 Task: Look for space in Bradford, United Kingdom from 7th July, 2023 to 15th July, 2023 for 6 adults in price range Rs.15000 to Rs.20000. Place can be entire place with 3 bedrooms having 3 beds and 3 bathrooms. Property type can be house, flat, guest house. Booking option can be shelf check-in. Required host language is English.
Action: Mouse moved to (498, 66)
Screenshot: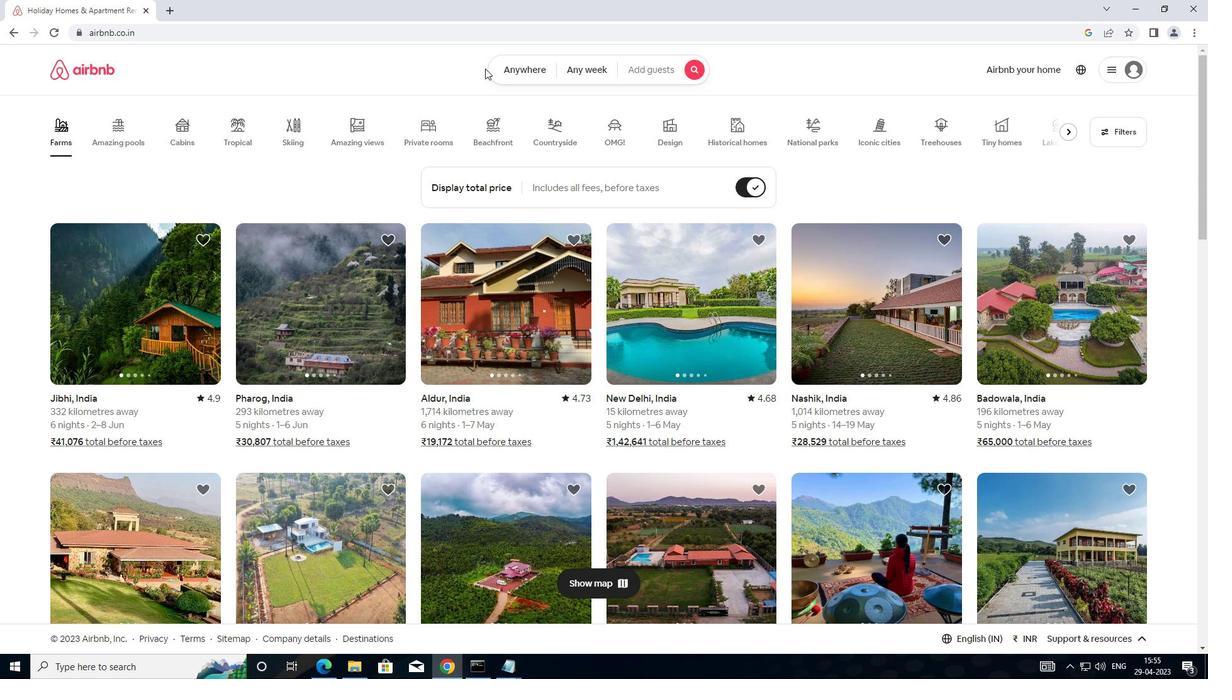 
Action: Mouse pressed left at (498, 66)
Screenshot: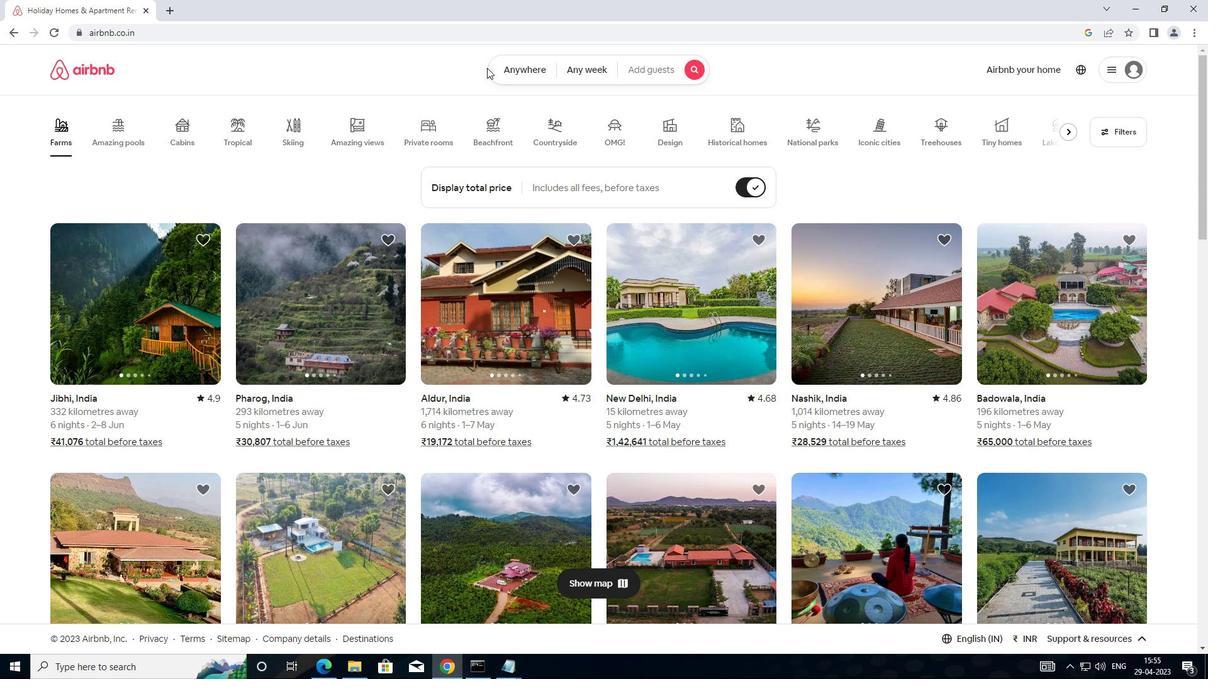 
Action: Mouse moved to (357, 118)
Screenshot: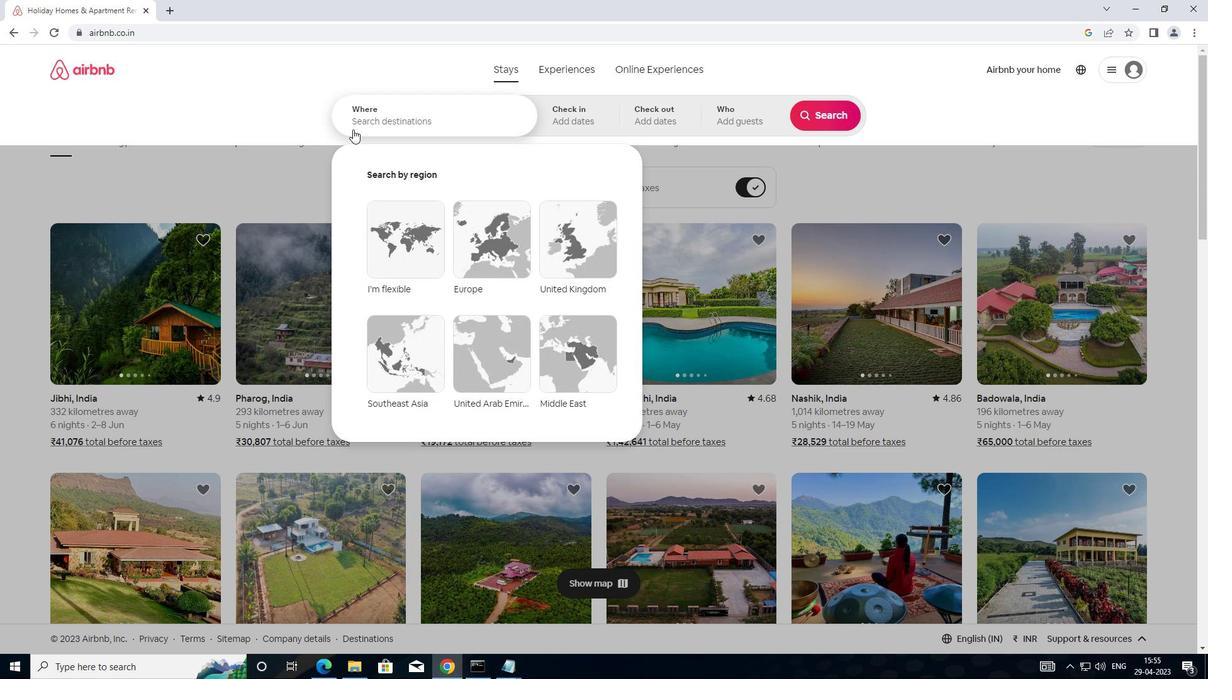 
Action: Mouse pressed left at (357, 118)
Screenshot: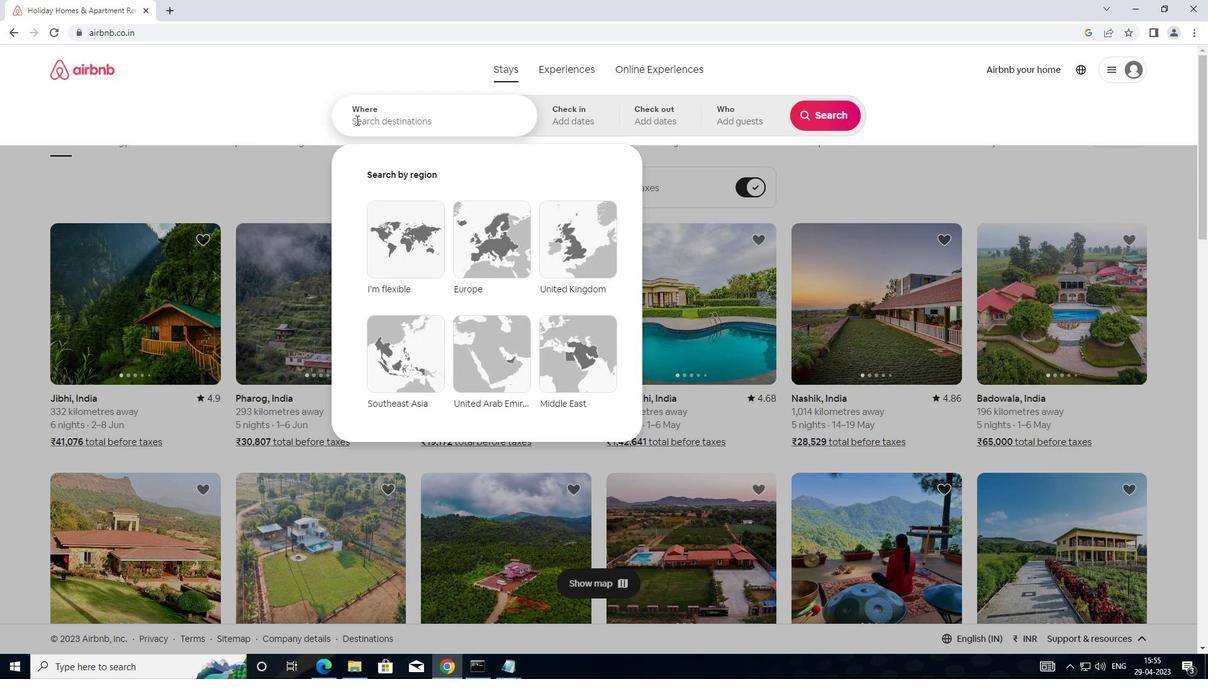 
Action: Mouse moved to (398, 125)
Screenshot: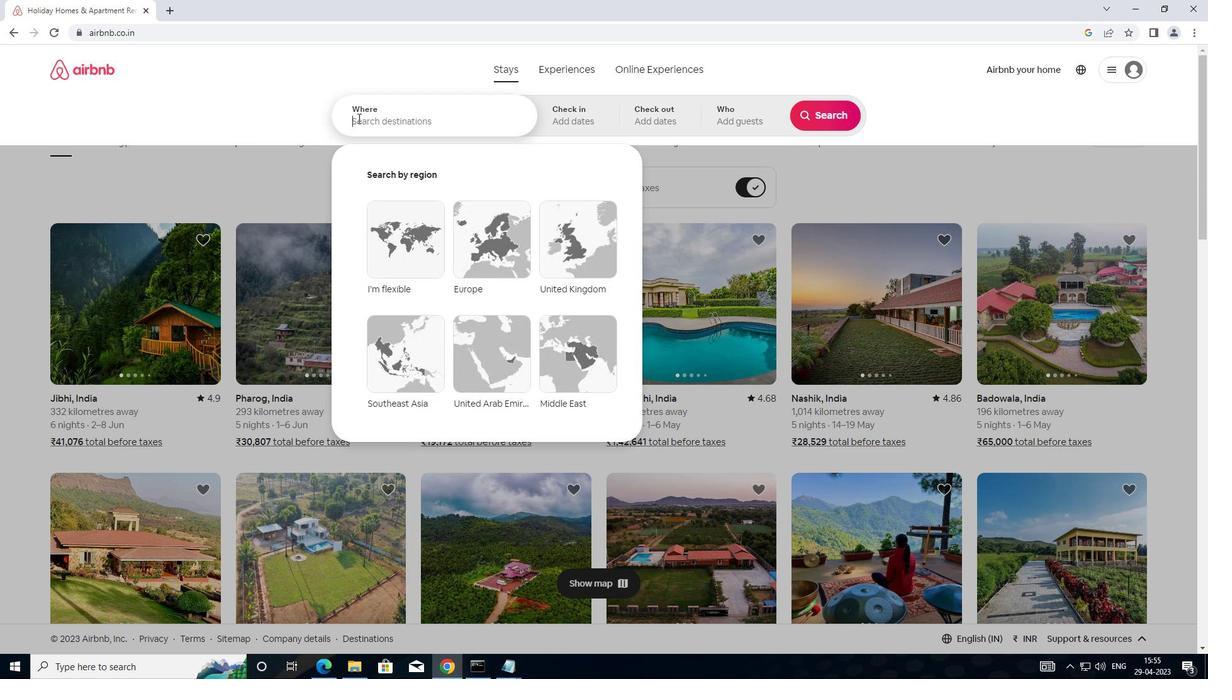 
Action: Key pressed b<Key.backspace><Key.shift>BRADFORD,<Key.shift>UNITE
Screenshot: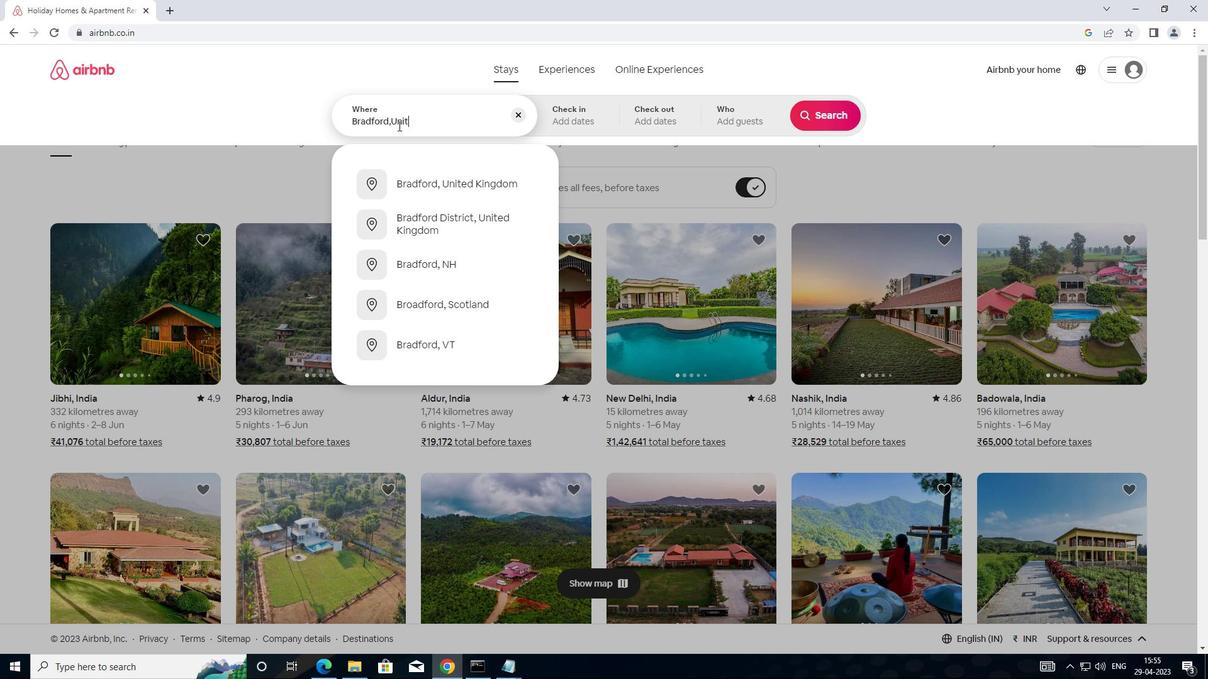 
Action: Mouse moved to (403, 186)
Screenshot: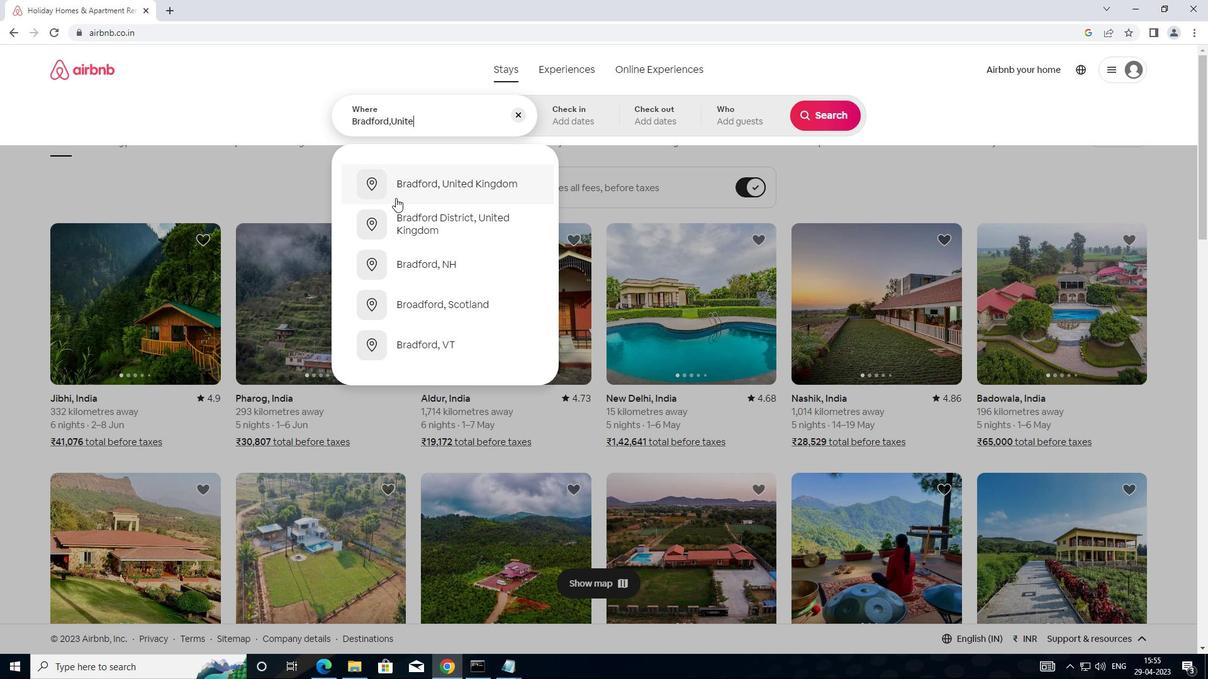 
Action: Mouse pressed left at (403, 186)
Screenshot: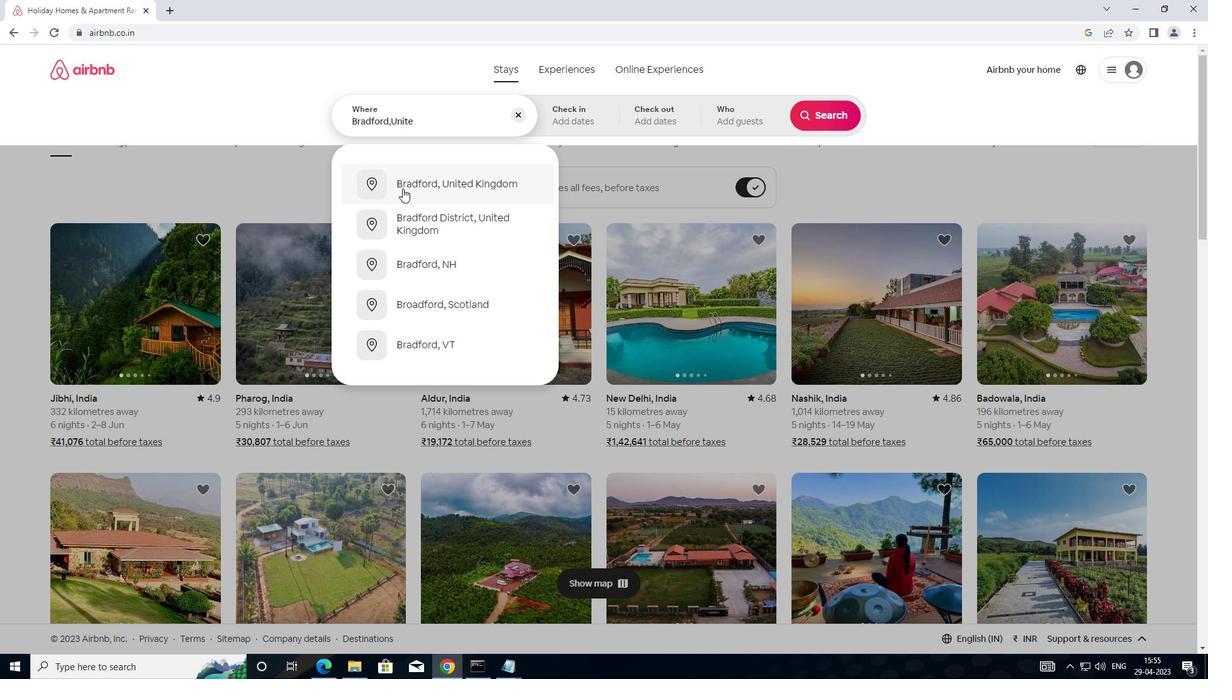 
Action: Mouse moved to (820, 224)
Screenshot: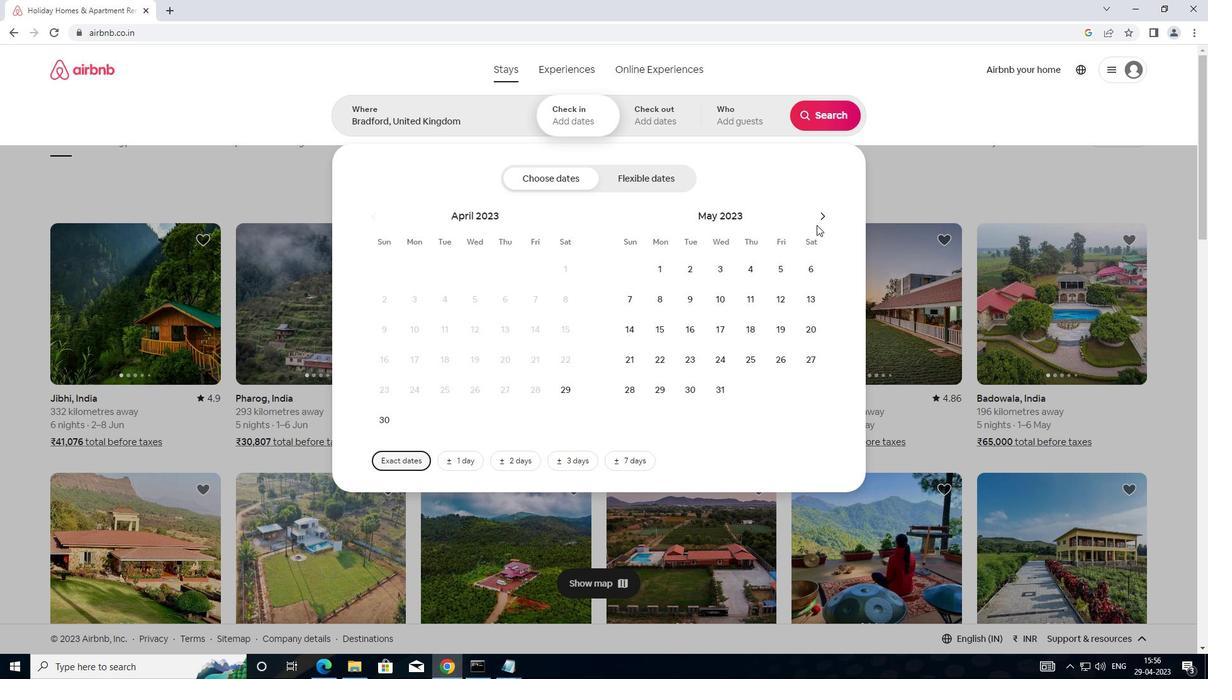 
Action: Mouse pressed left at (820, 224)
Screenshot: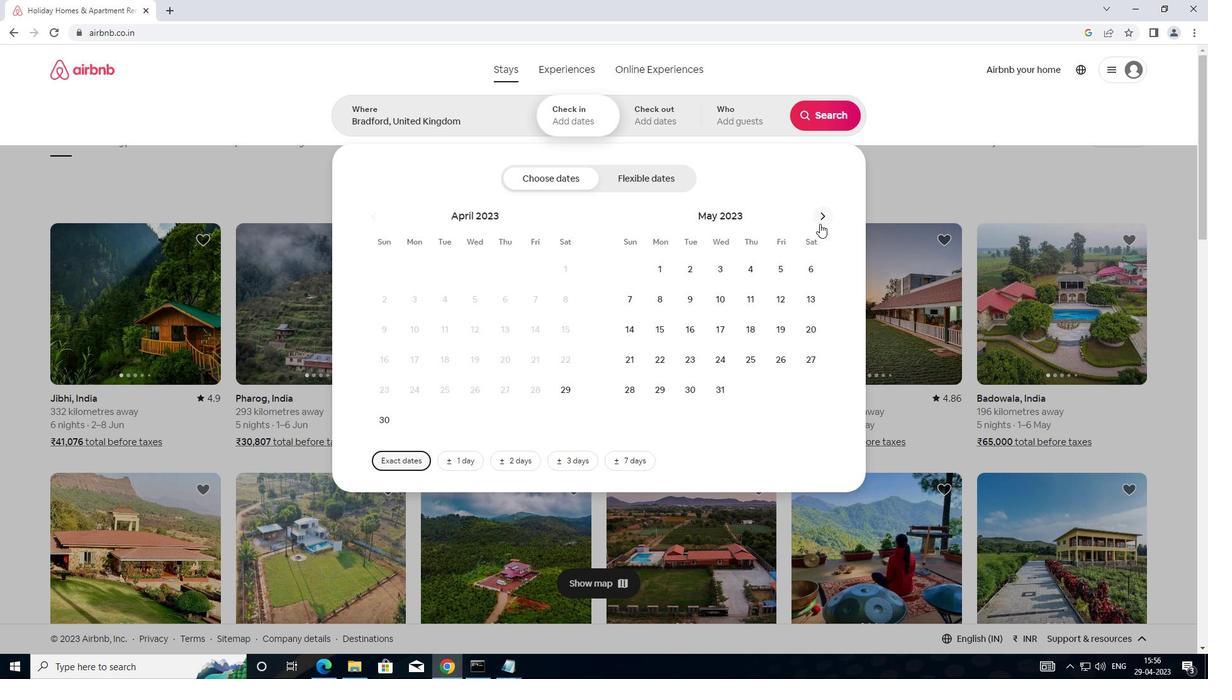 
Action: Mouse moved to (820, 223)
Screenshot: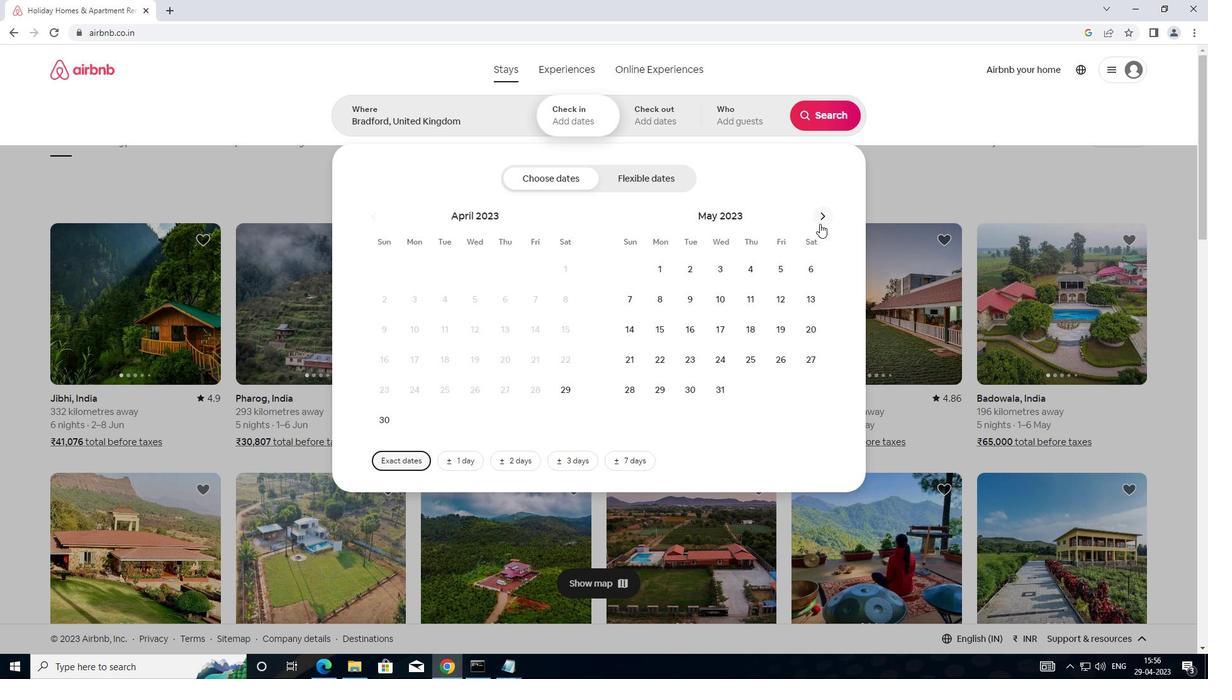 
Action: Mouse pressed left at (820, 223)
Screenshot: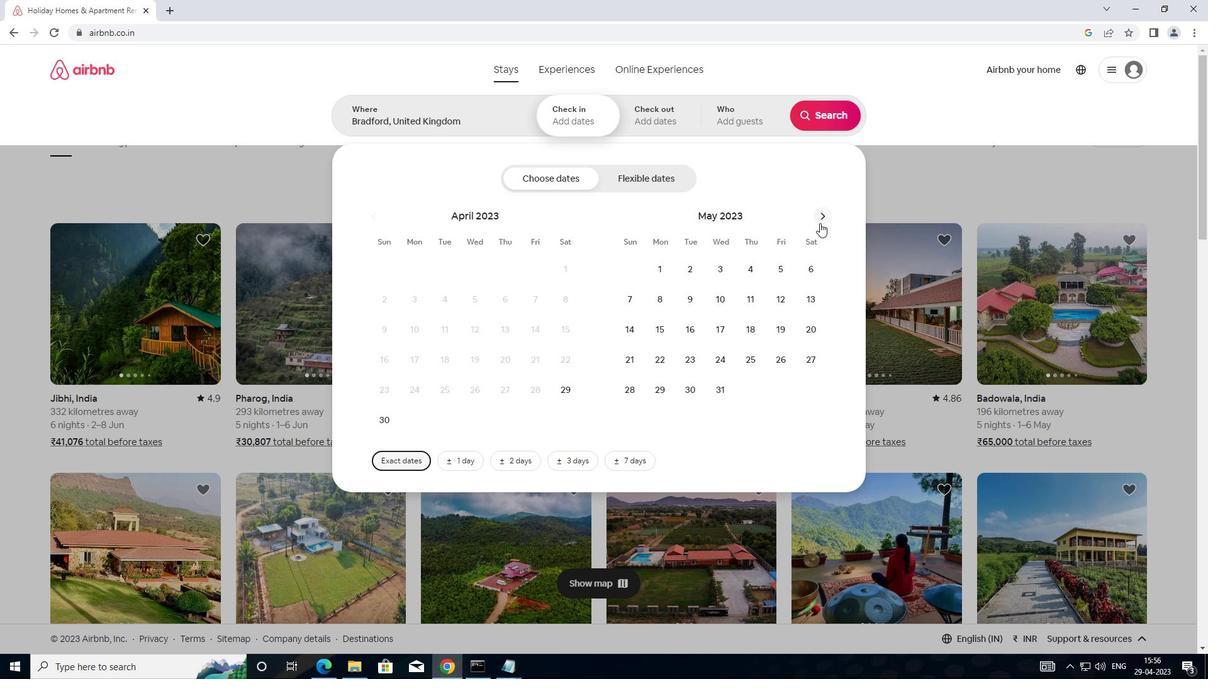 
Action: Mouse pressed left at (820, 223)
Screenshot: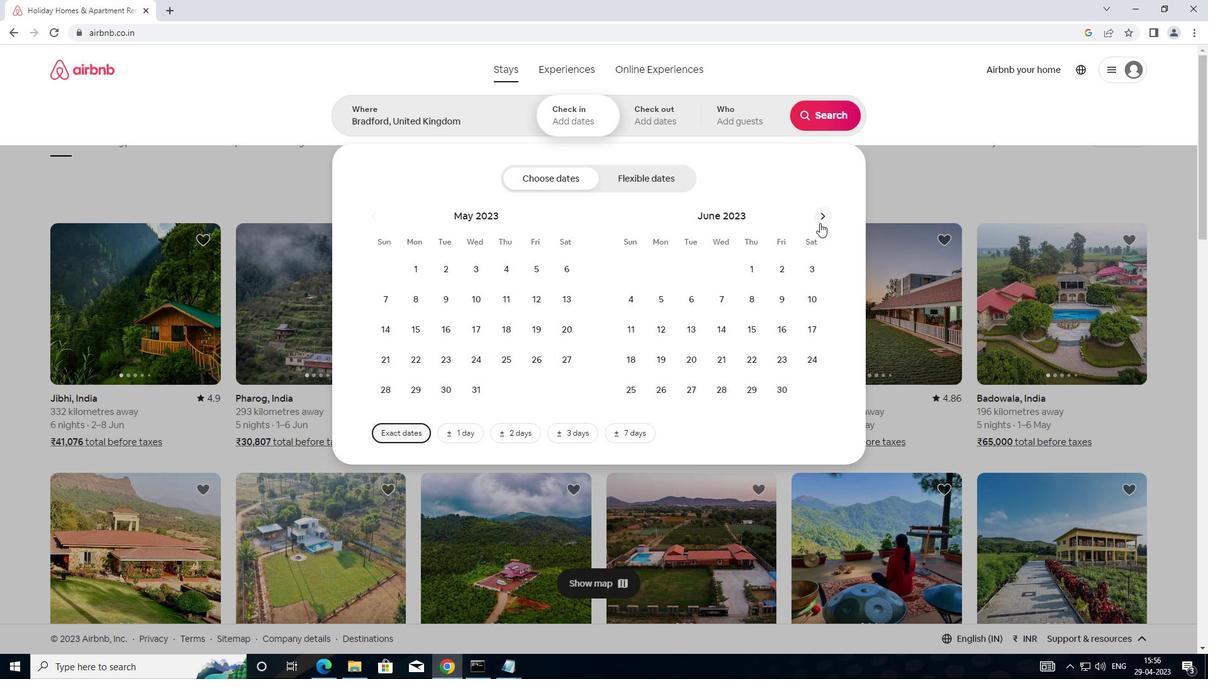 
Action: Mouse moved to (533, 298)
Screenshot: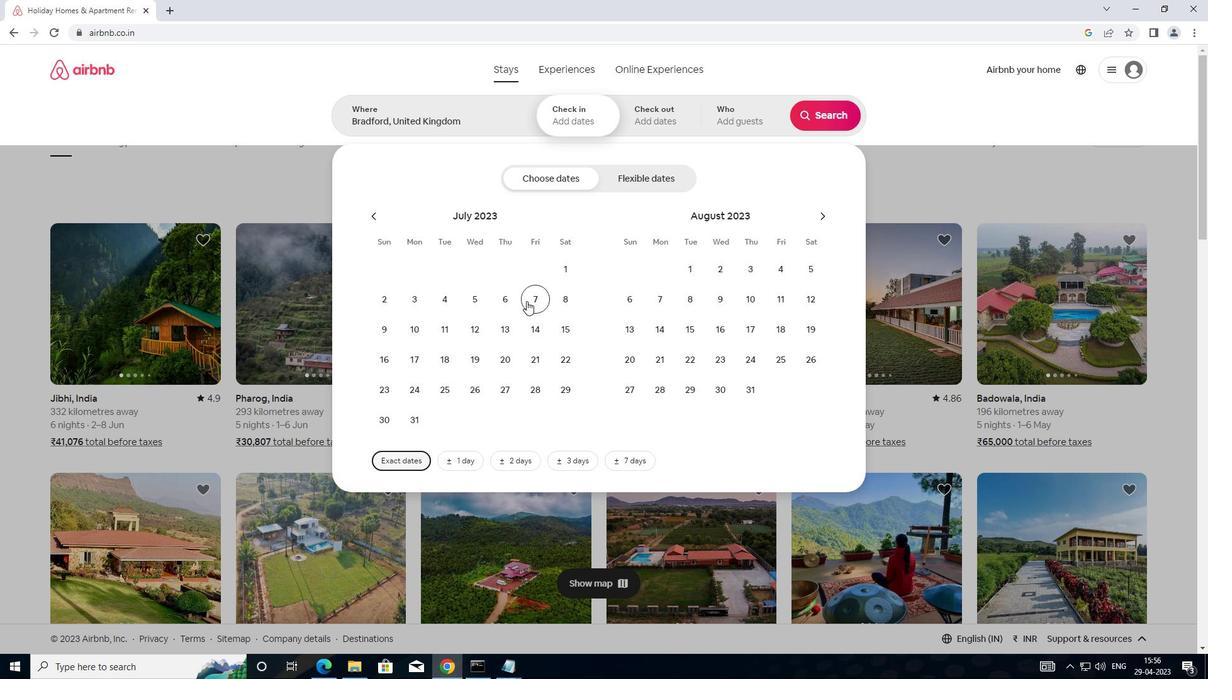 
Action: Mouse pressed left at (533, 298)
Screenshot: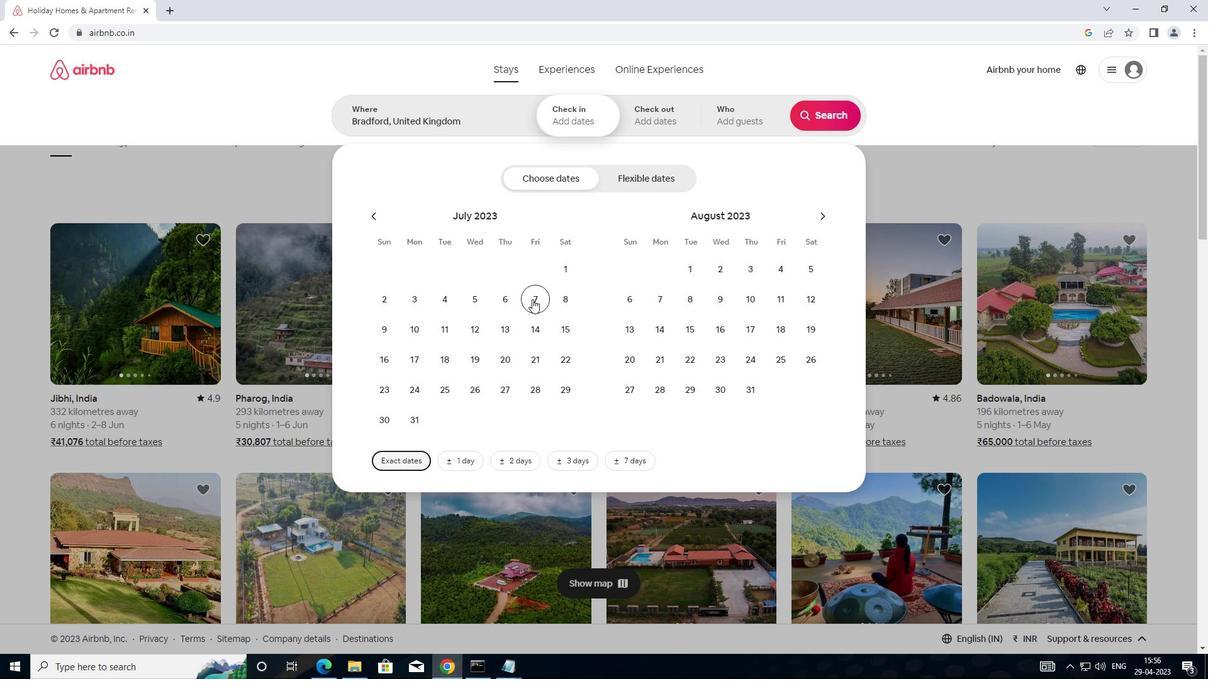 
Action: Mouse moved to (578, 334)
Screenshot: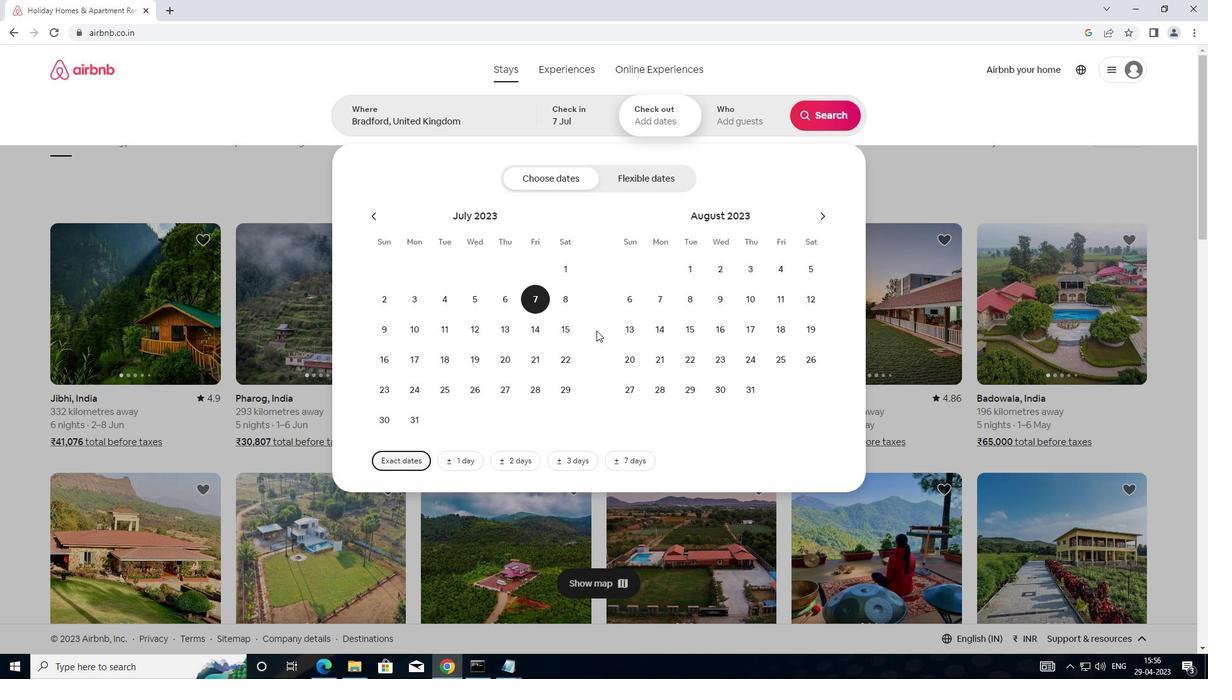 
Action: Mouse pressed left at (578, 334)
Screenshot: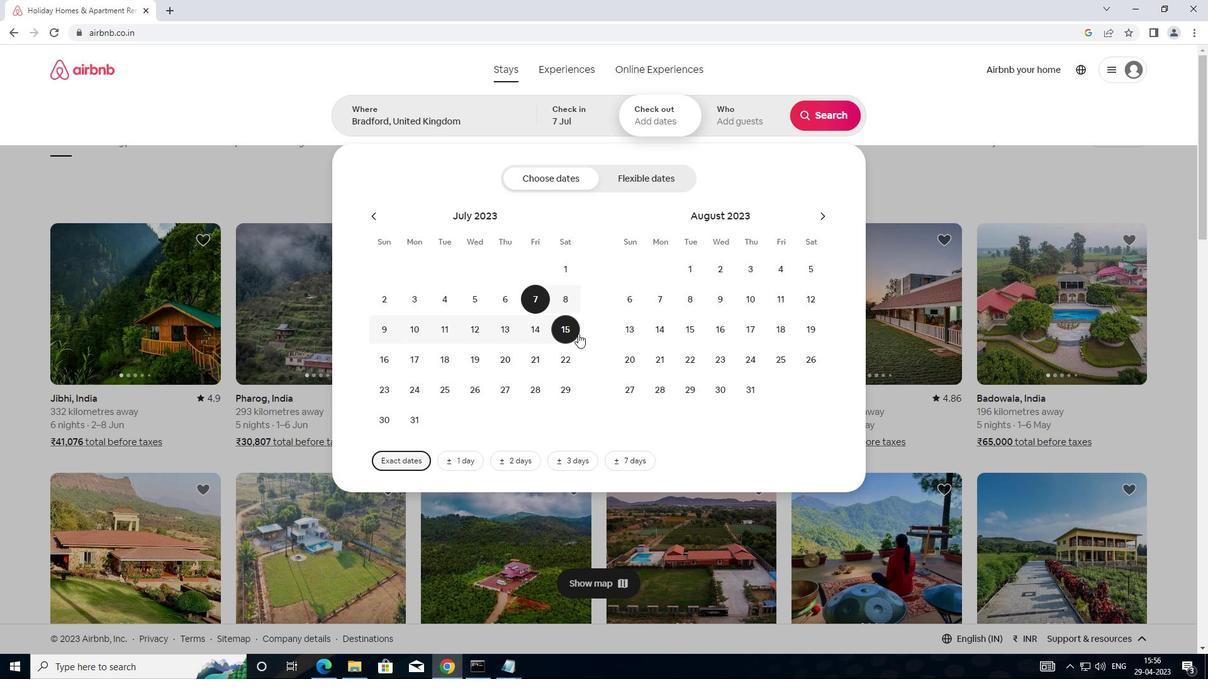 
Action: Mouse moved to (744, 130)
Screenshot: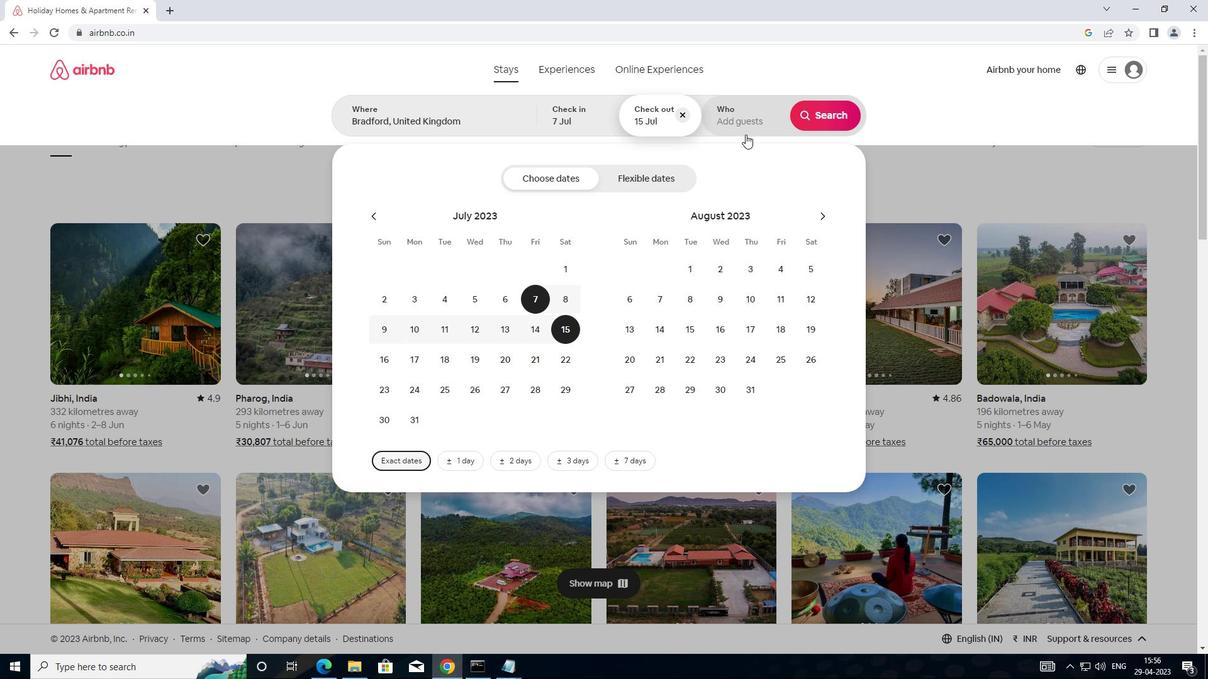 
Action: Mouse pressed left at (744, 130)
Screenshot: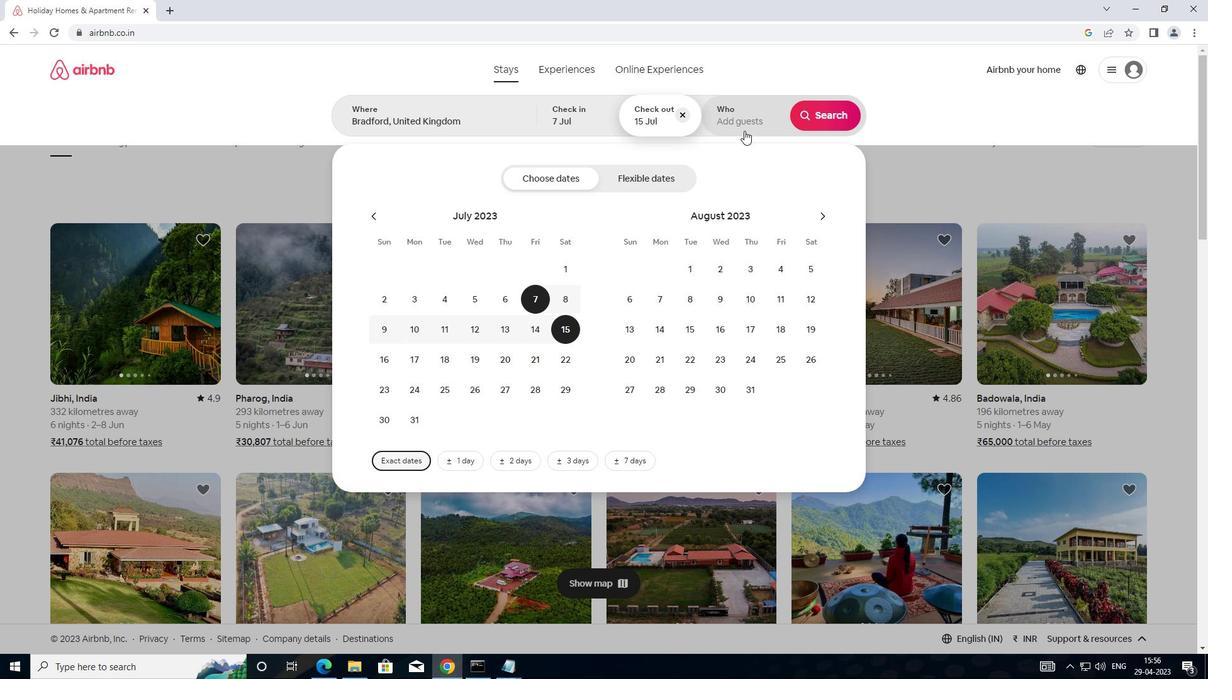 
Action: Mouse moved to (824, 181)
Screenshot: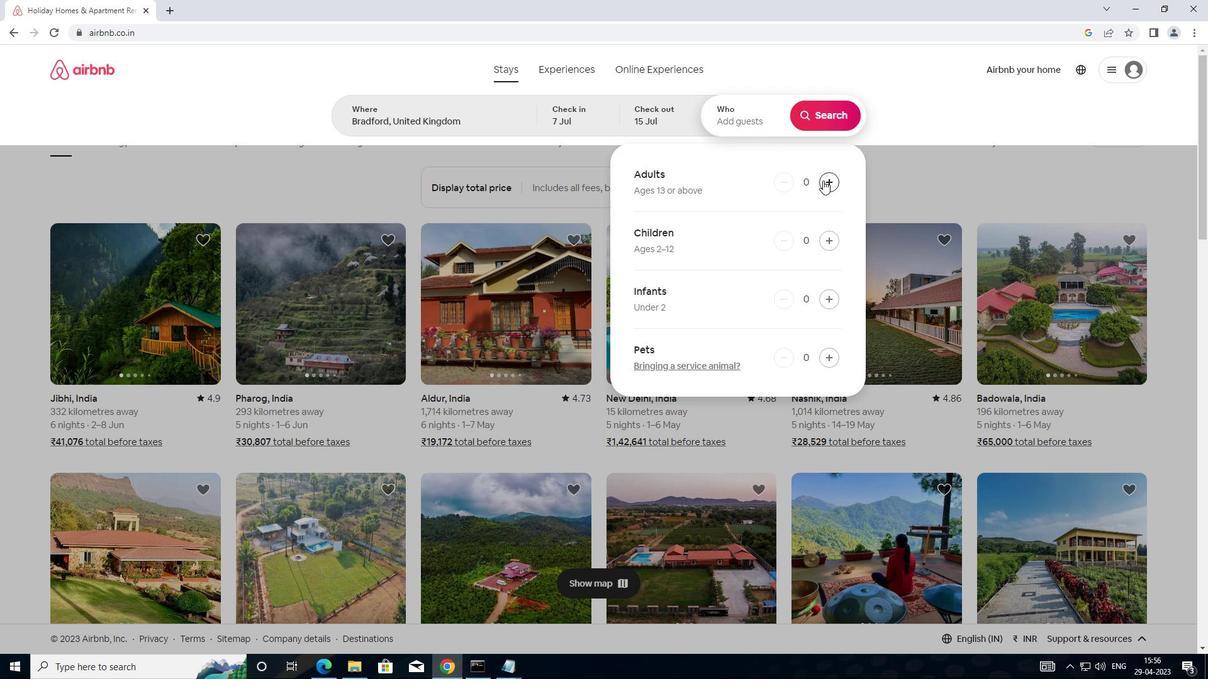
Action: Mouse pressed left at (824, 181)
Screenshot: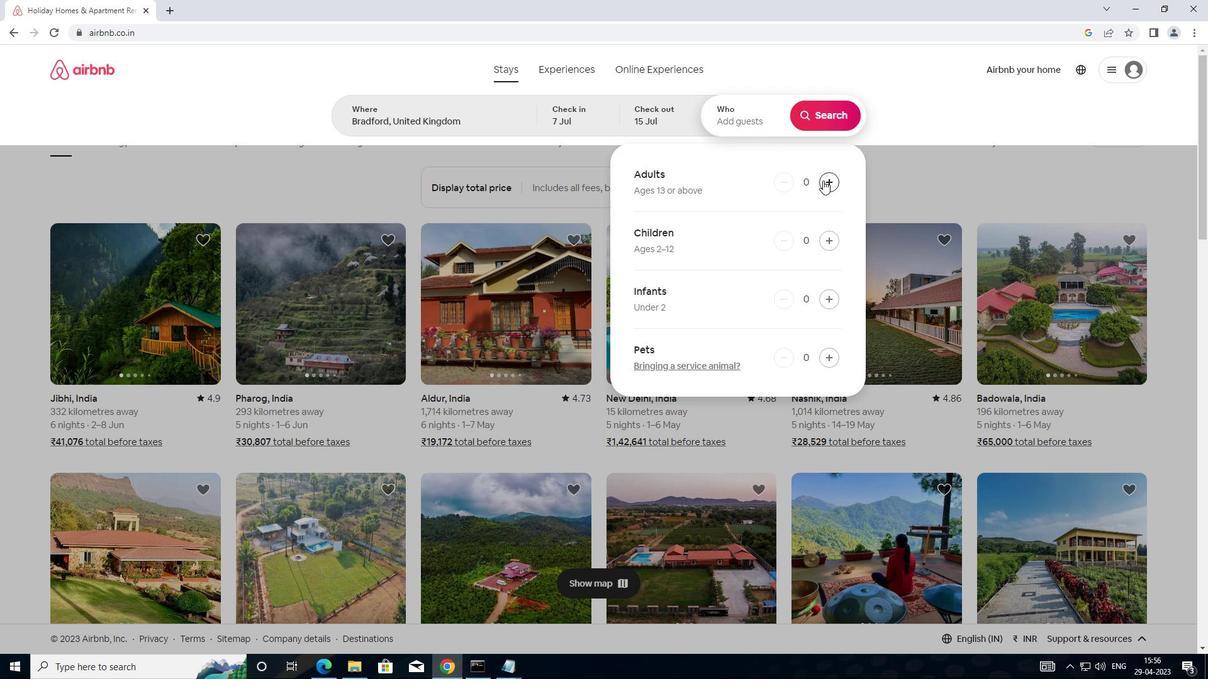 
Action: Mouse moved to (825, 183)
Screenshot: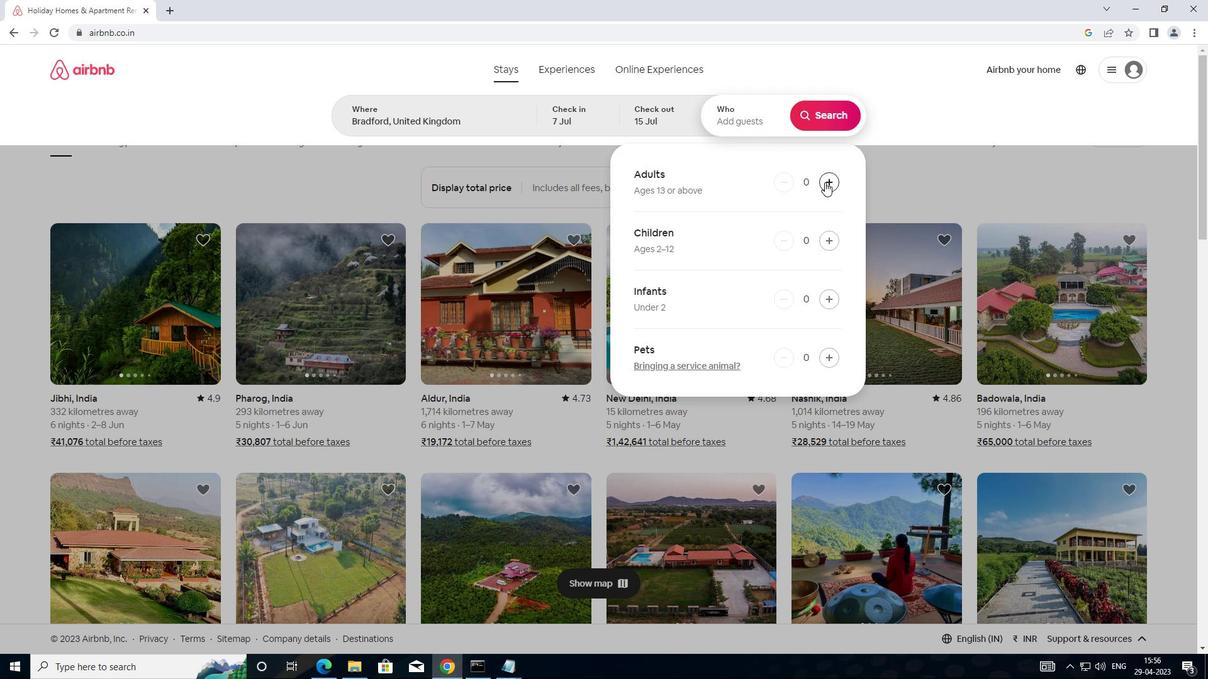 
Action: Mouse pressed left at (825, 183)
Screenshot: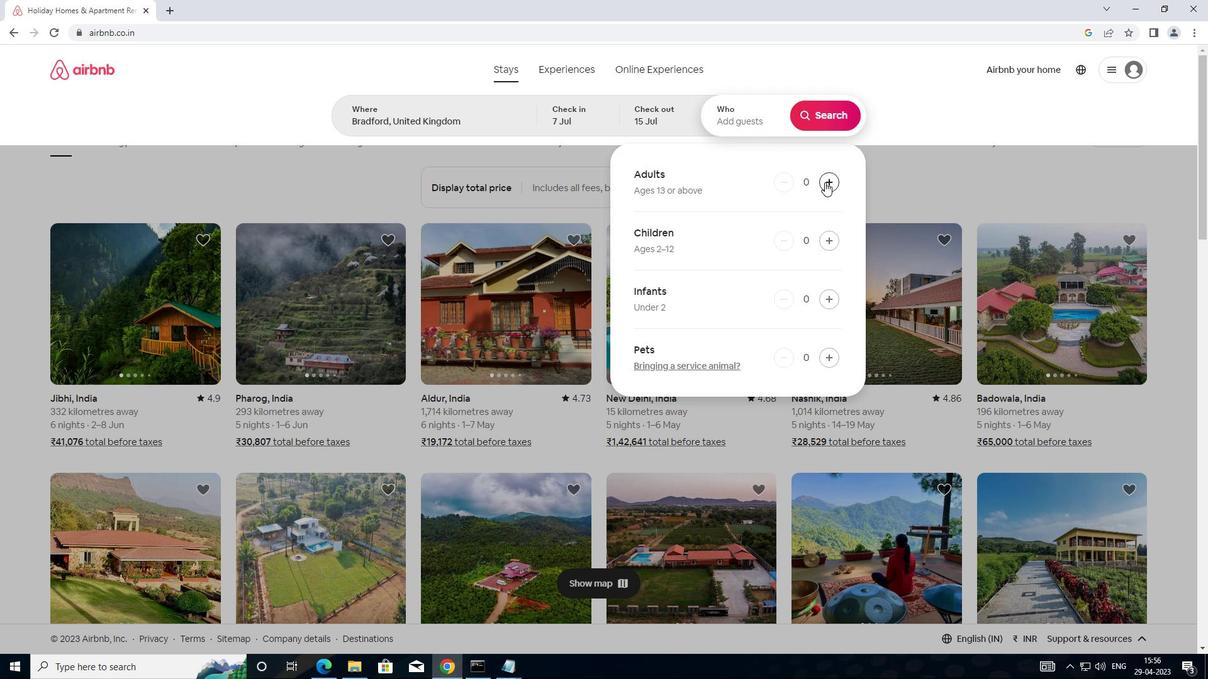 
Action: Mouse pressed left at (825, 183)
Screenshot: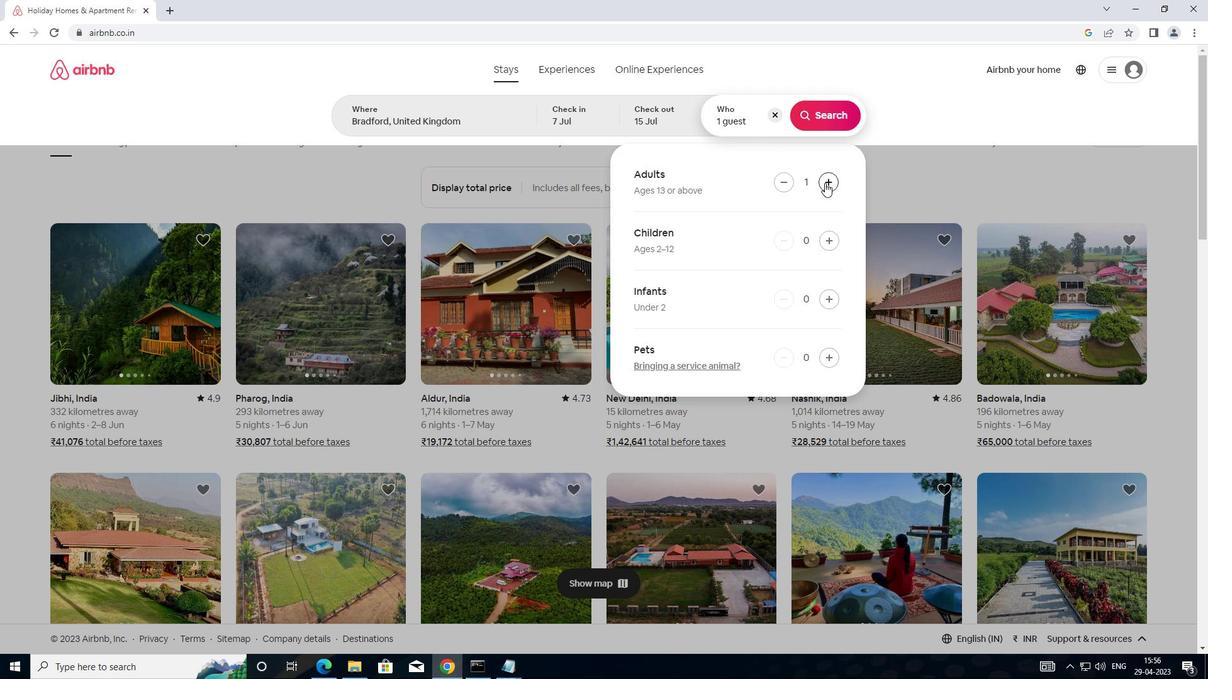 
Action: Mouse pressed left at (825, 183)
Screenshot: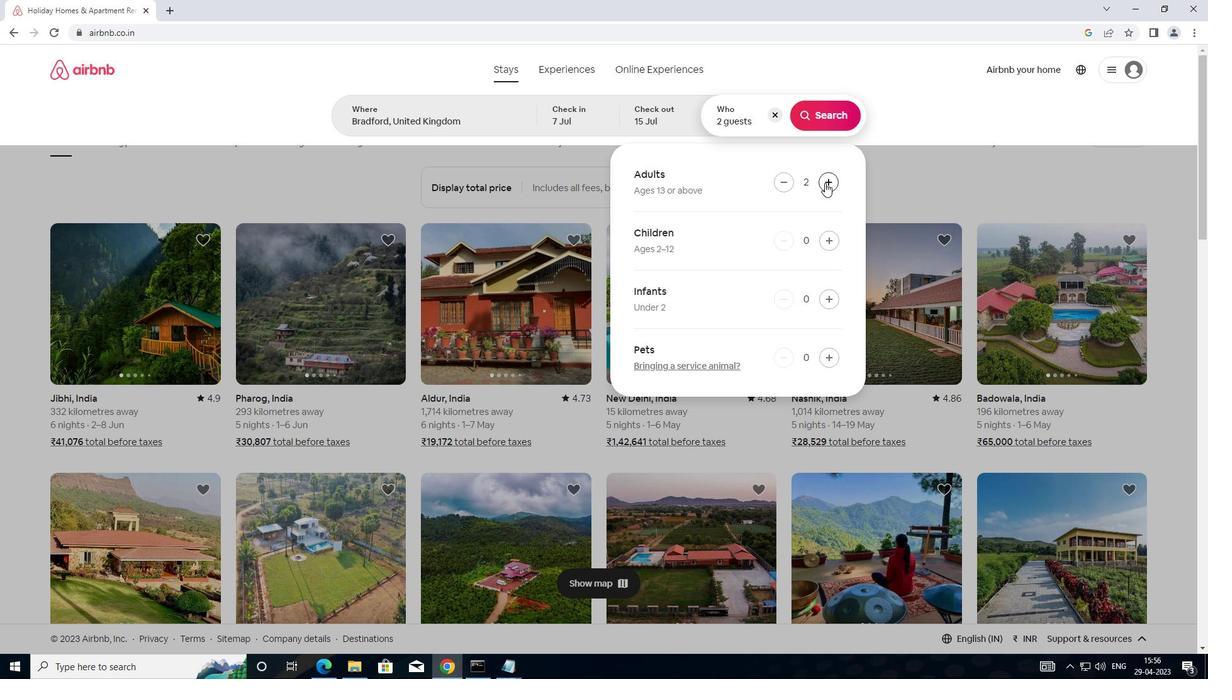
Action: Mouse pressed left at (825, 183)
Screenshot: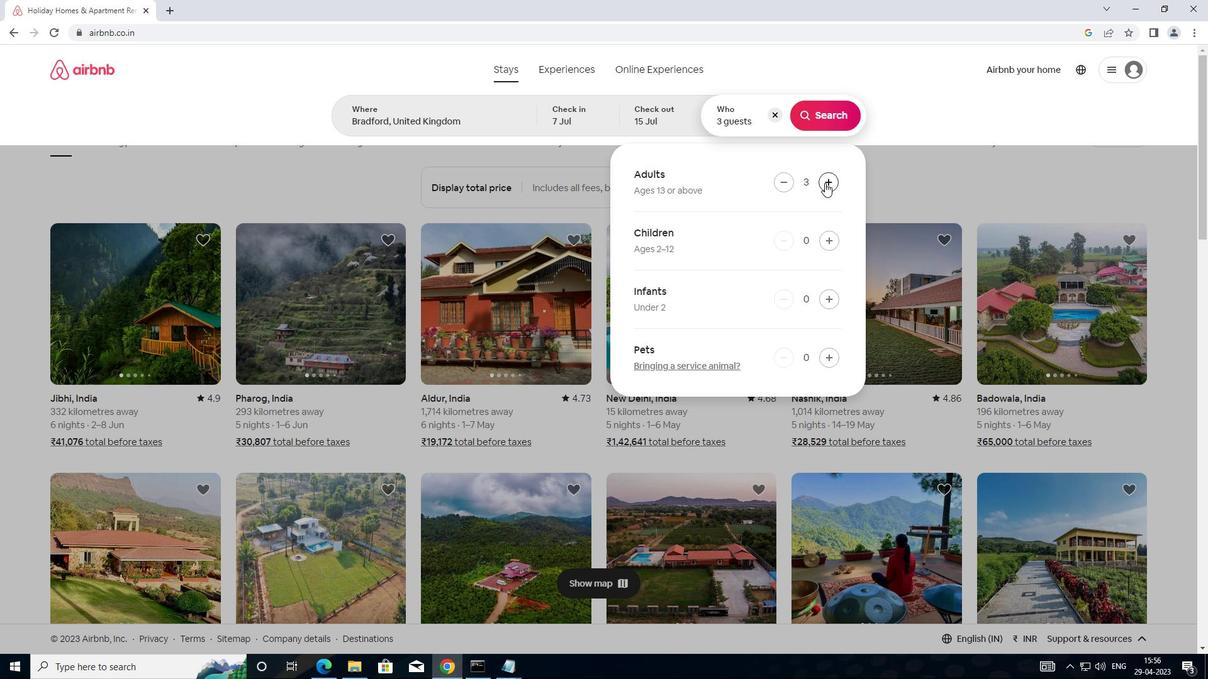 
Action: Mouse moved to (825, 183)
Screenshot: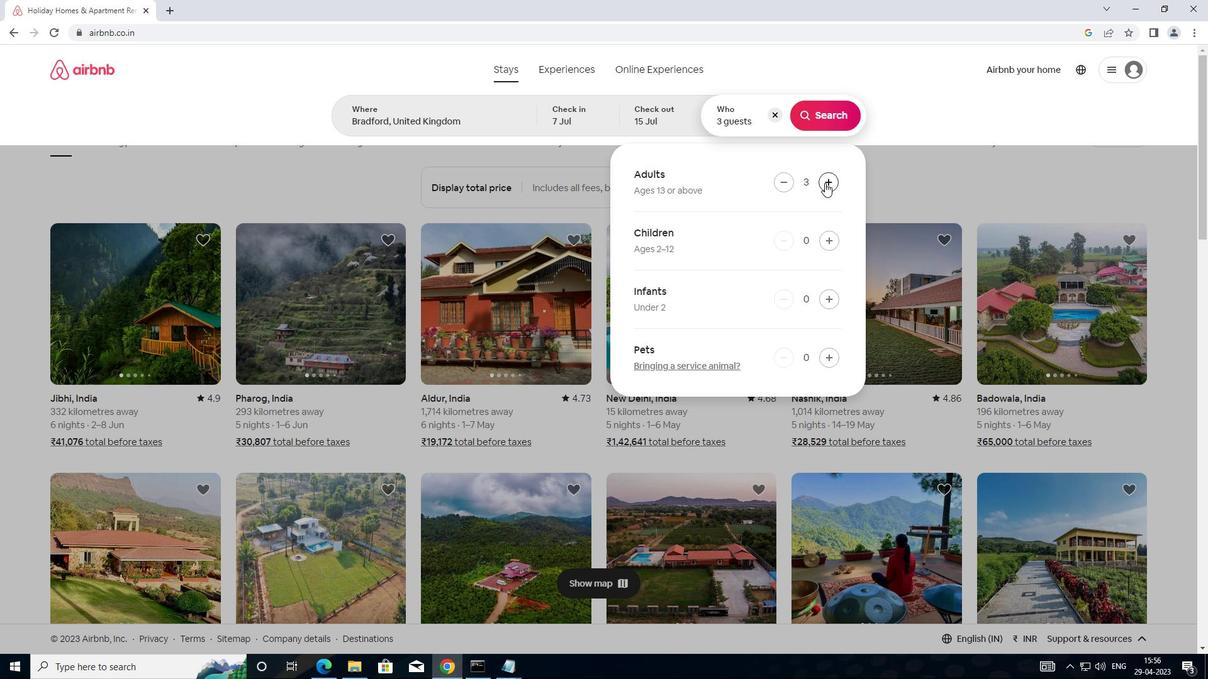 
Action: Mouse pressed left at (825, 183)
Screenshot: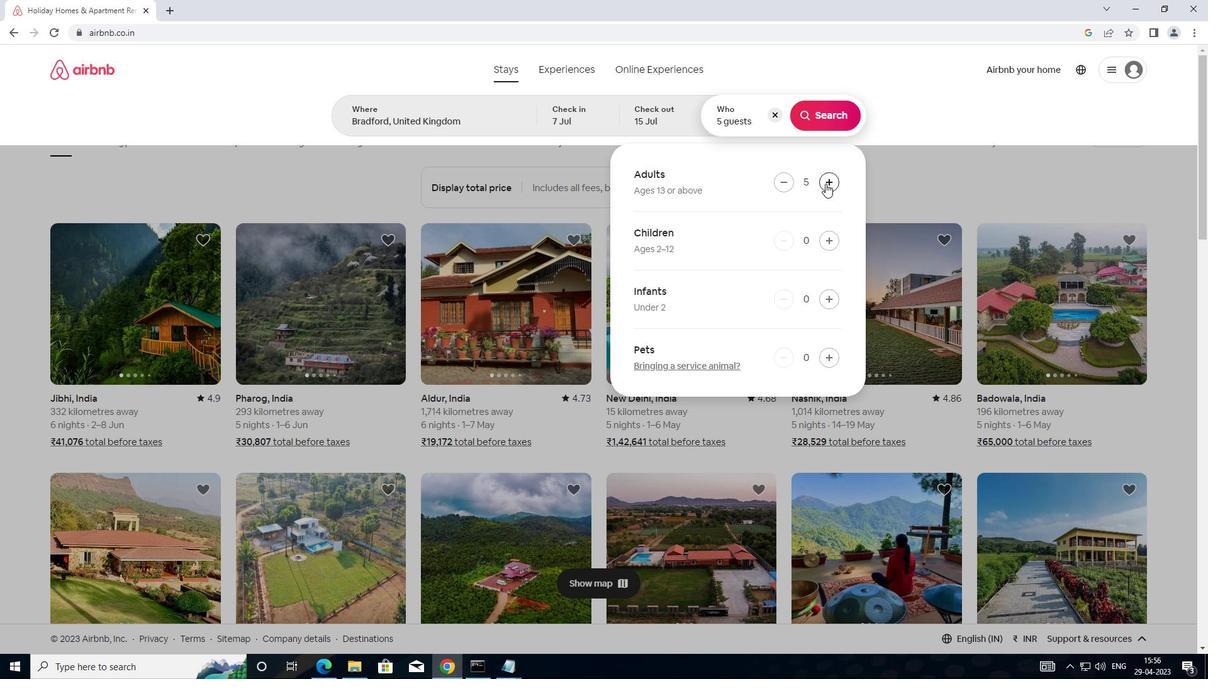 
Action: Mouse moved to (821, 113)
Screenshot: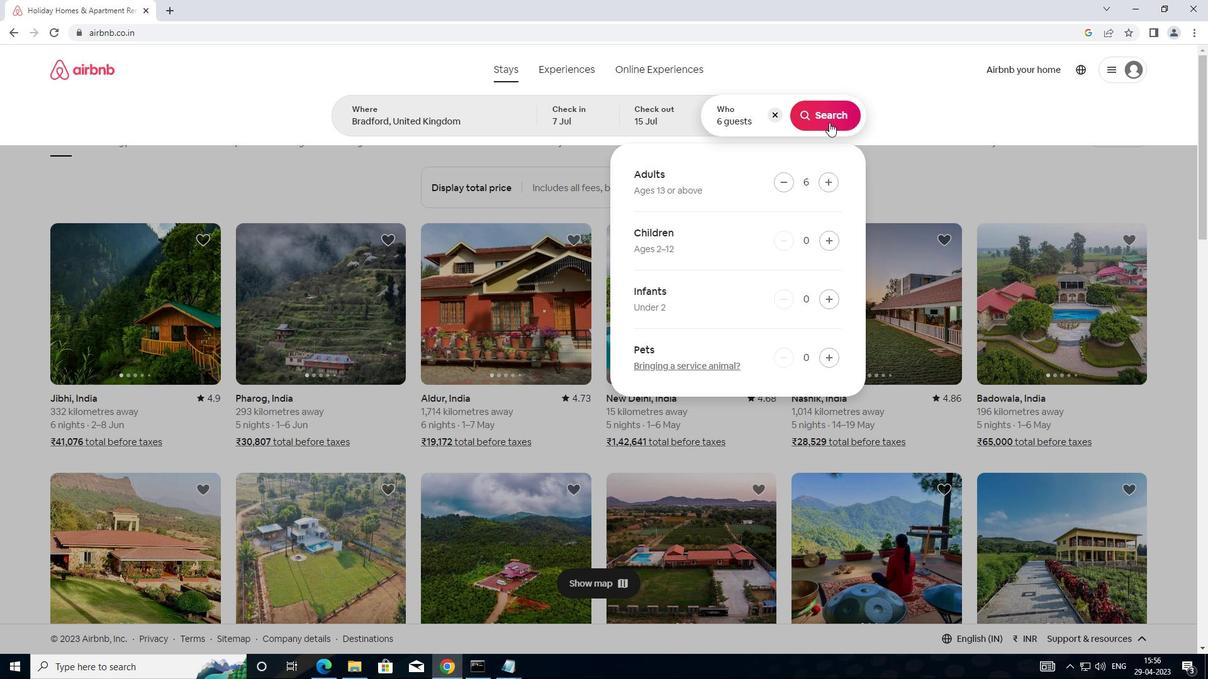 
Action: Mouse pressed left at (821, 113)
Screenshot: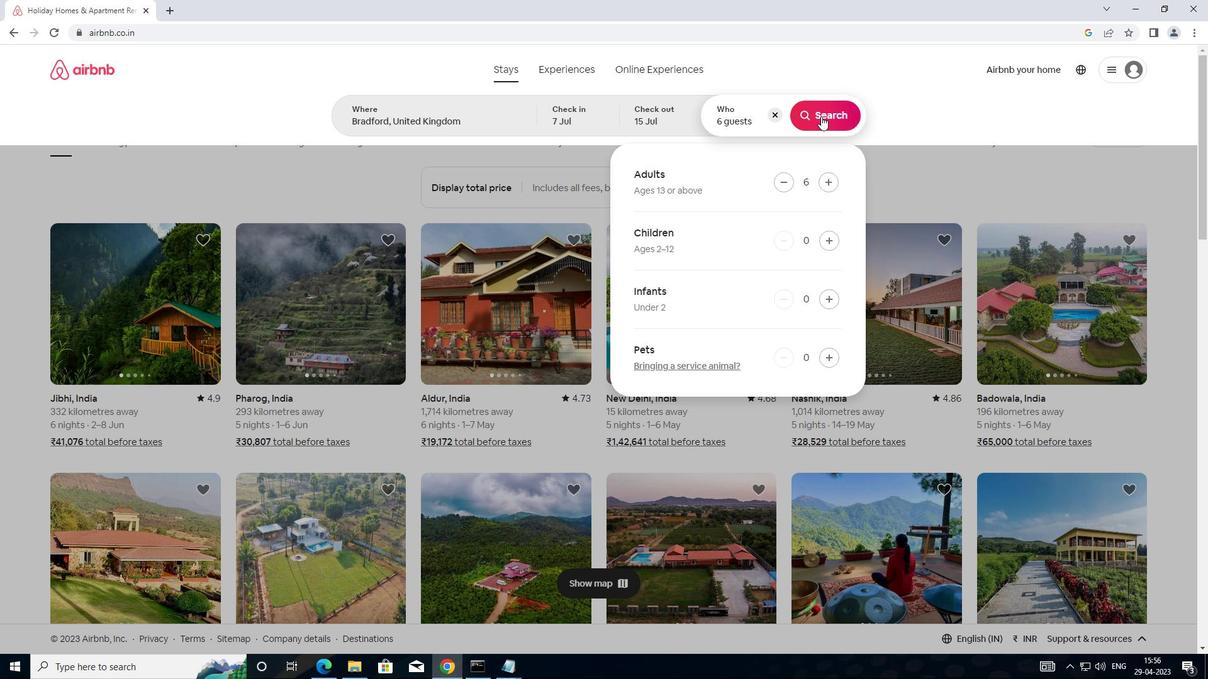 
Action: Mouse moved to (1168, 119)
Screenshot: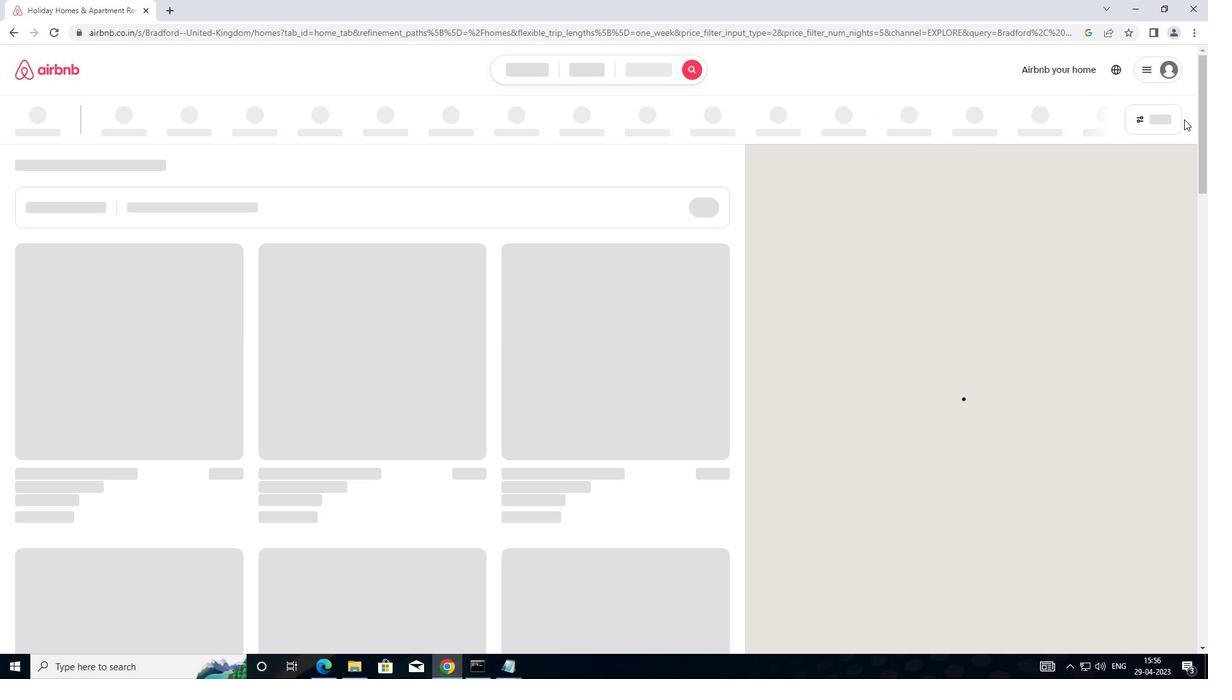 
Action: Mouse pressed left at (1168, 119)
Screenshot: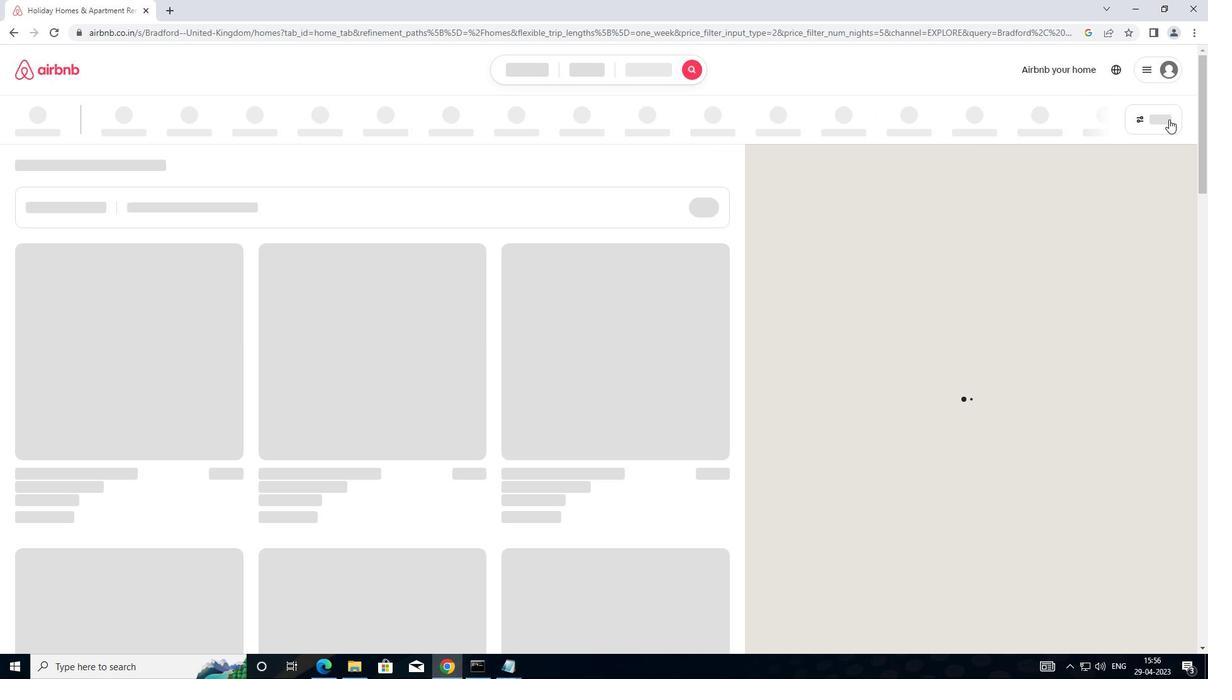 
Action: Mouse moved to (463, 265)
Screenshot: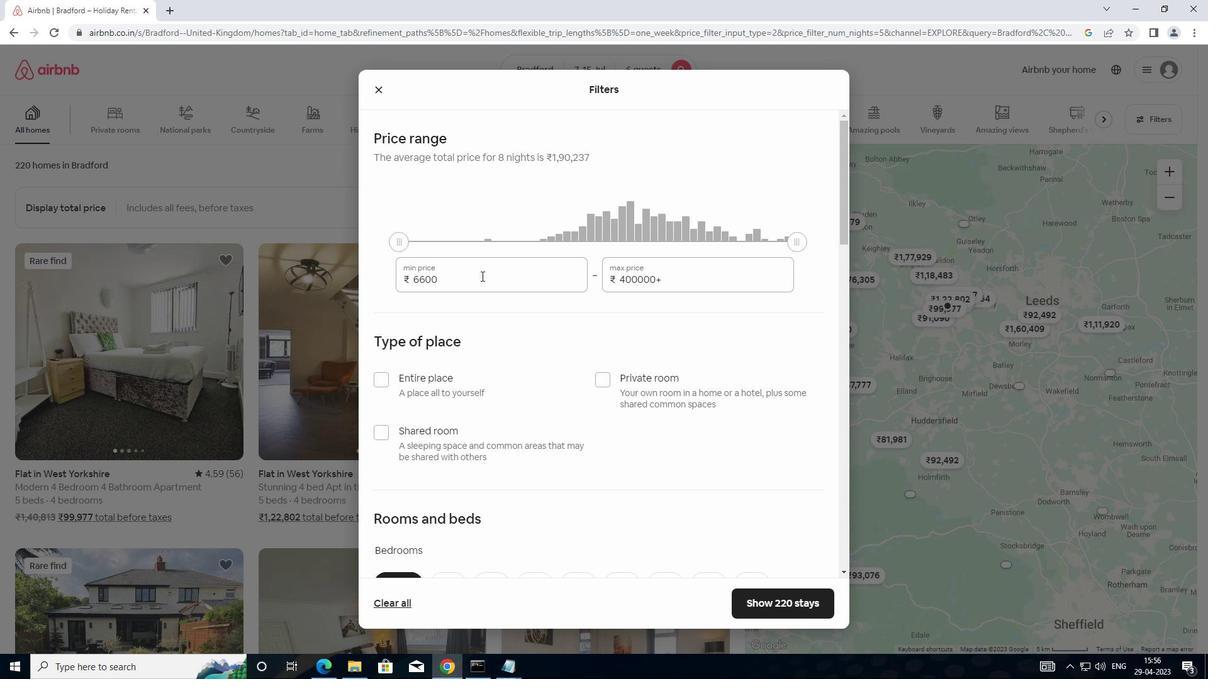 
Action: Mouse pressed left at (463, 265)
Screenshot: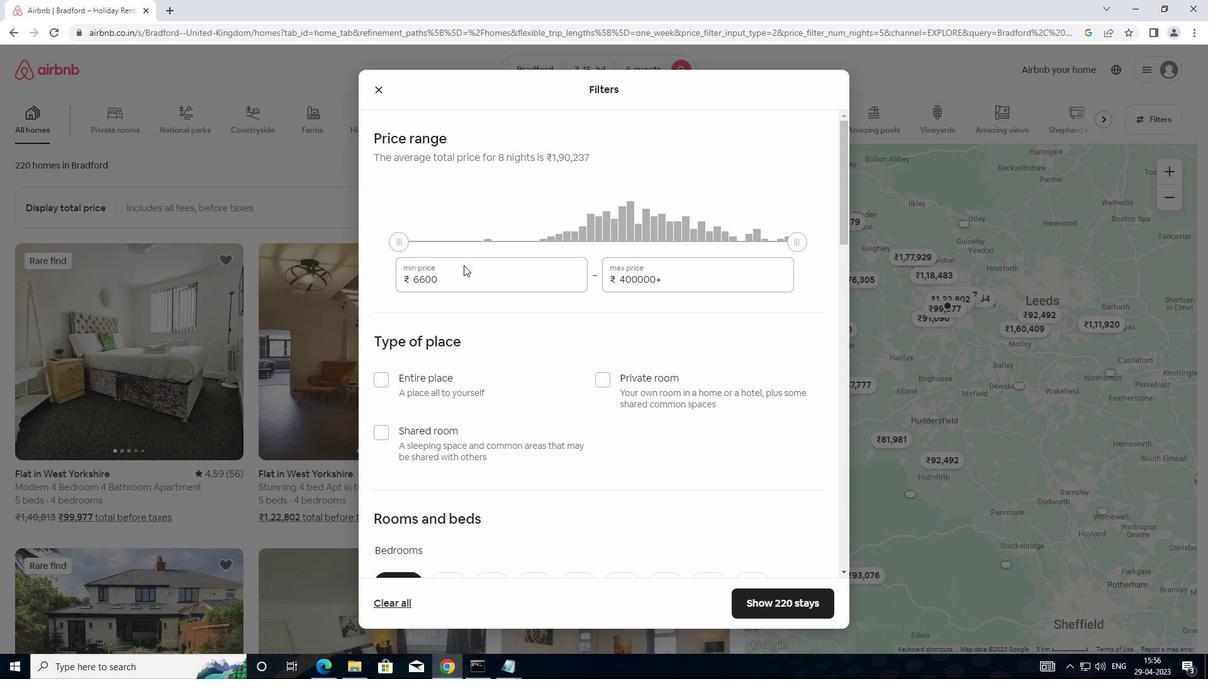 
Action: Mouse moved to (454, 276)
Screenshot: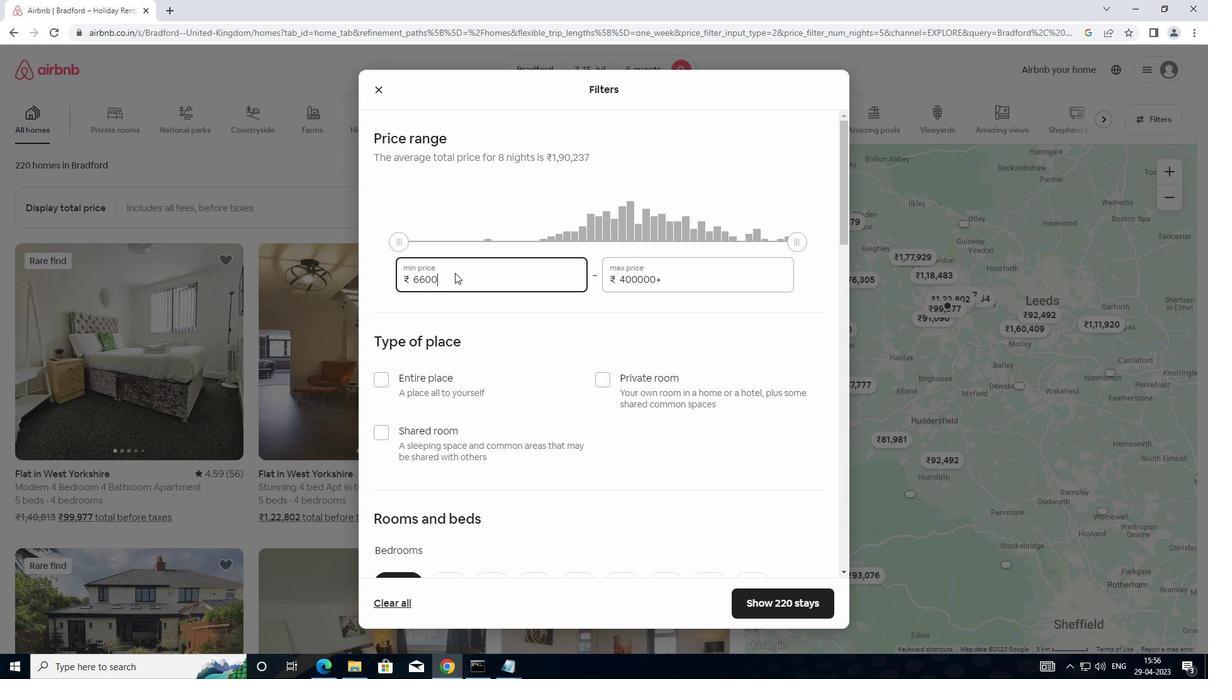 
Action: Mouse pressed left at (454, 276)
Screenshot: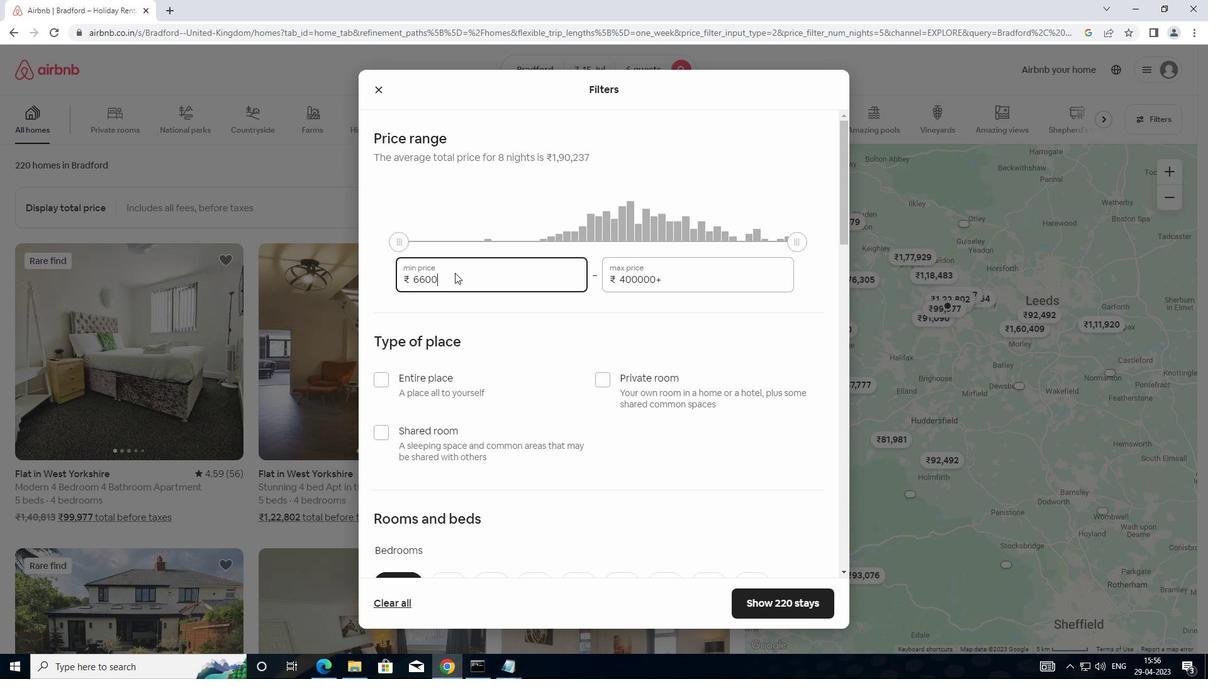 
Action: Mouse moved to (399, 271)
Screenshot: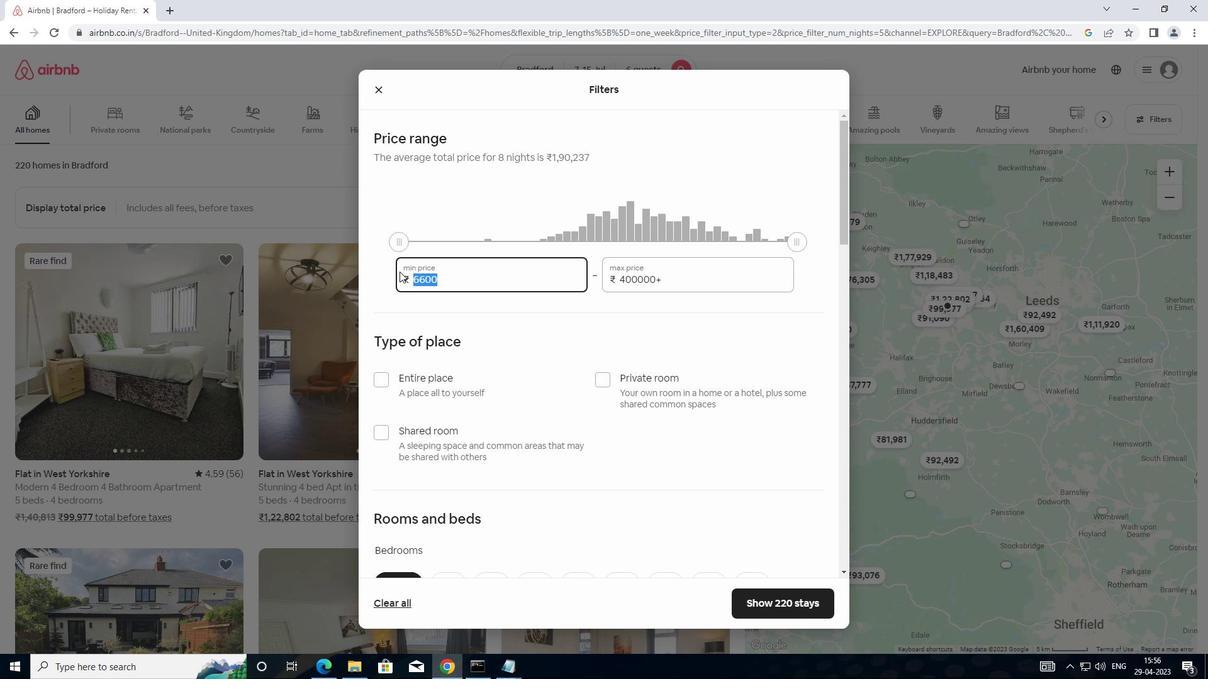 
Action: Key pressed 15
Screenshot: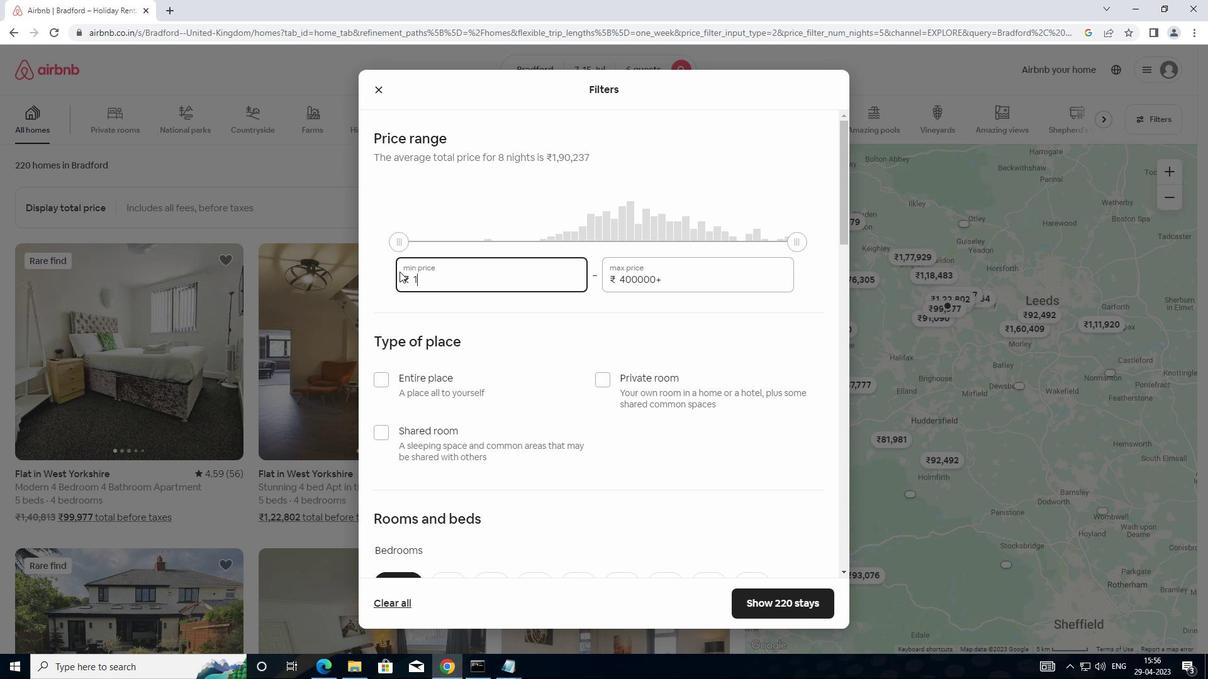 
Action: Mouse moved to (400, 272)
Screenshot: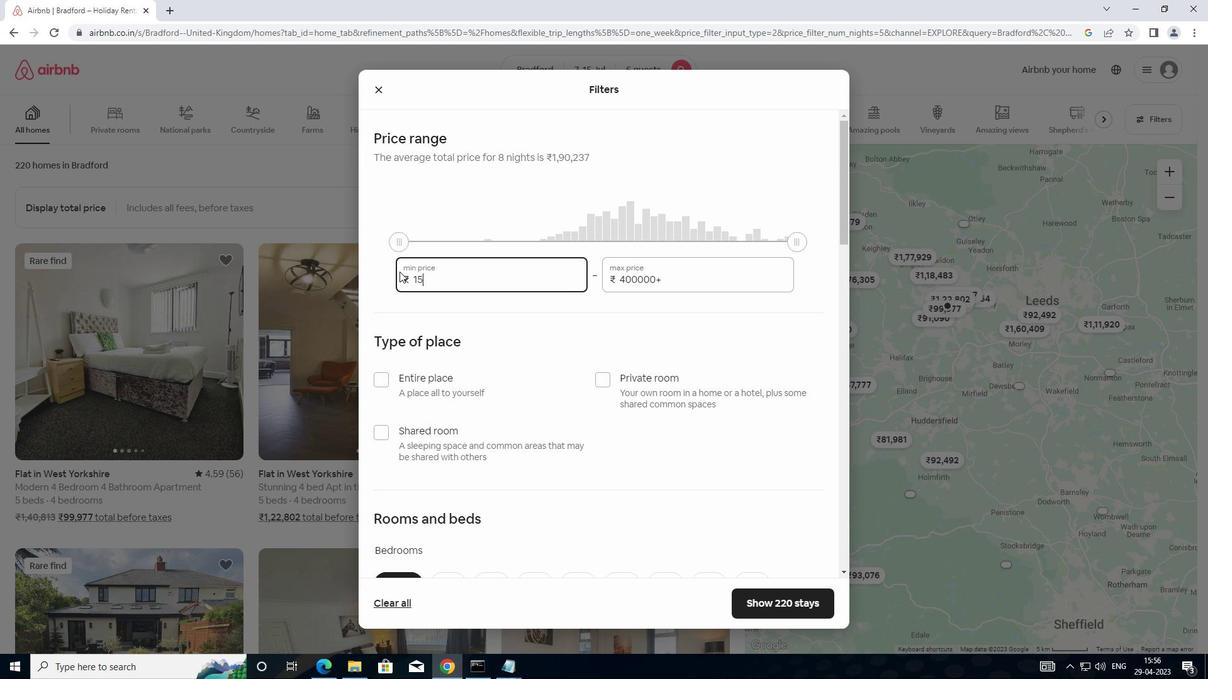 
Action: Key pressed 0
Screenshot: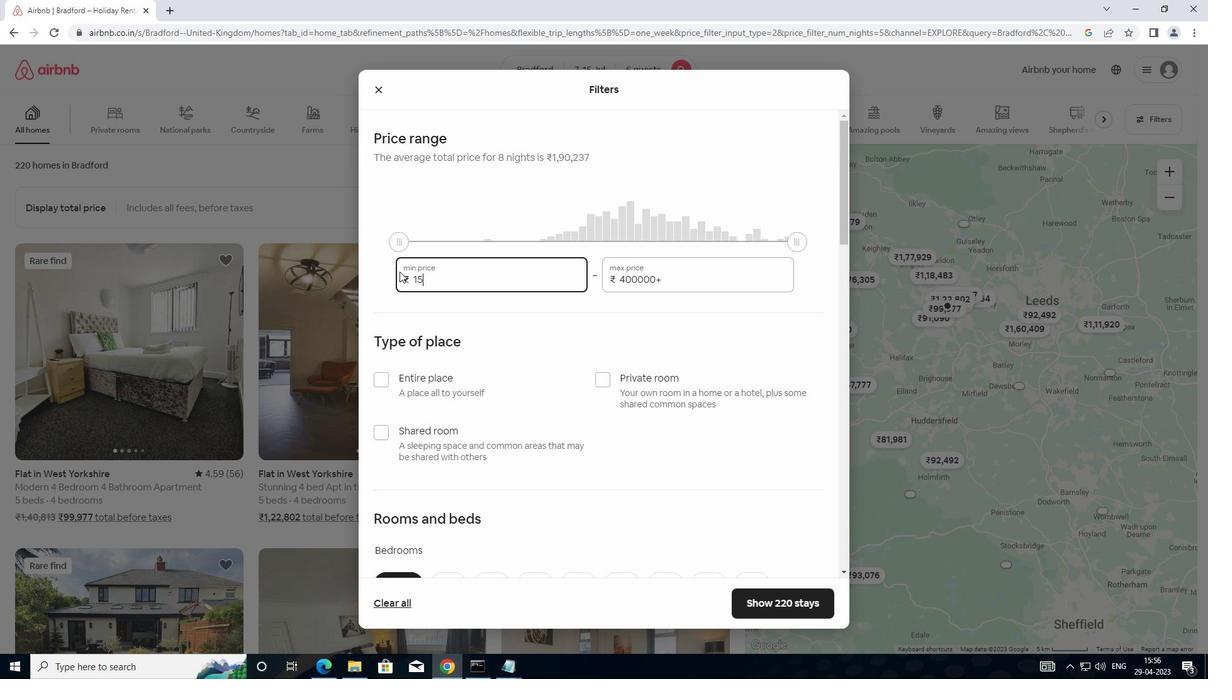 
Action: Mouse moved to (400, 272)
Screenshot: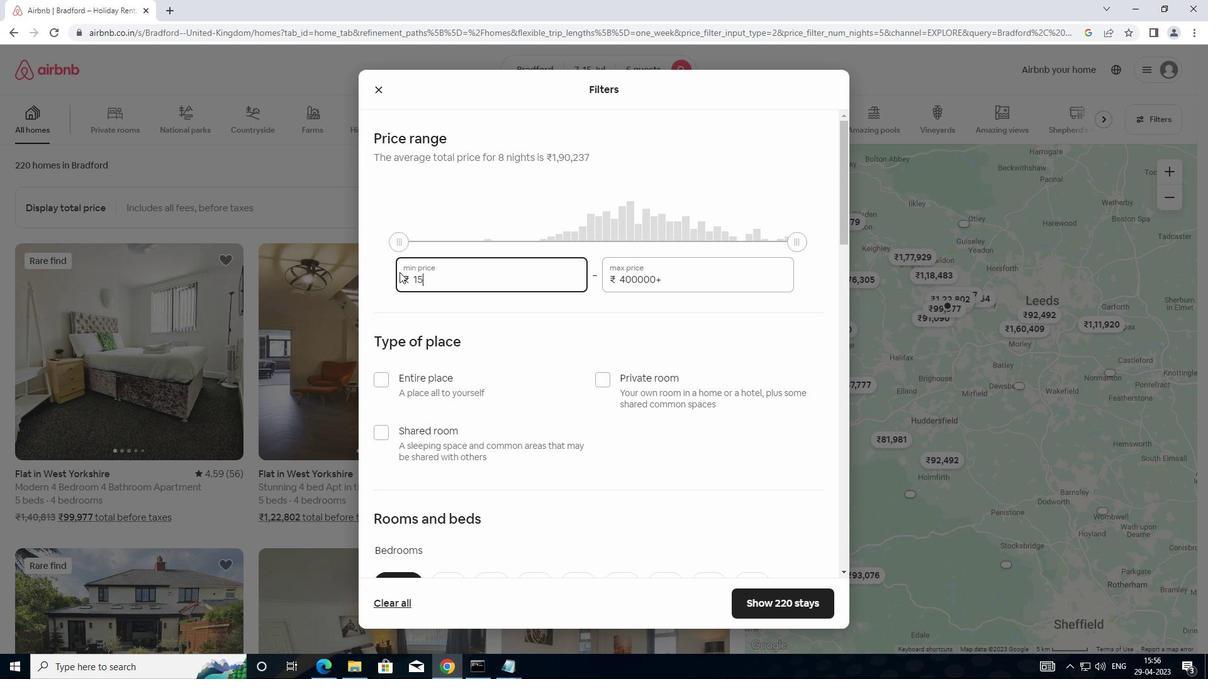 
Action: Key pressed 00
Screenshot: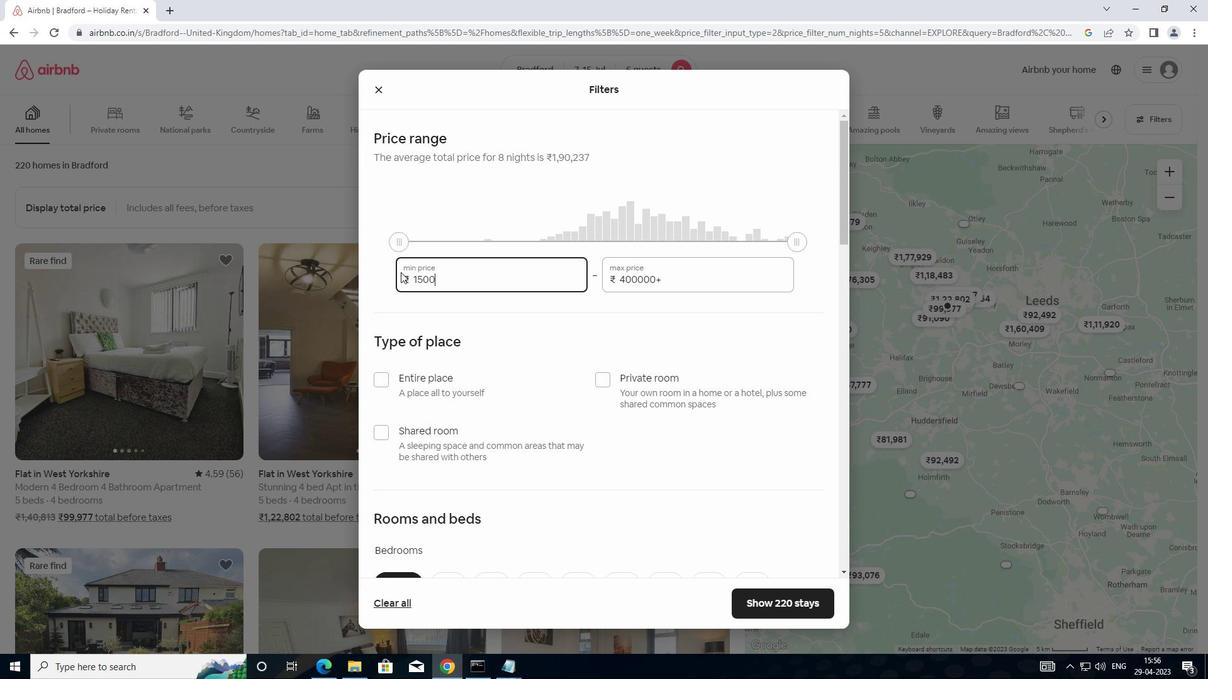 
Action: Mouse moved to (684, 277)
Screenshot: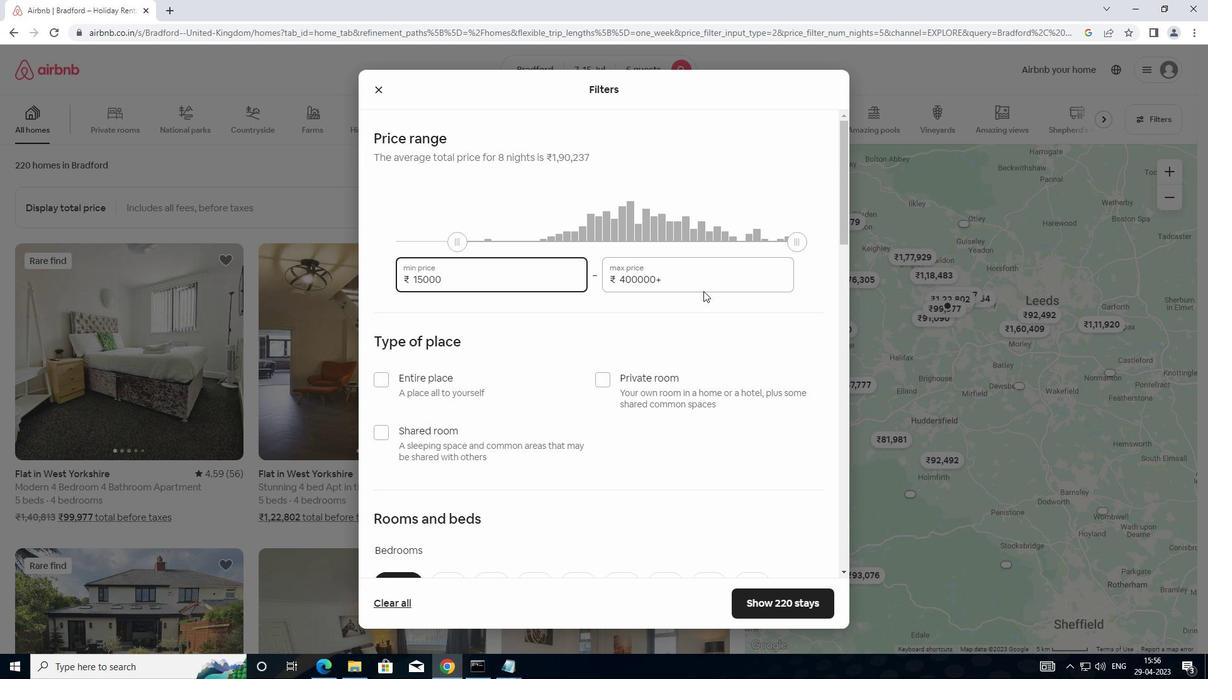 
Action: Mouse pressed left at (684, 277)
Screenshot: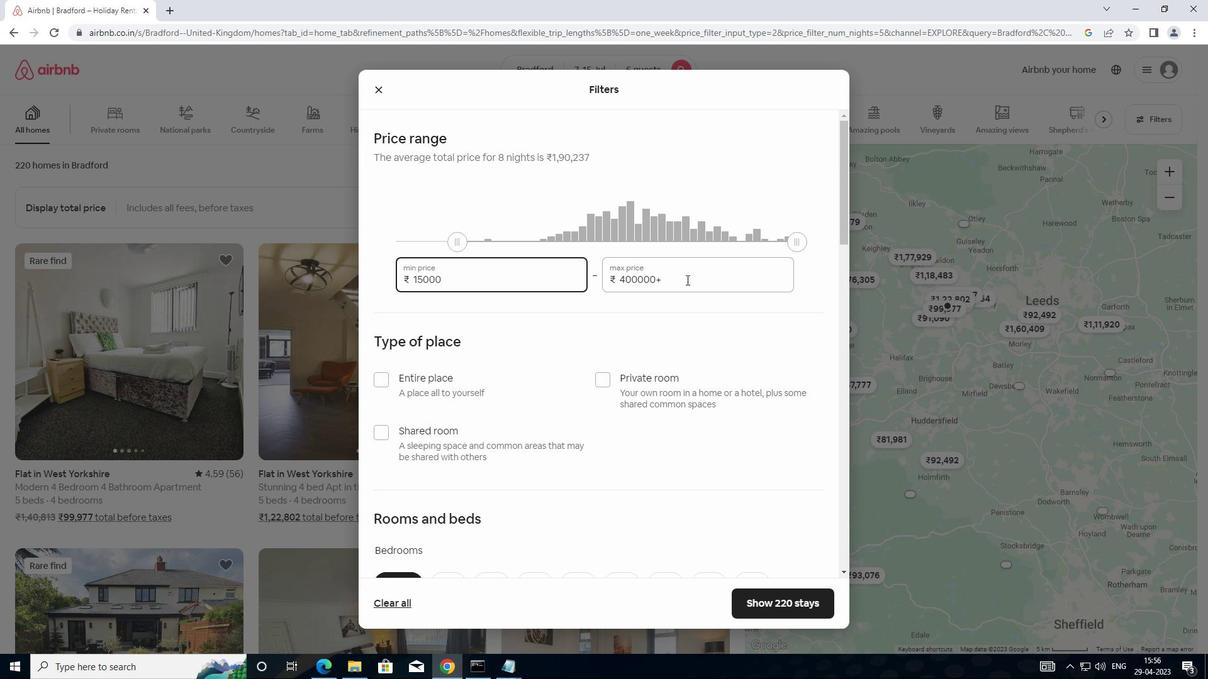 
Action: Mouse moved to (603, 277)
Screenshot: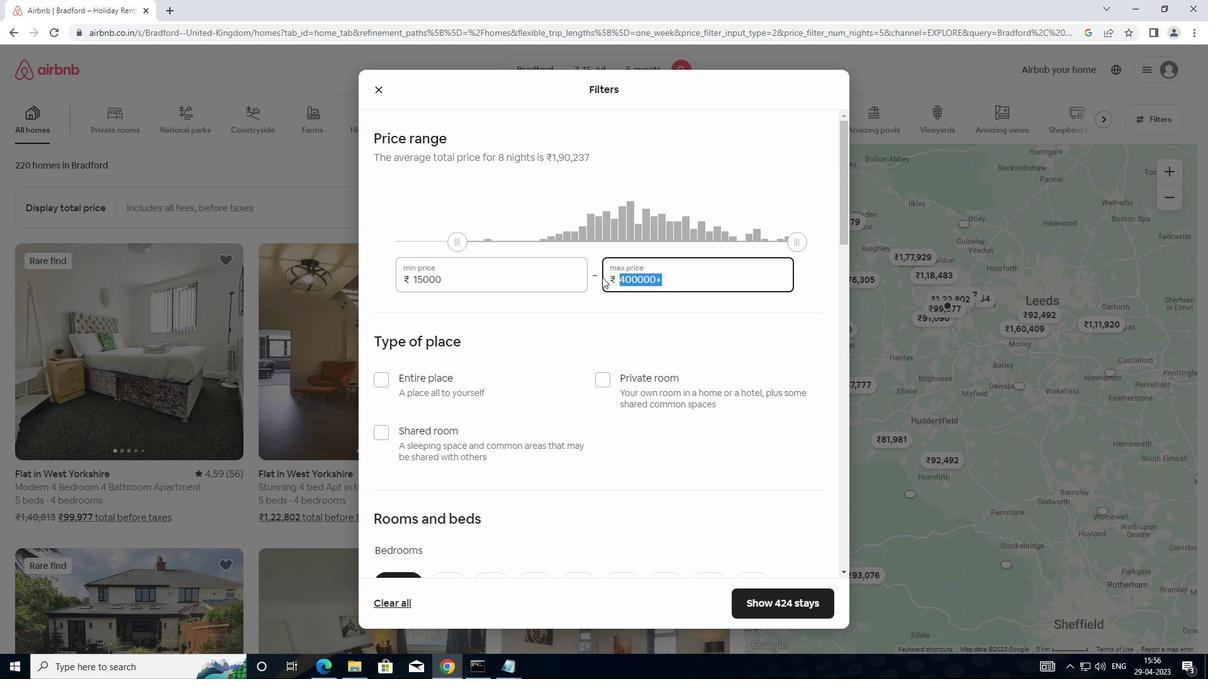 
Action: Key pressed 2000
Screenshot: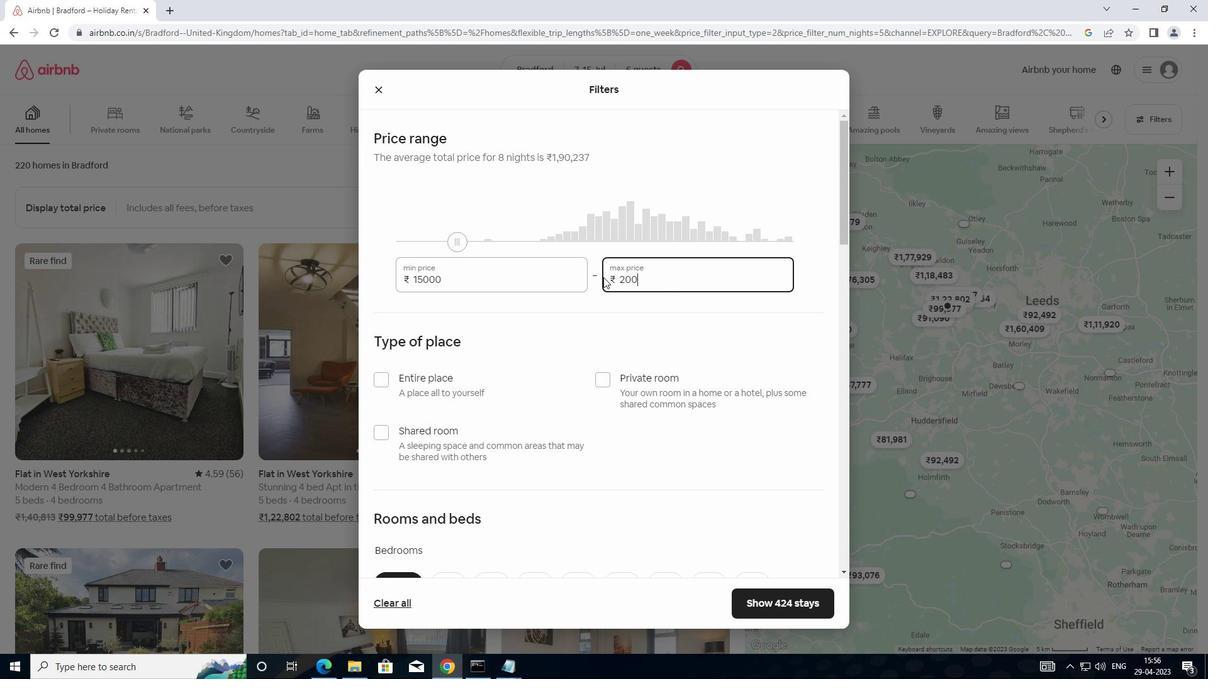 
Action: Mouse moved to (607, 277)
Screenshot: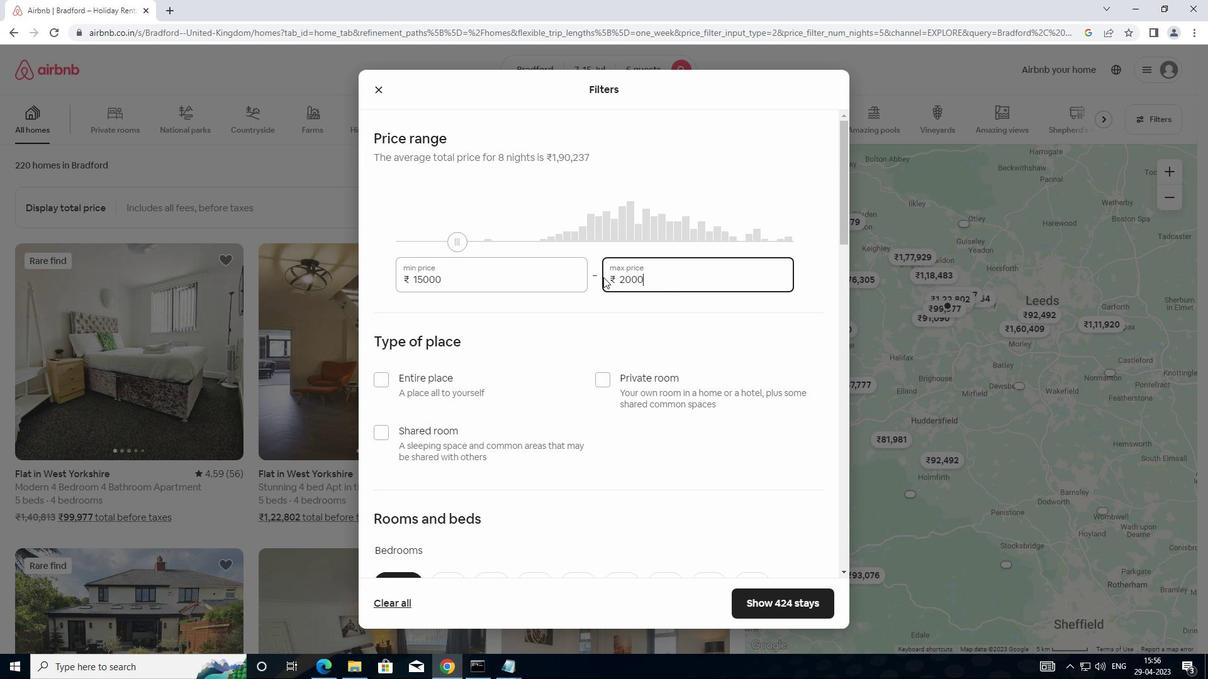 
Action: Key pressed 0
Screenshot: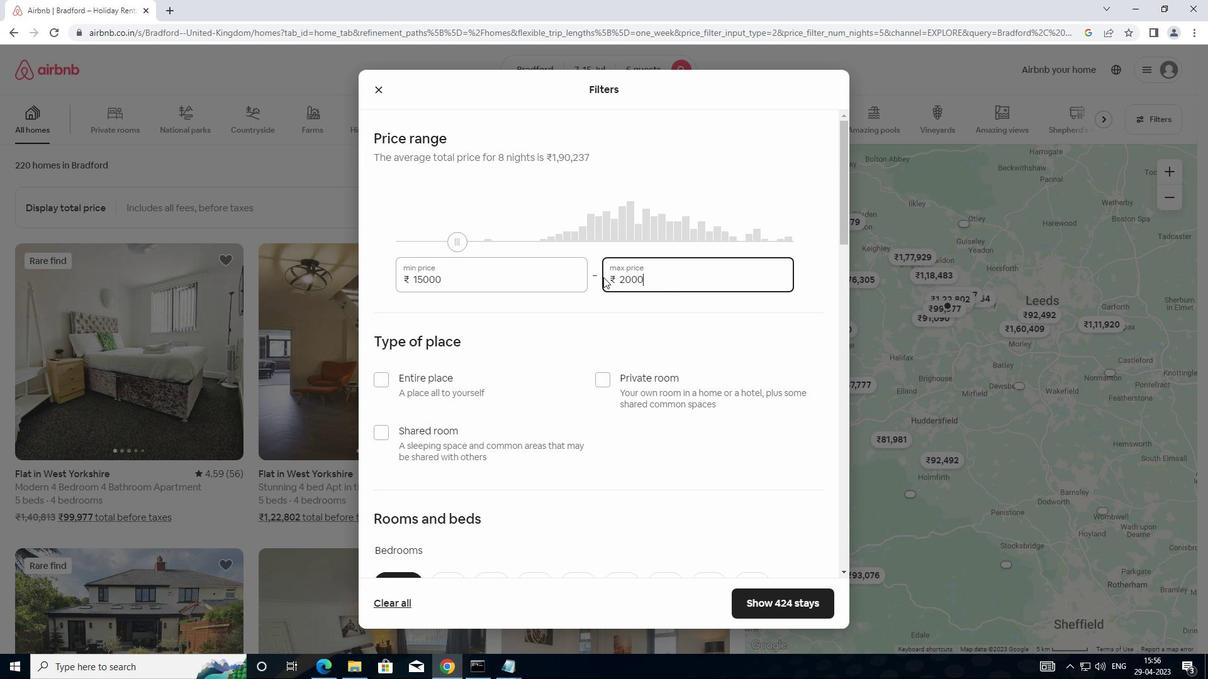 
Action: Mouse moved to (376, 381)
Screenshot: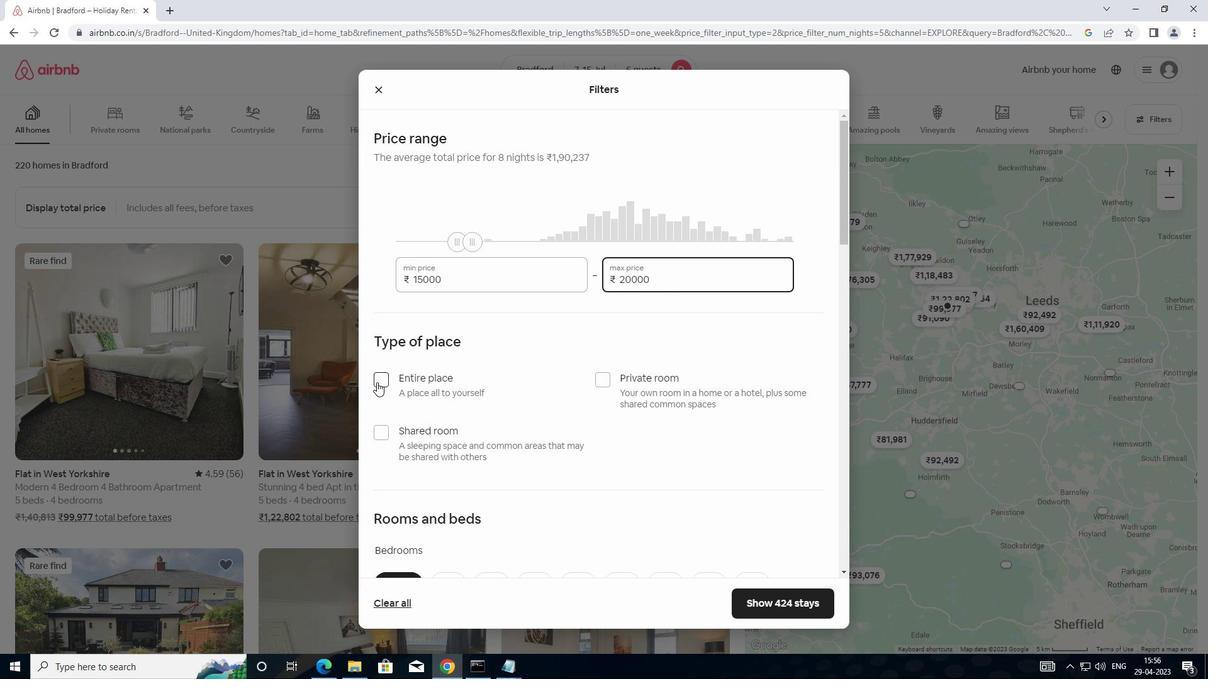 
Action: Mouse pressed left at (376, 381)
Screenshot: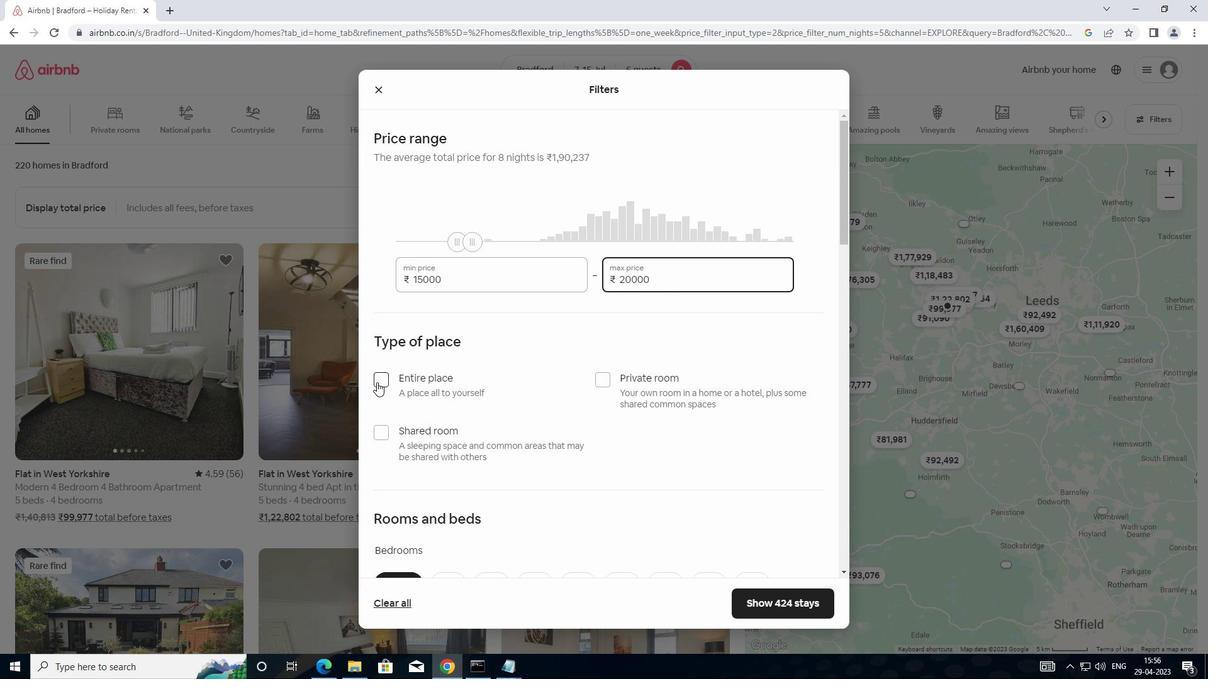 
Action: Mouse moved to (441, 367)
Screenshot: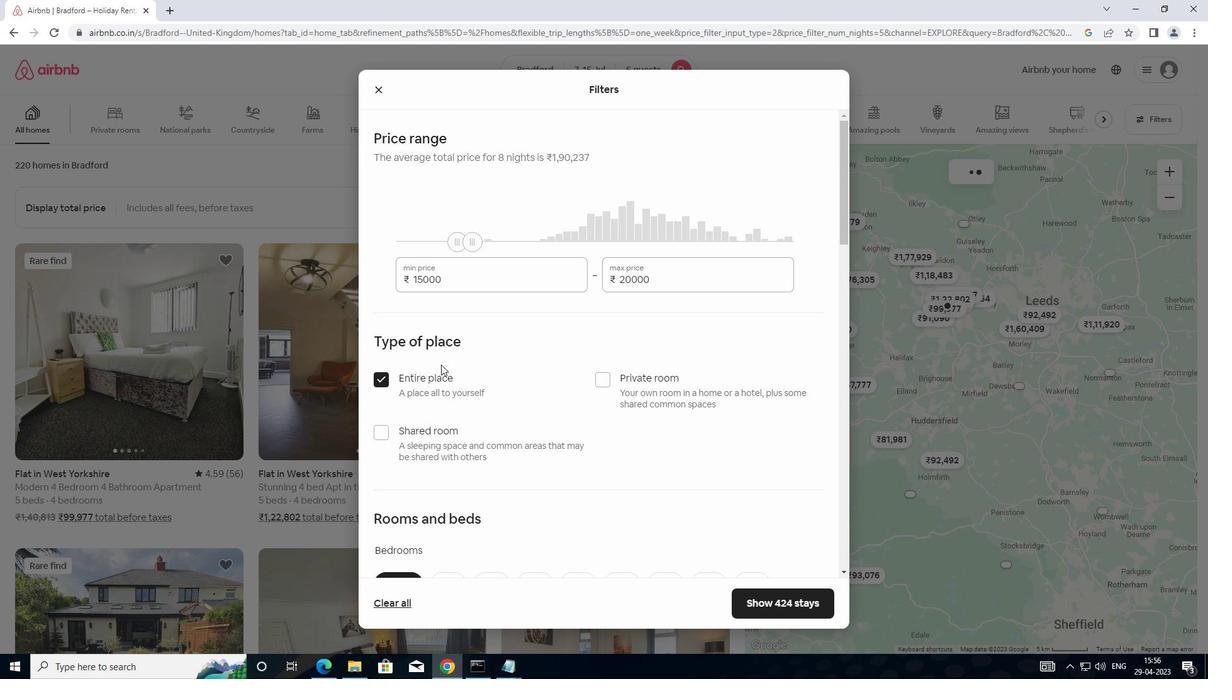 
Action: Mouse scrolled (441, 366) with delta (0, 0)
Screenshot: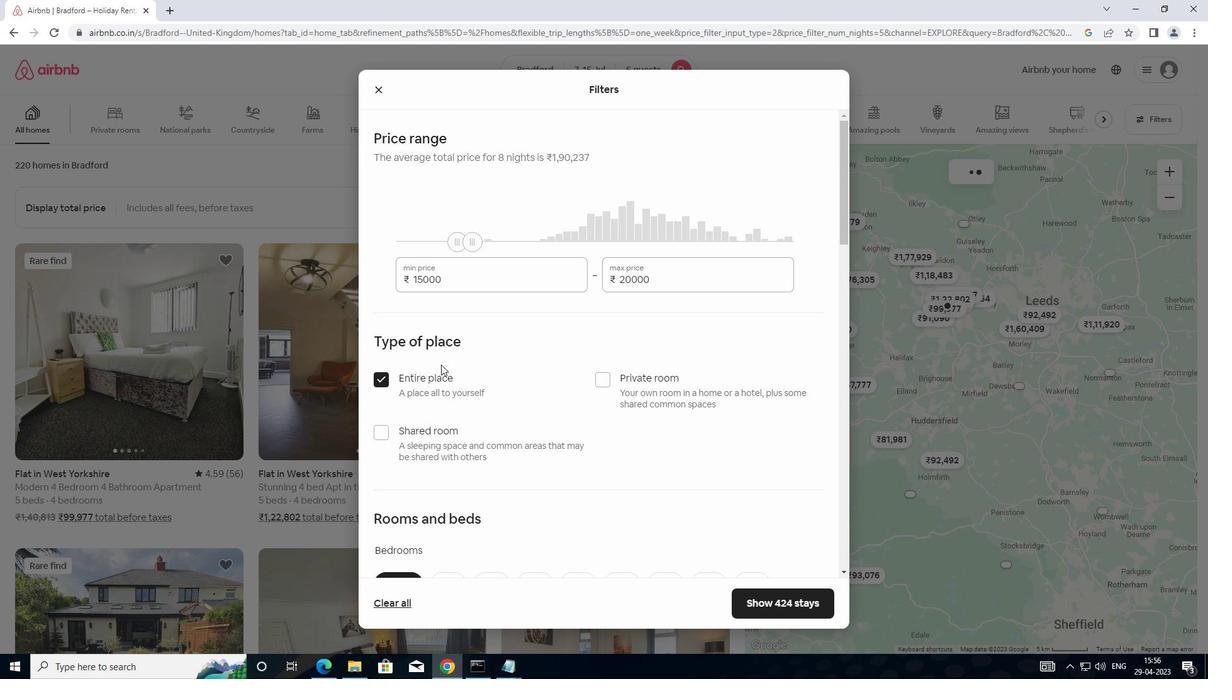 
Action: Mouse moved to (441, 371)
Screenshot: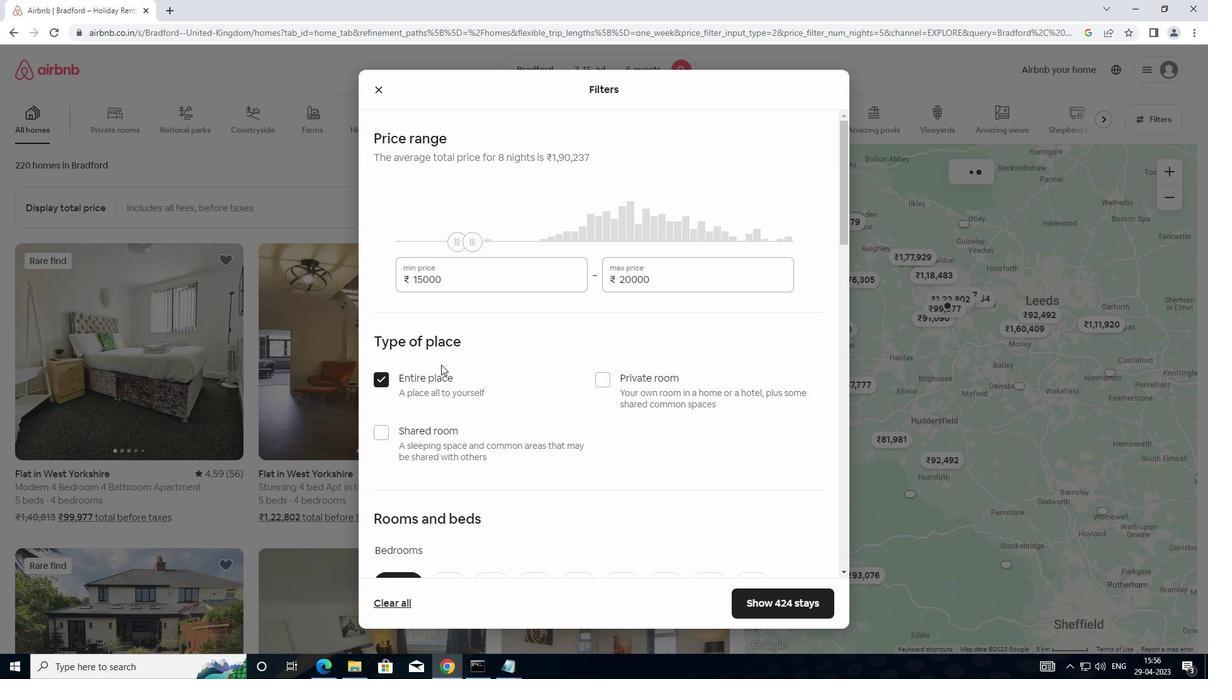 
Action: Mouse scrolled (441, 371) with delta (0, 0)
Screenshot: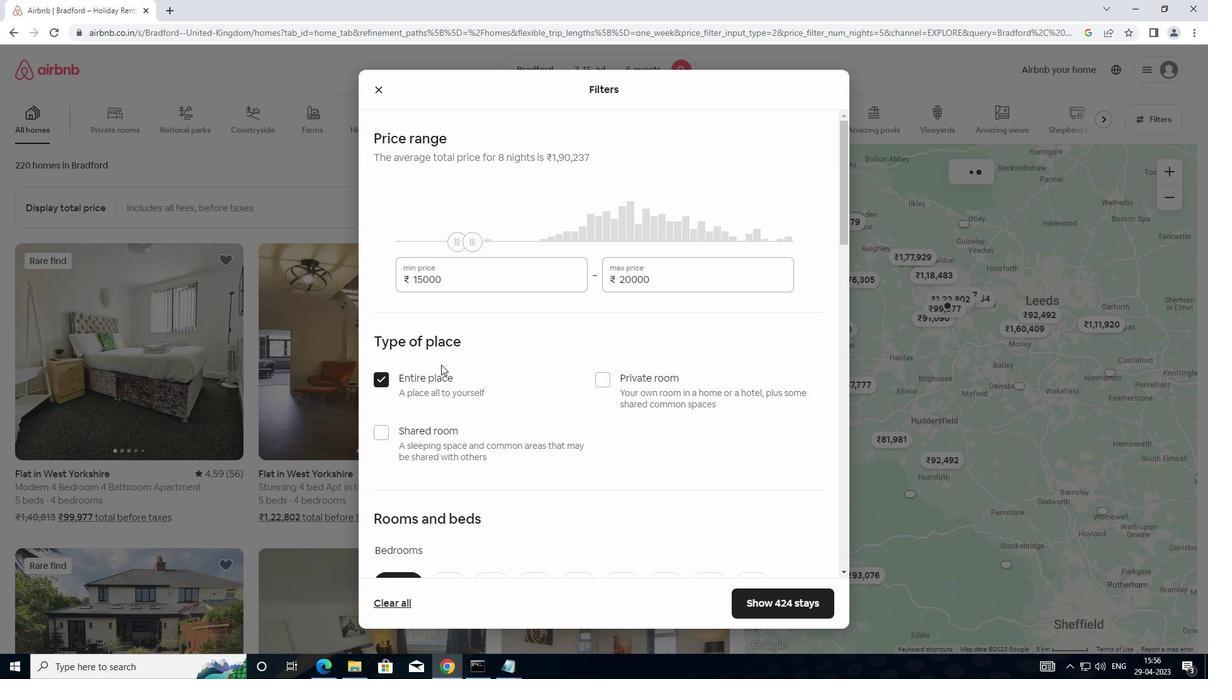 
Action: Mouse scrolled (441, 371) with delta (0, 0)
Screenshot: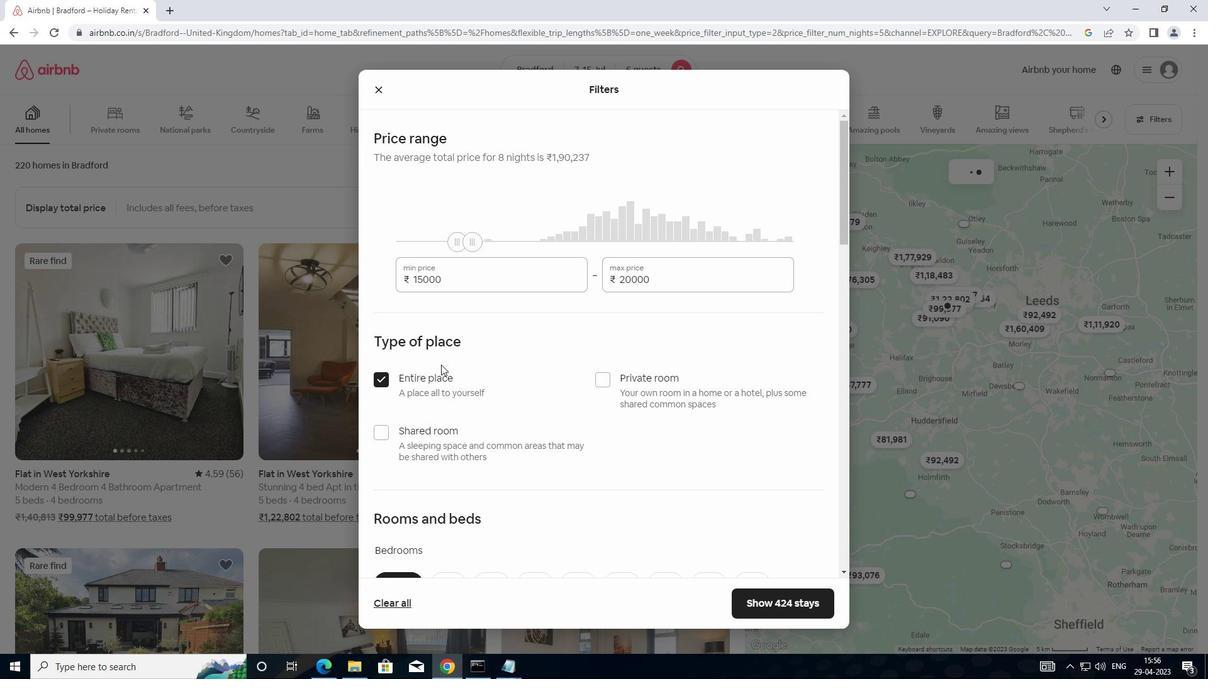 
Action: Mouse scrolled (441, 371) with delta (0, 0)
Screenshot: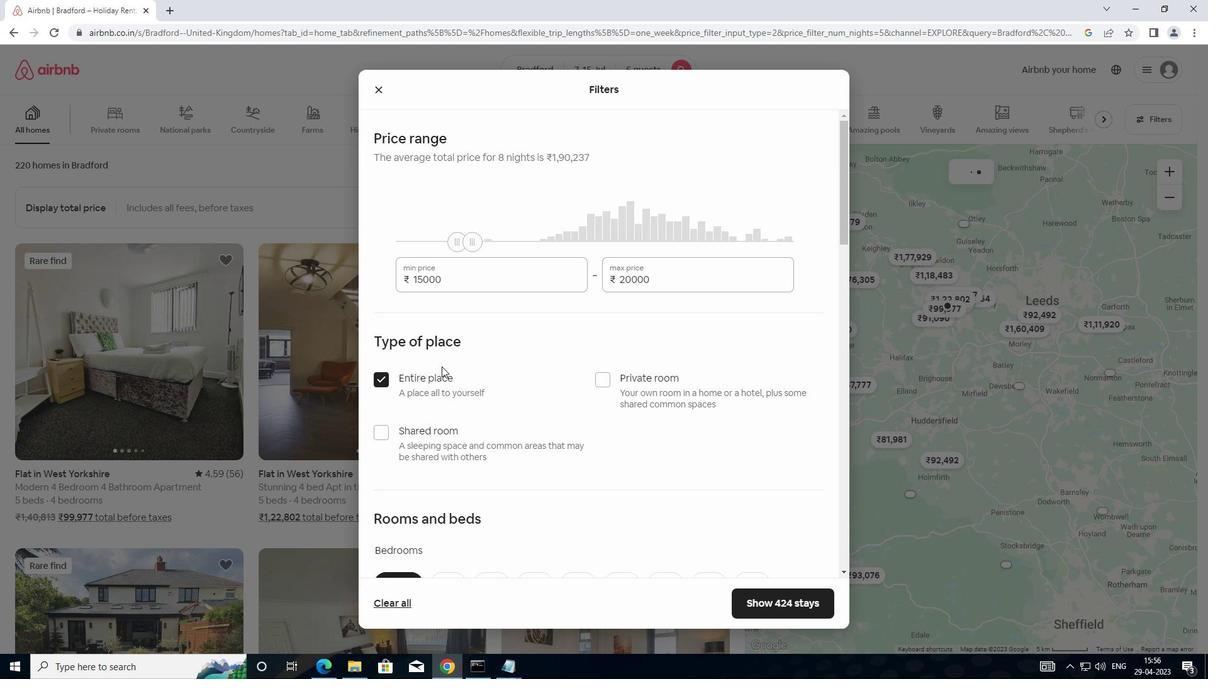 
Action: Mouse moved to (444, 371)
Screenshot: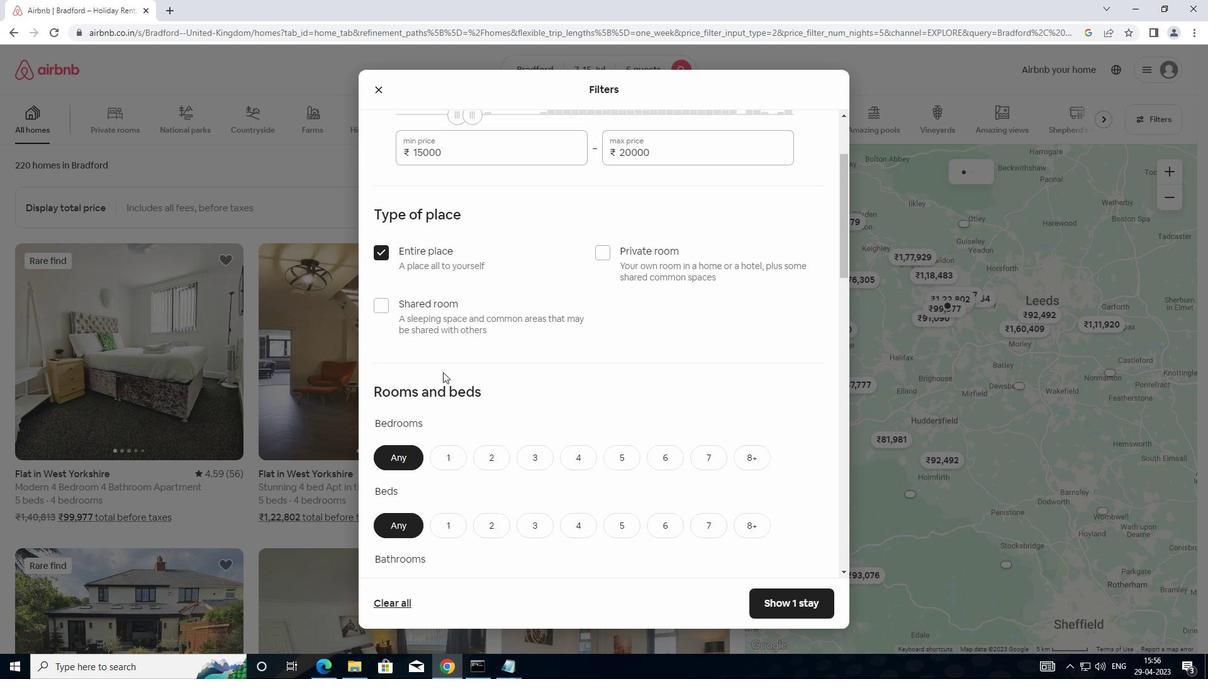 
Action: Mouse scrolled (444, 370) with delta (0, 0)
Screenshot: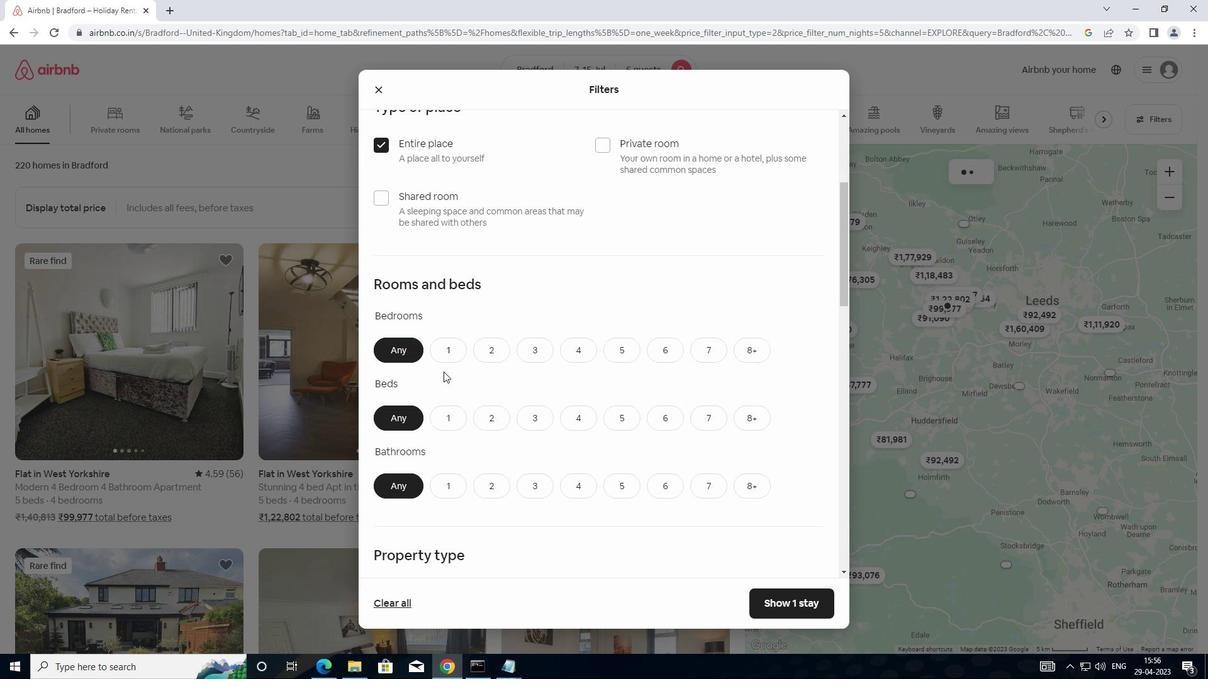 
Action: Mouse scrolled (444, 370) with delta (0, 0)
Screenshot: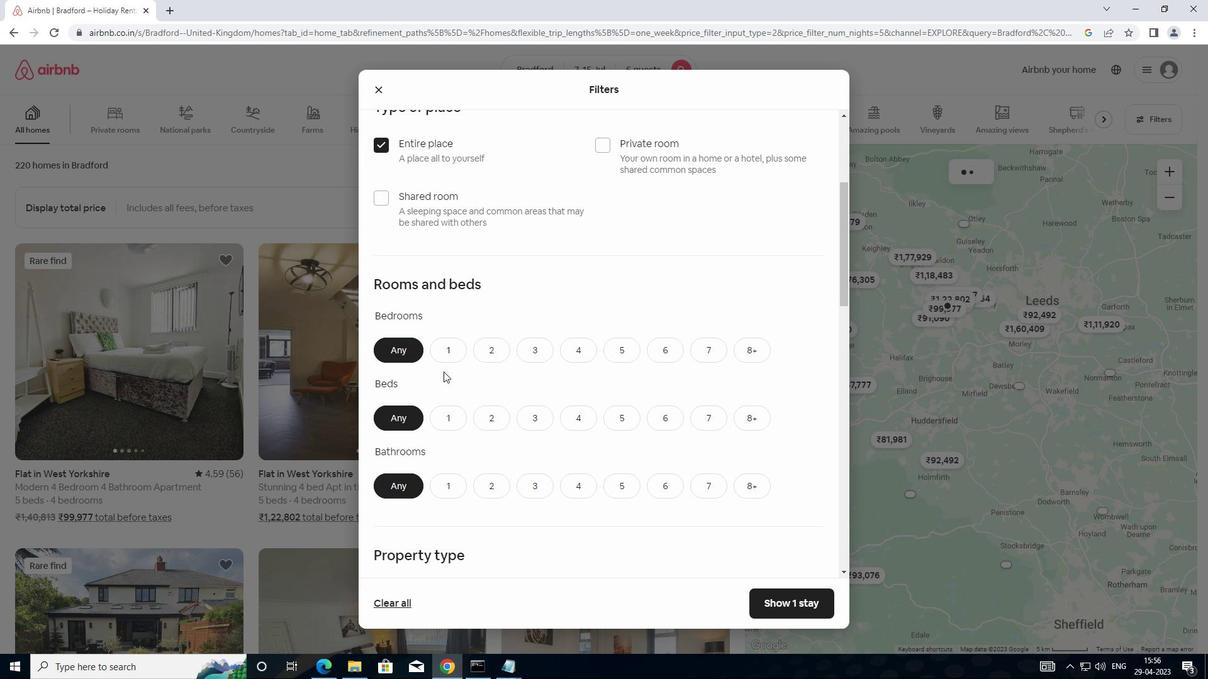 
Action: Mouse moved to (529, 205)
Screenshot: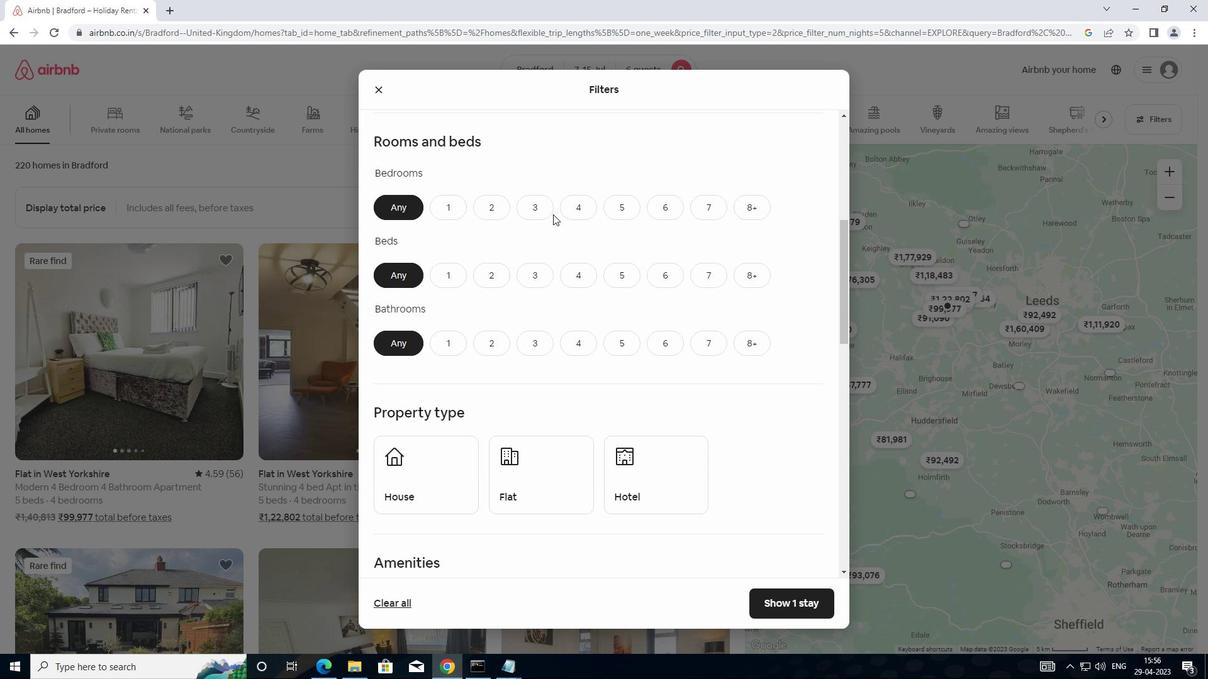
Action: Mouse pressed left at (529, 205)
Screenshot: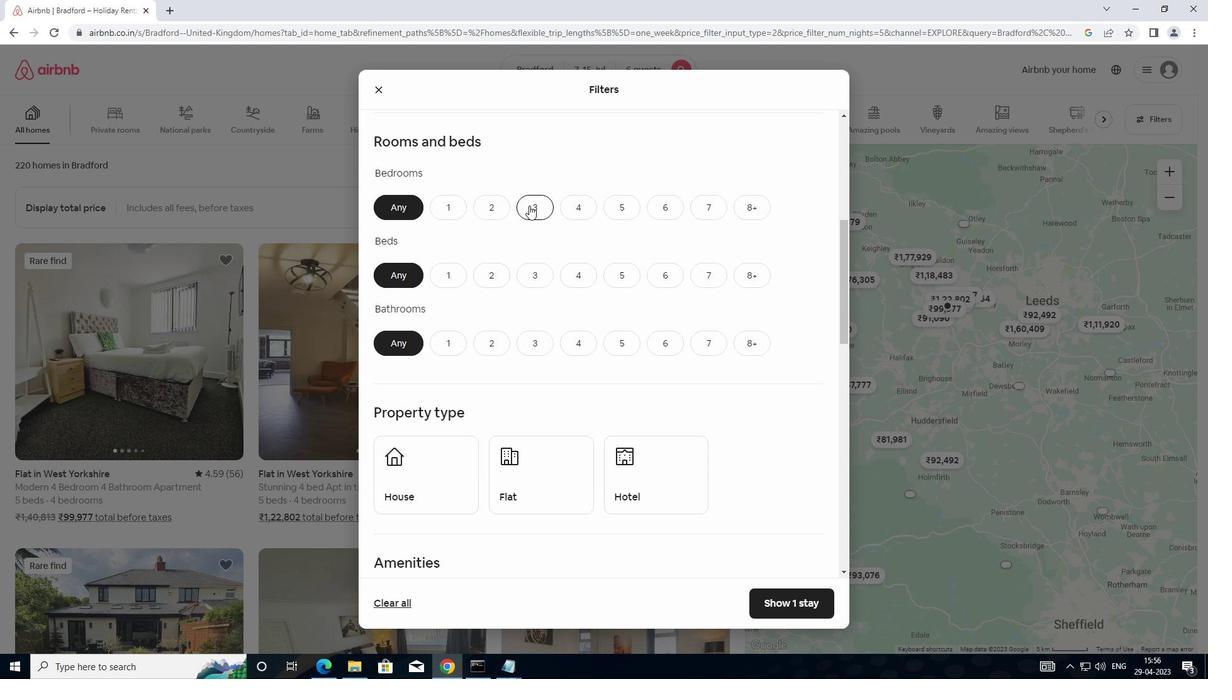 
Action: Mouse moved to (536, 276)
Screenshot: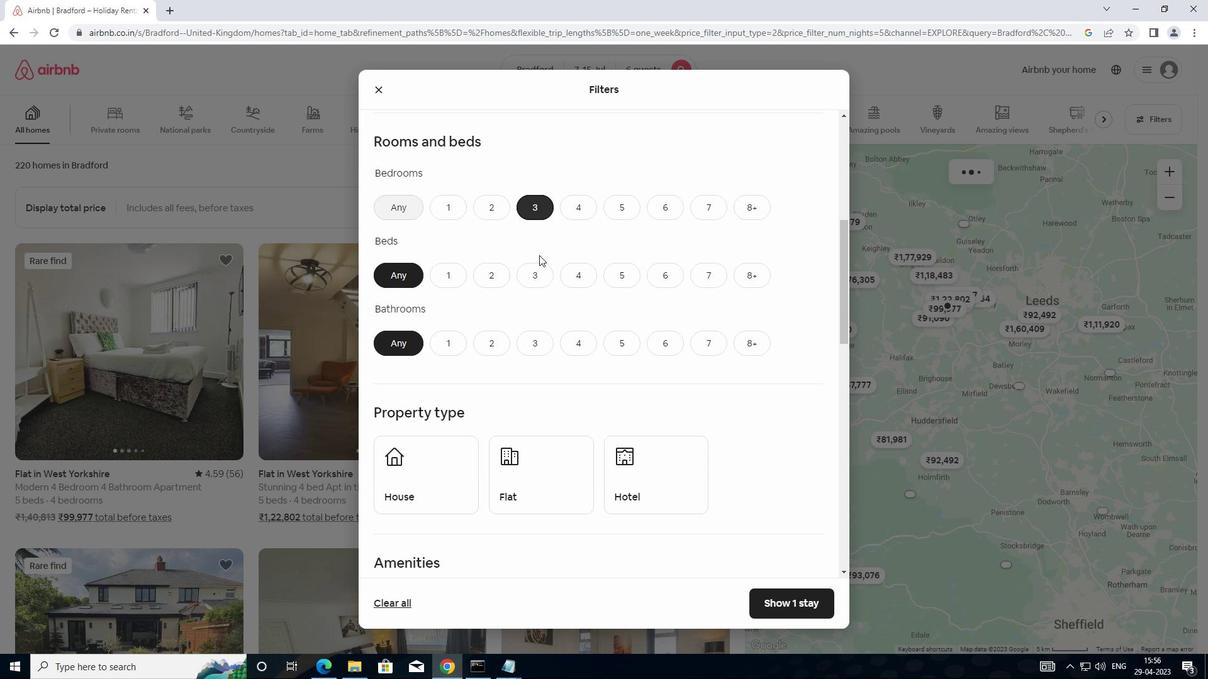 
Action: Mouse pressed left at (536, 276)
Screenshot: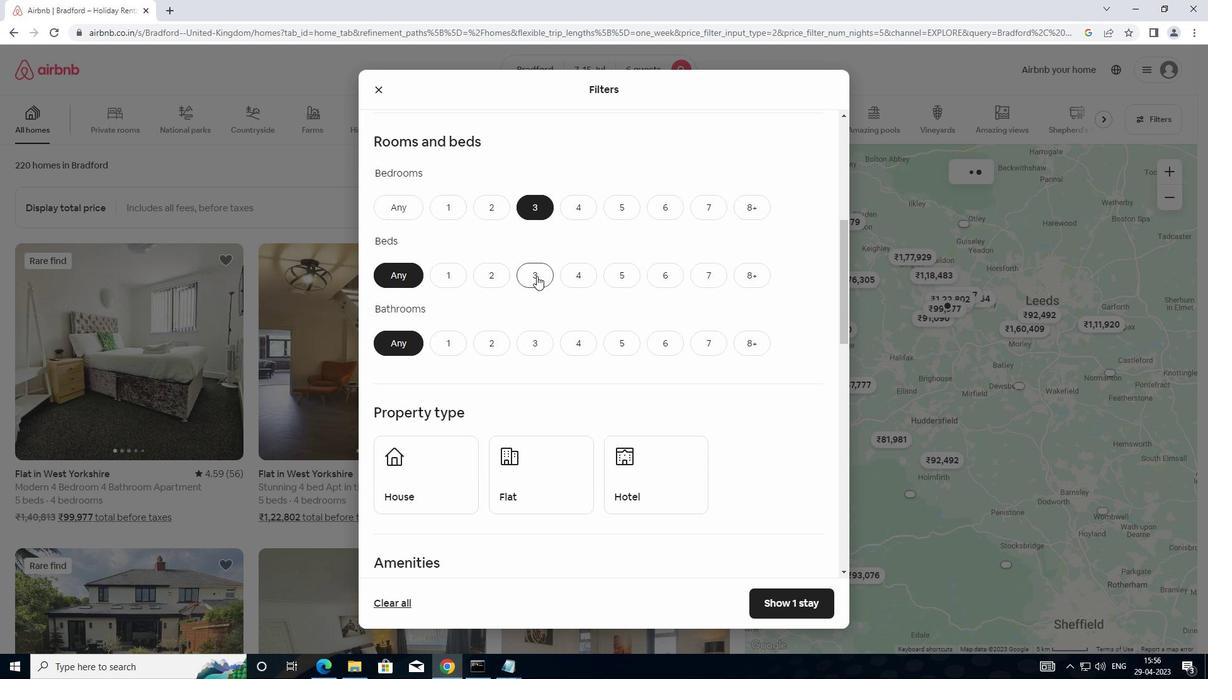 
Action: Mouse moved to (531, 353)
Screenshot: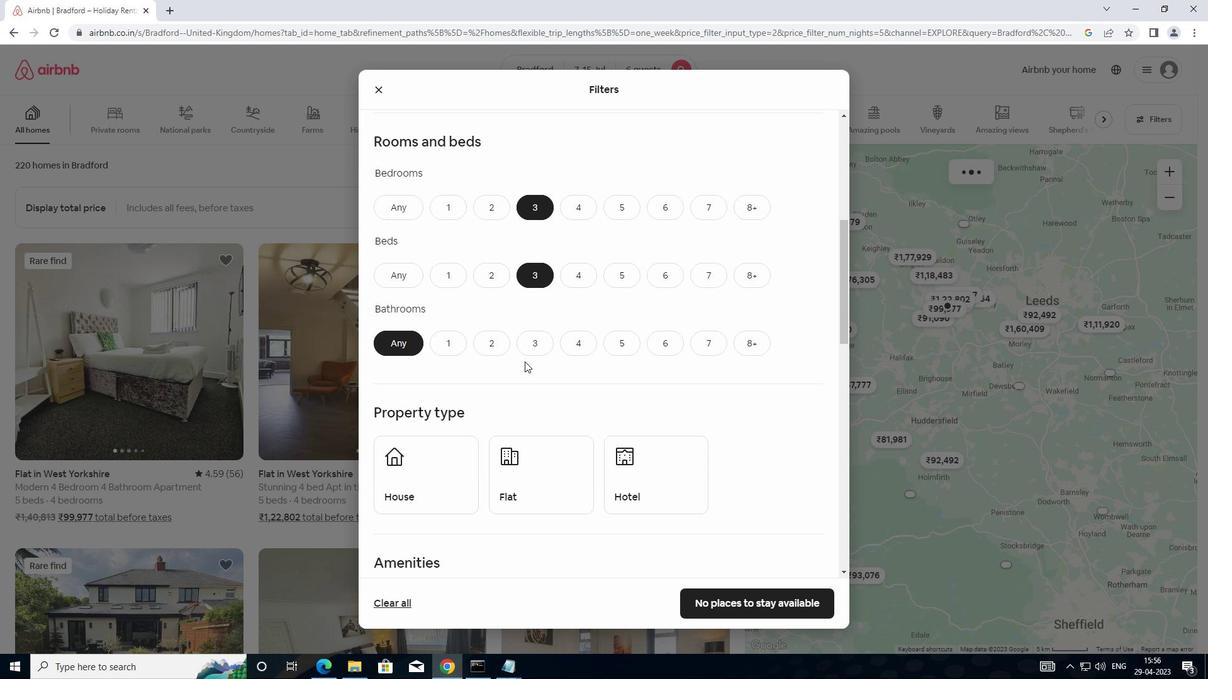 
Action: Mouse pressed left at (531, 353)
Screenshot: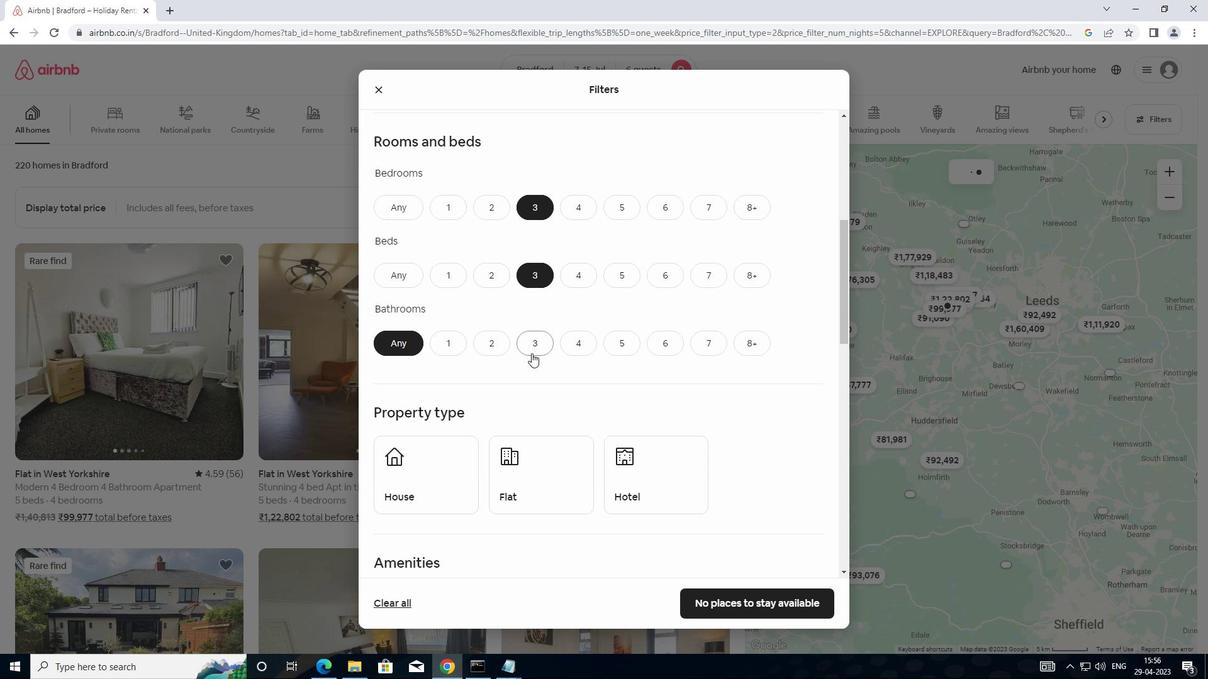 
Action: Mouse moved to (538, 353)
Screenshot: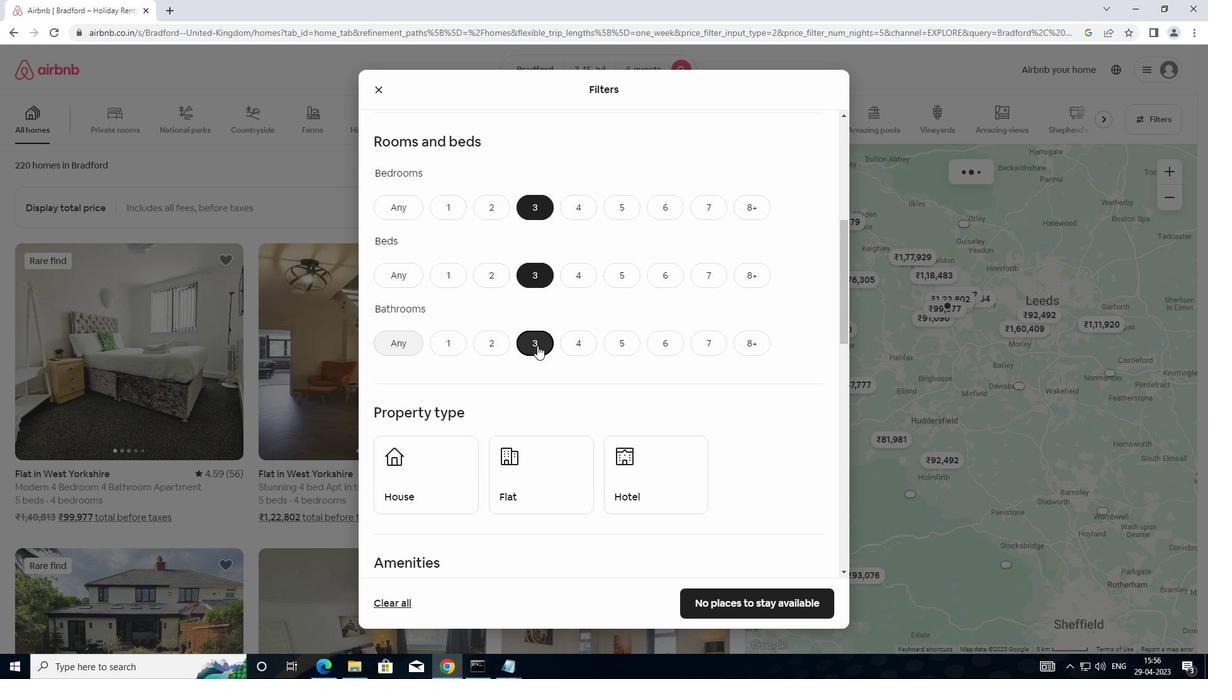 
Action: Mouse scrolled (538, 352) with delta (0, 0)
Screenshot: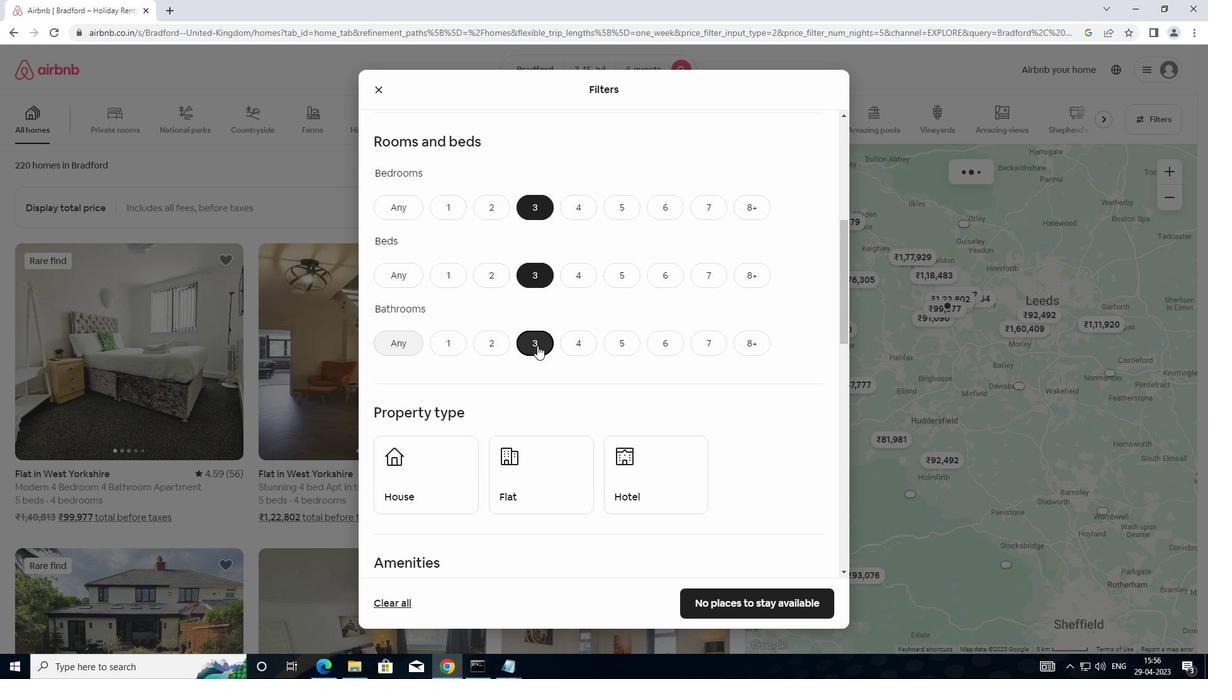 
Action: Mouse moved to (538, 356)
Screenshot: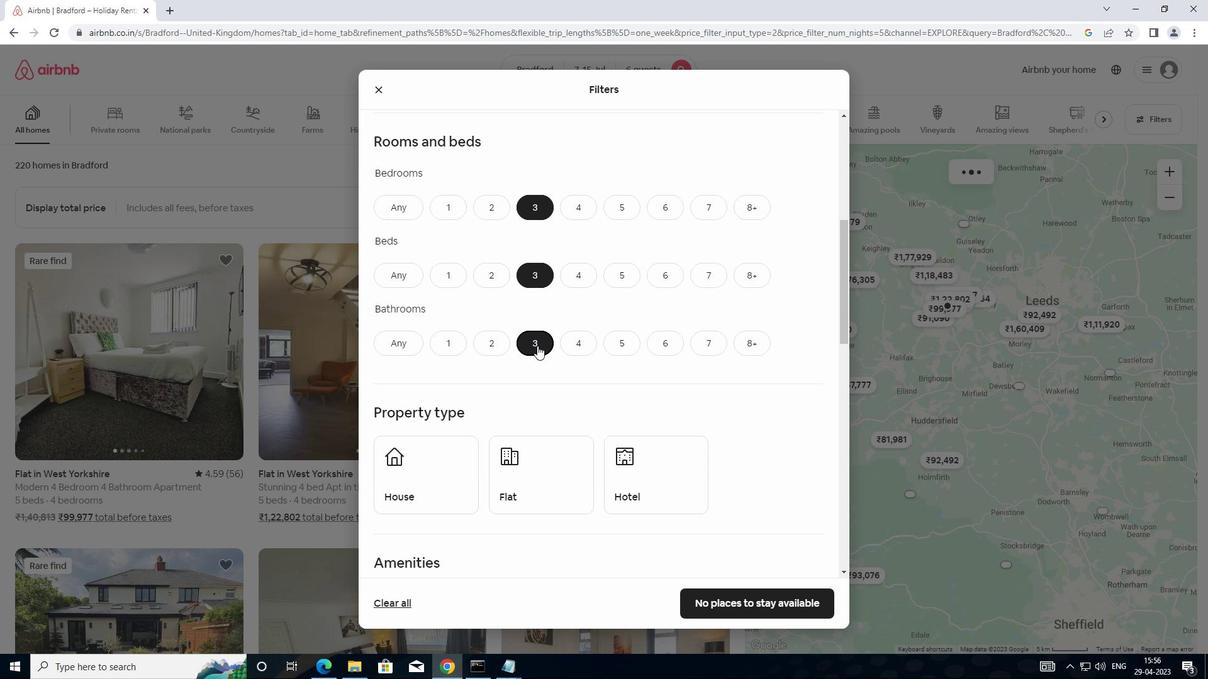
Action: Mouse scrolled (538, 355) with delta (0, 0)
Screenshot: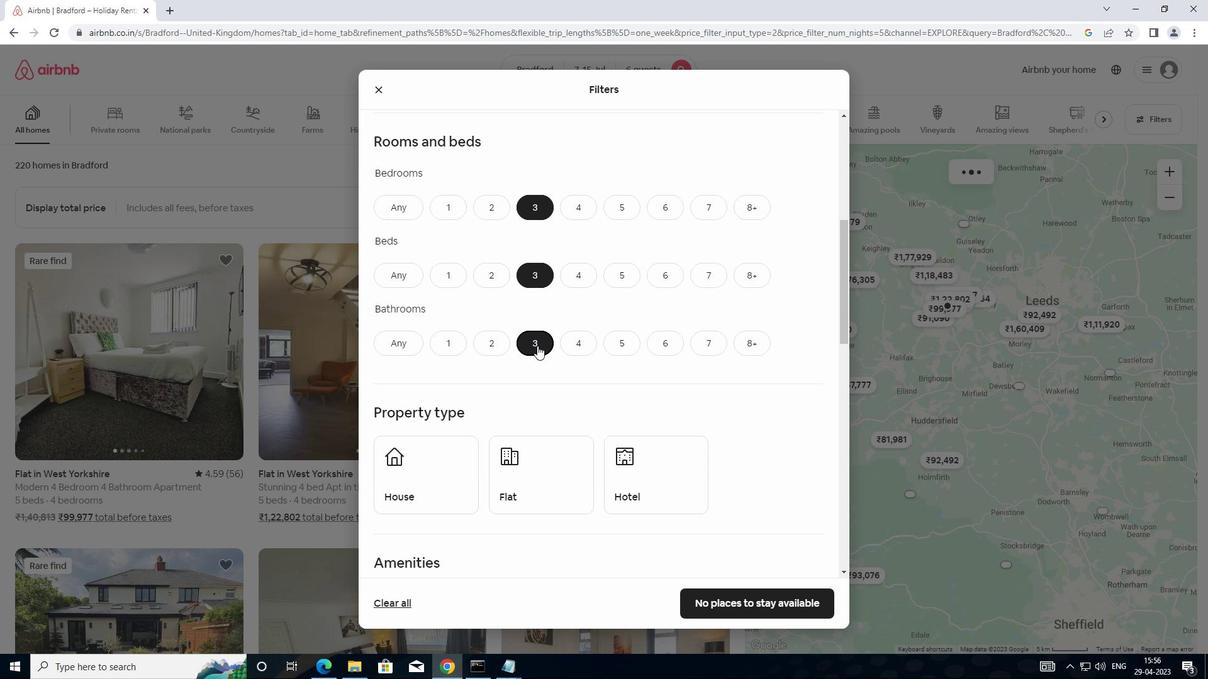 
Action: Mouse moved to (538, 357)
Screenshot: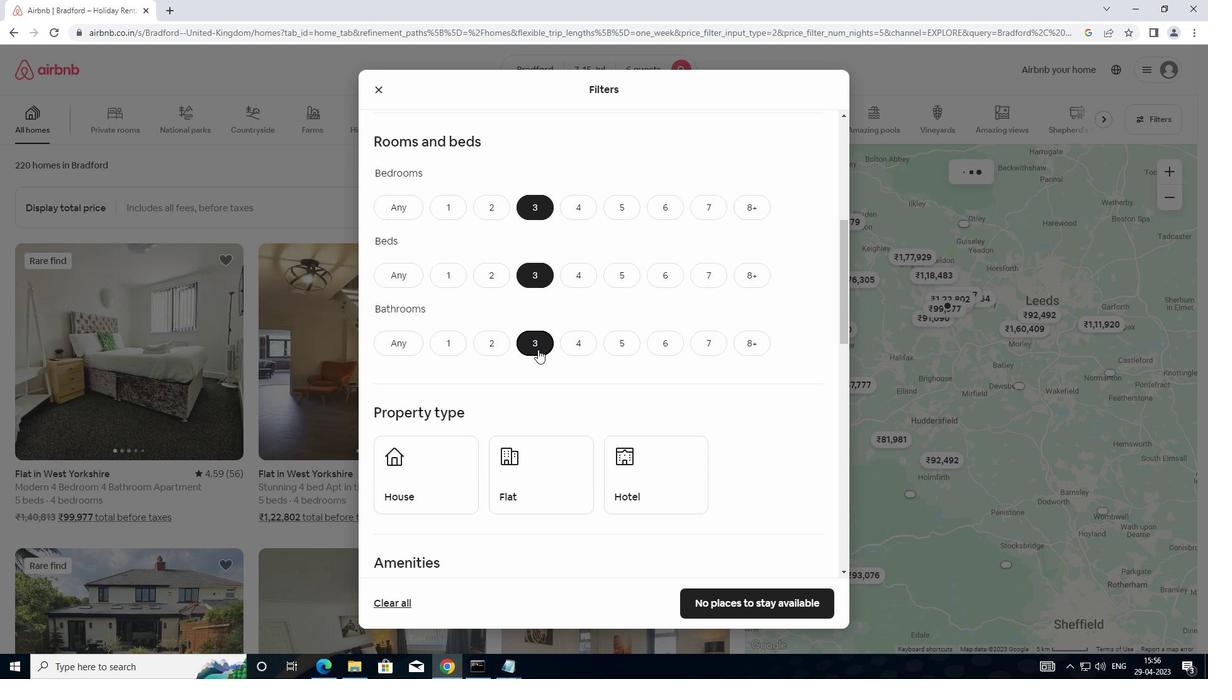 
Action: Mouse scrolled (538, 356) with delta (0, 0)
Screenshot: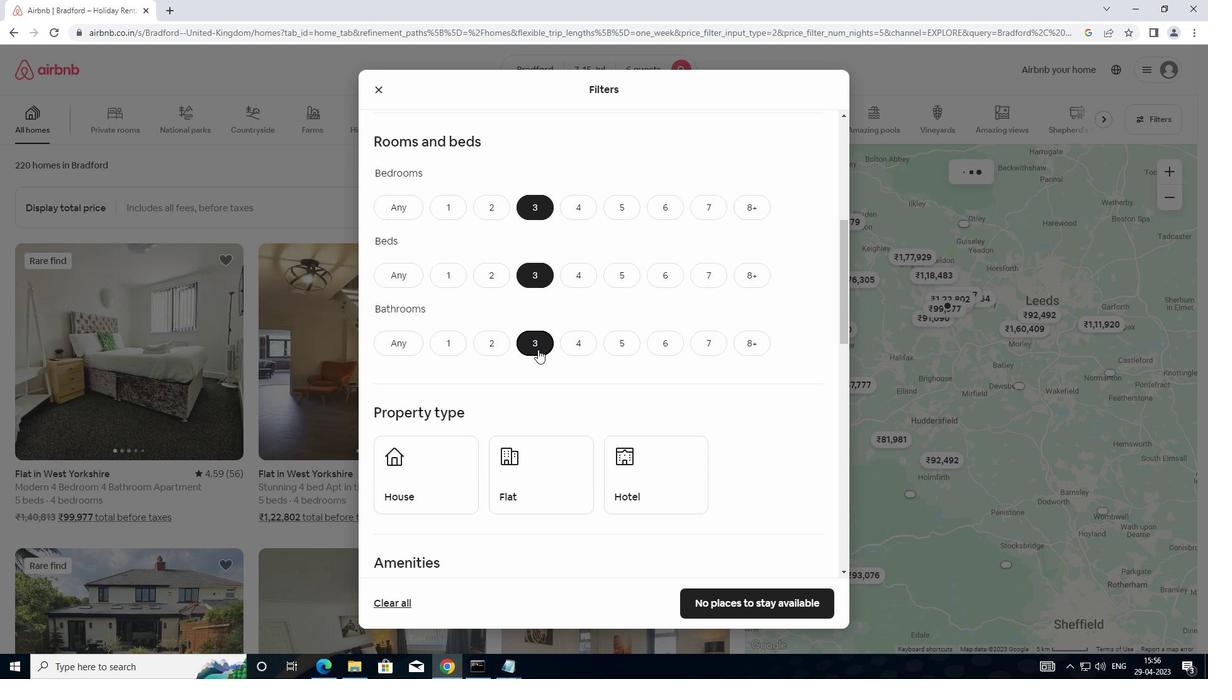
Action: Mouse moved to (427, 293)
Screenshot: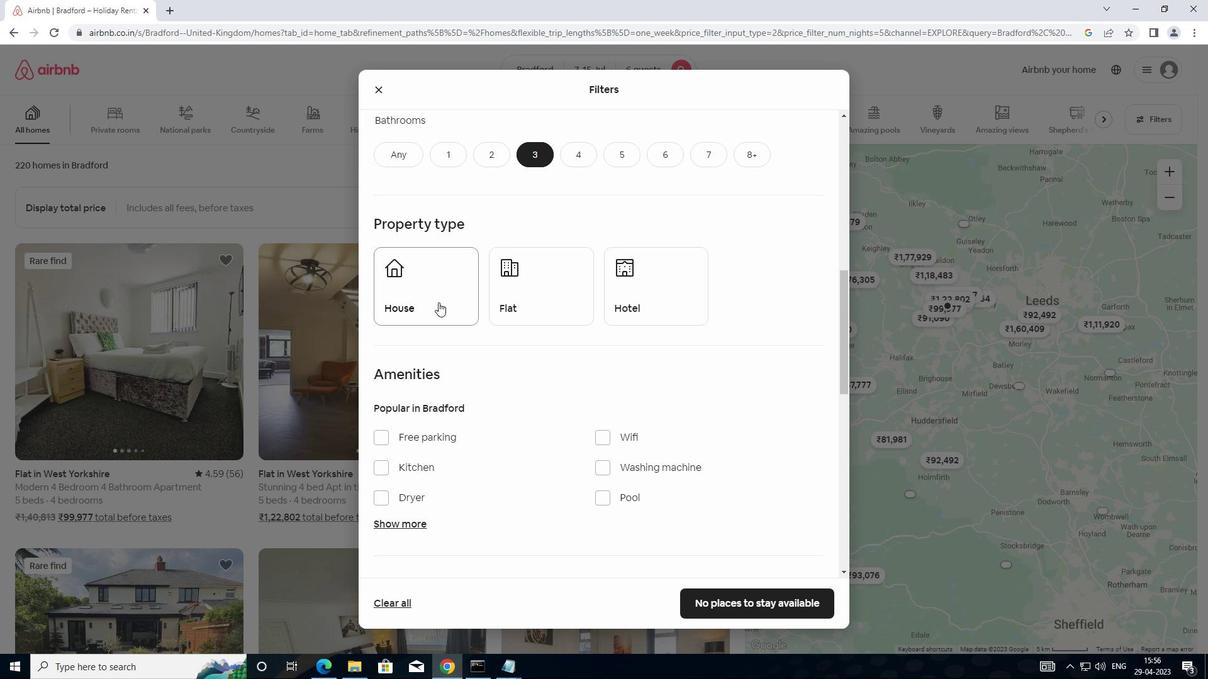
Action: Mouse pressed left at (427, 293)
Screenshot: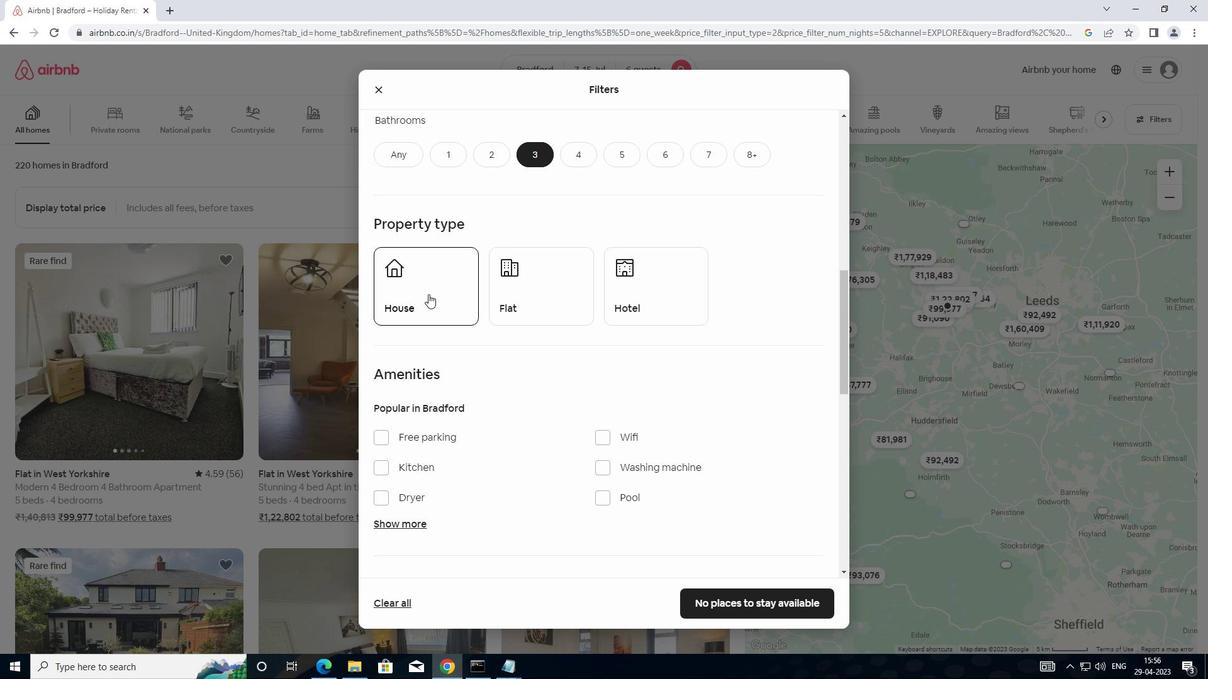 
Action: Mouse moved to (529, 313)
Screenshot: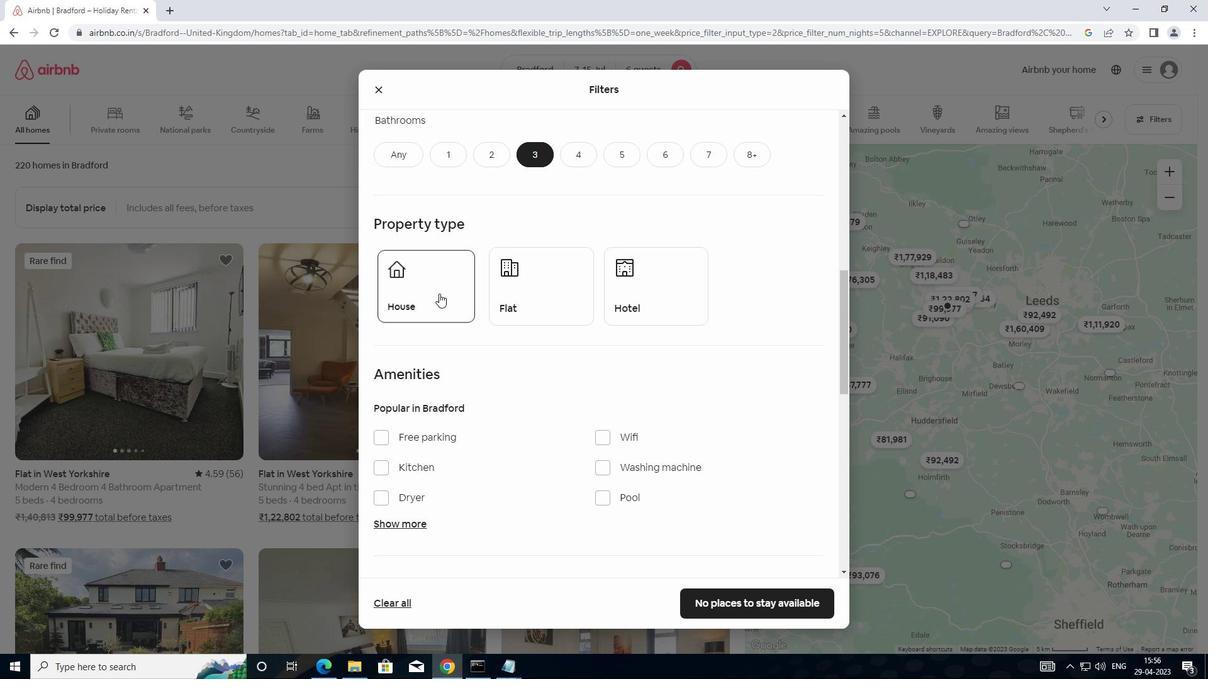 
Action: Mouse pressed left at (529, 313)
Screenshot: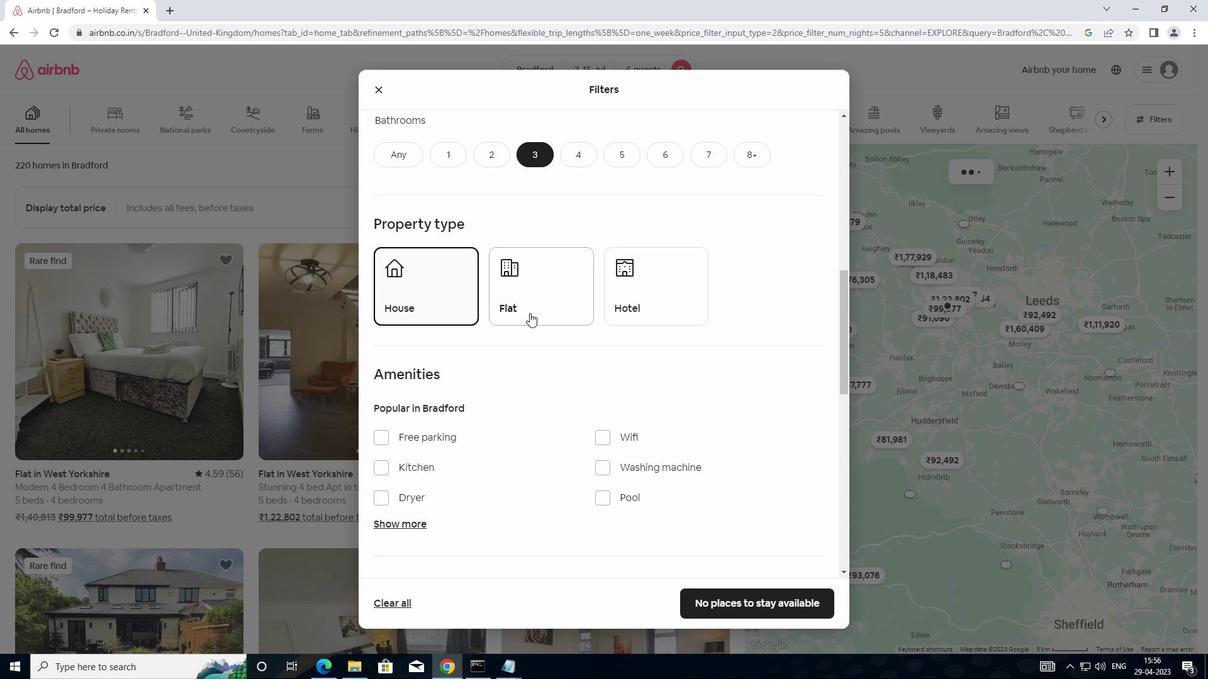 
Action: Mouse moved to (536, 312)
Screenshot: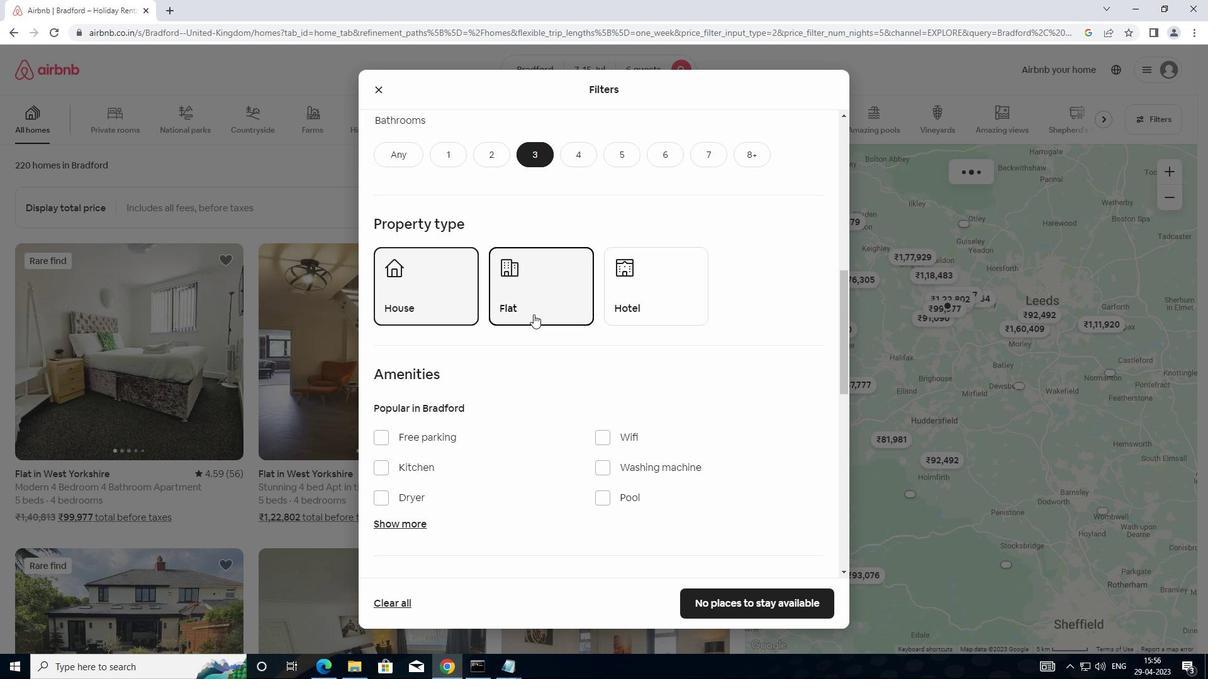 
Action: Mouse scrolled (536, 312) with delta (0, 0)
Screenshot: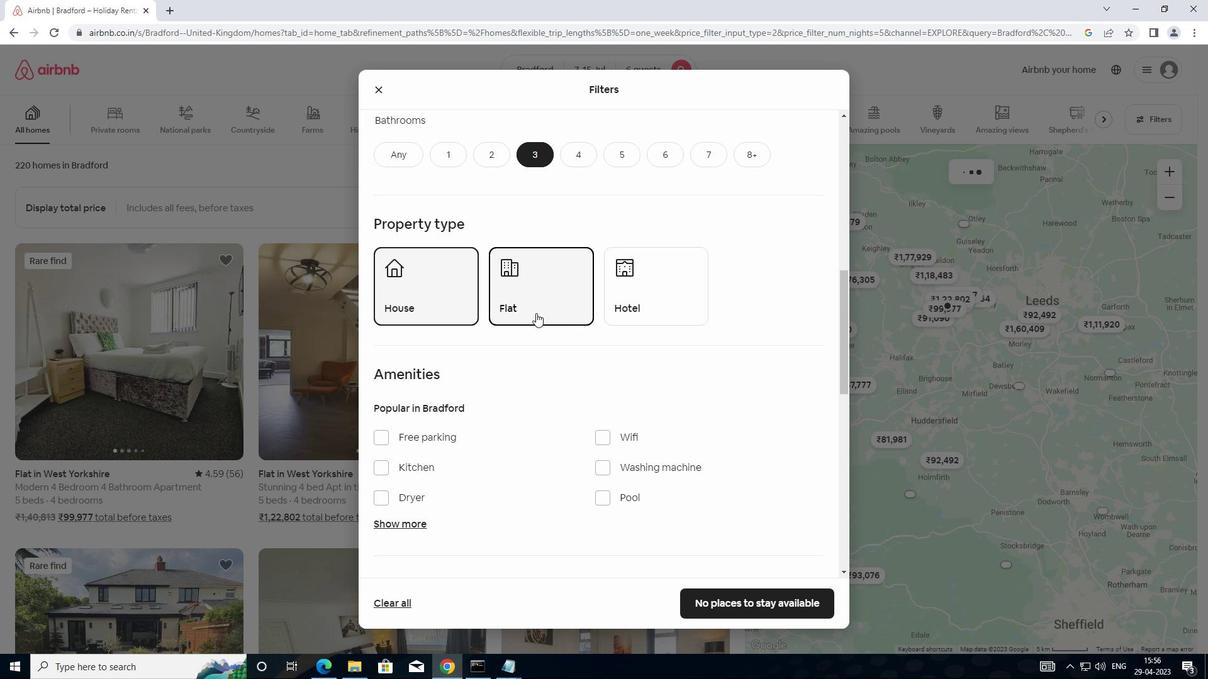 
Action: Mouse moved to (537, 312)
Screenshot: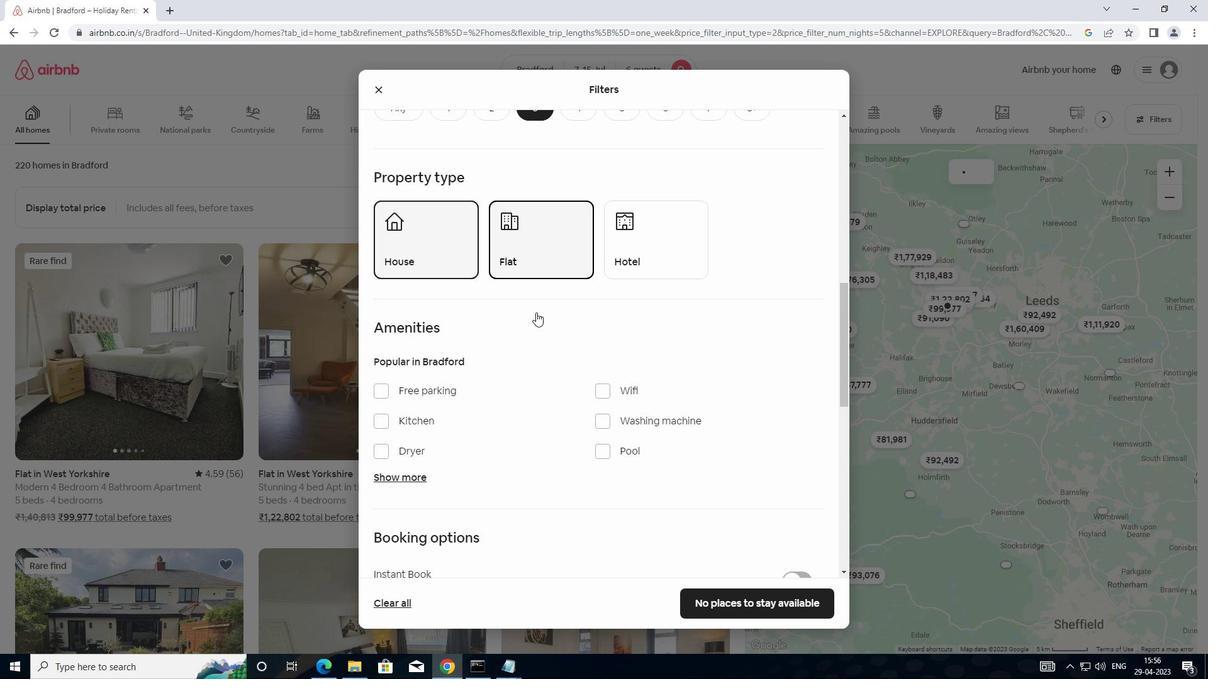 
Action: Mouse scrolled (537, 312) with delta (0, 0)
Screenshot: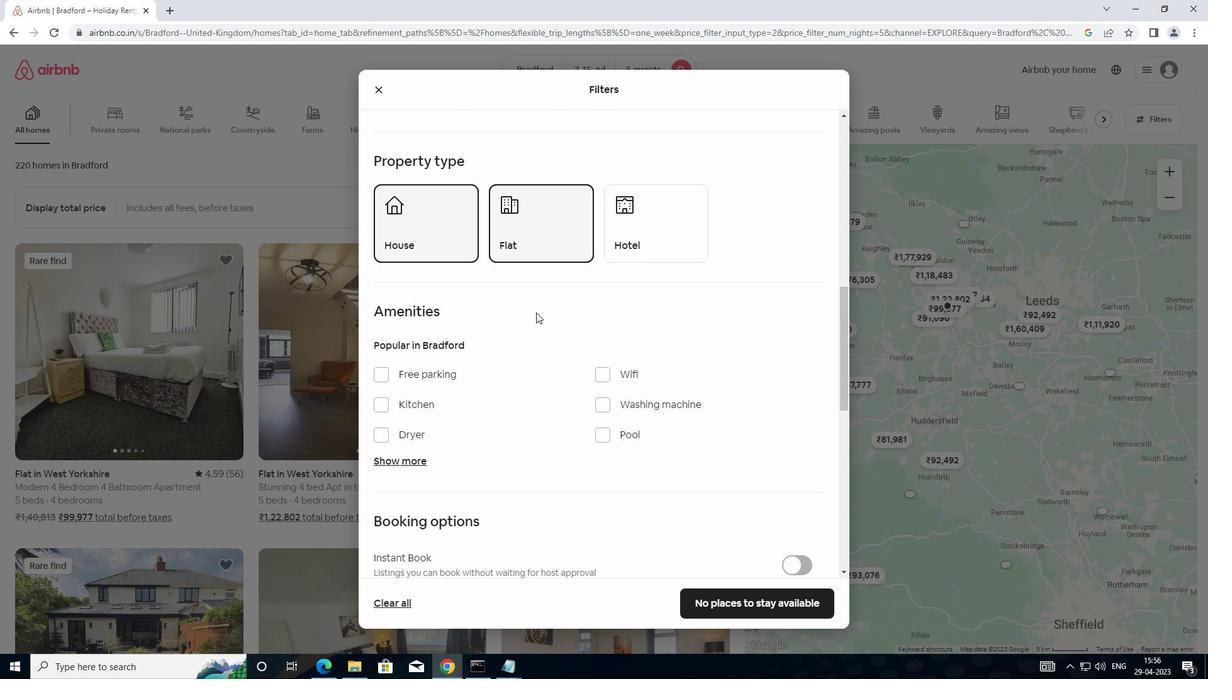
Action: Mouse scrolled (537, 312) with delta (0, 0)
Screenshot: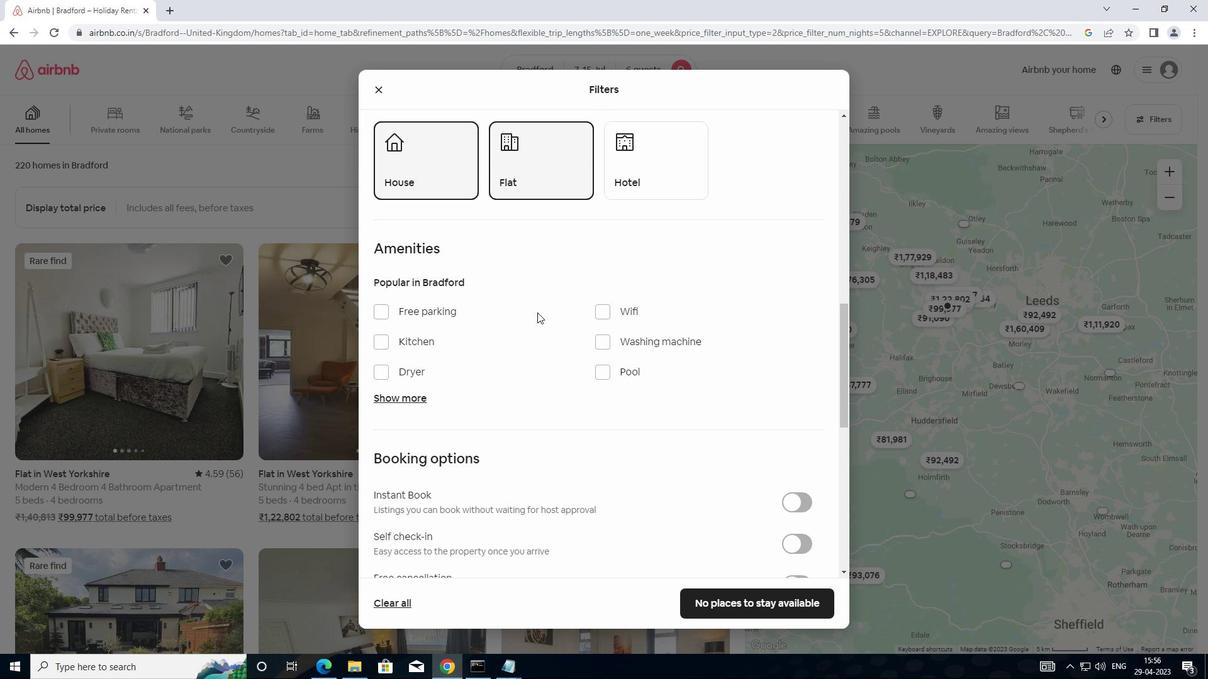 
Action: Mouse scrolled (537, 312) with delta (0, 0)
Screenshot: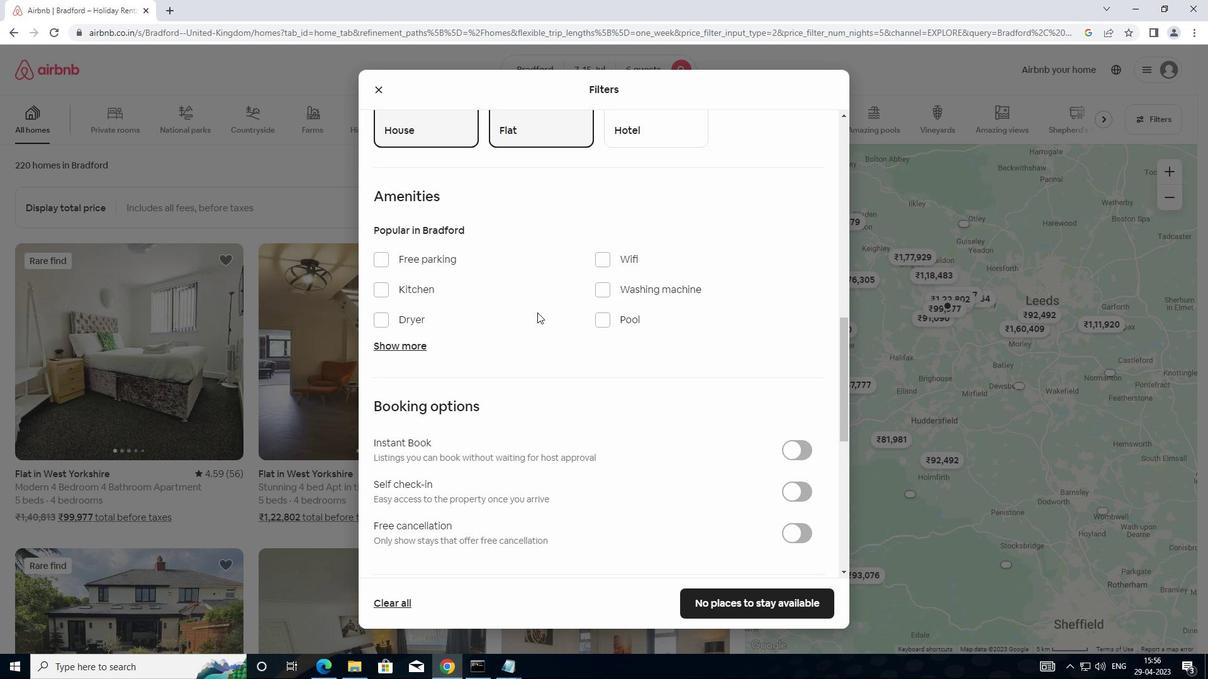 
Action: Mouse scrolled (537, 312) with delta (0, 0)
Screenshot: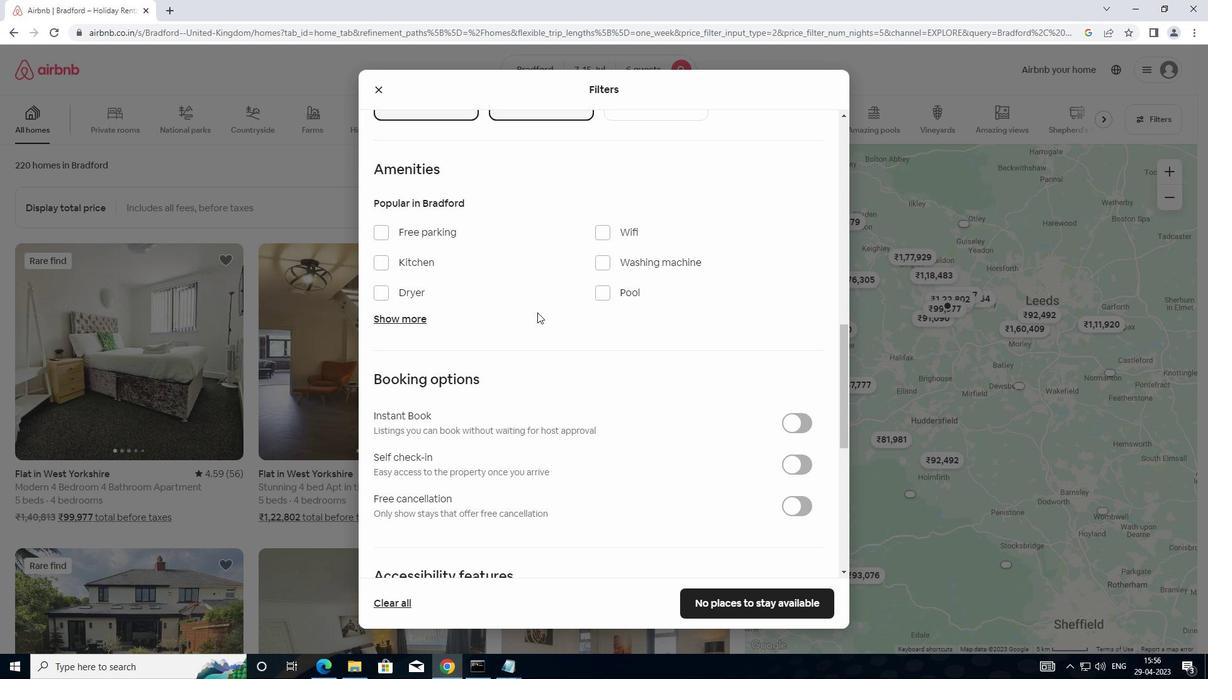 
Action: Mouse scrolled (537, 312) with delta (0, 0)
Screenshot: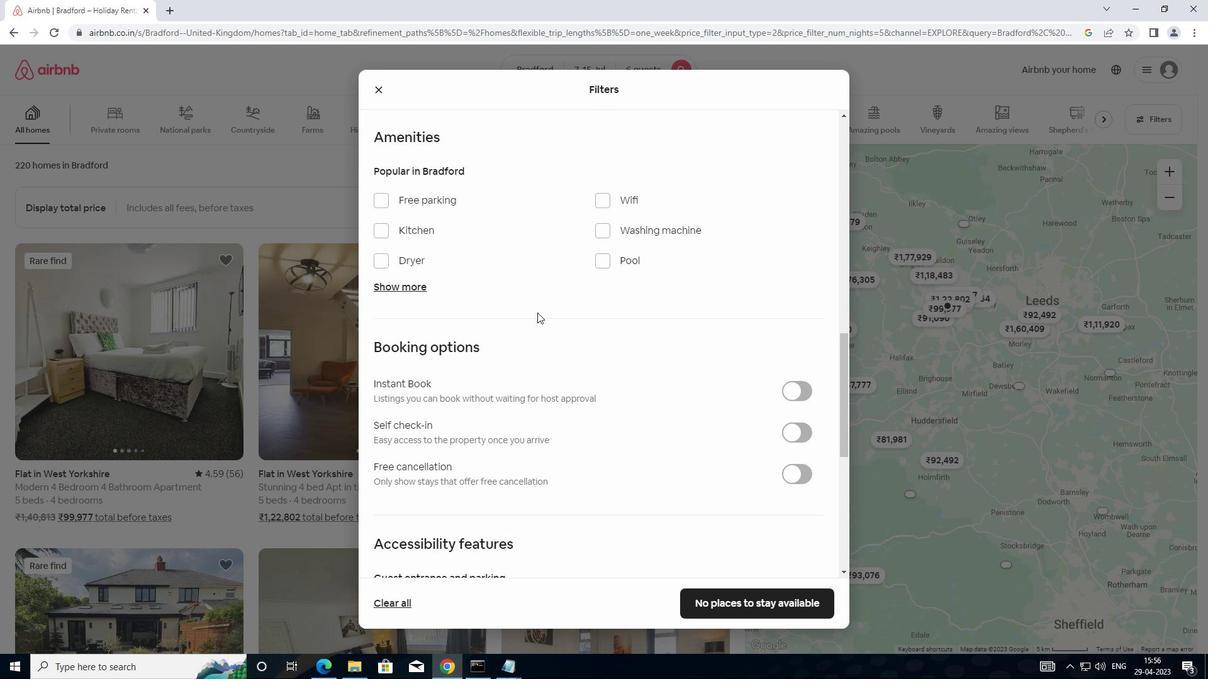 
Action: Mouse scrolled (537, 312) with delta (0, 0)
Screenshot: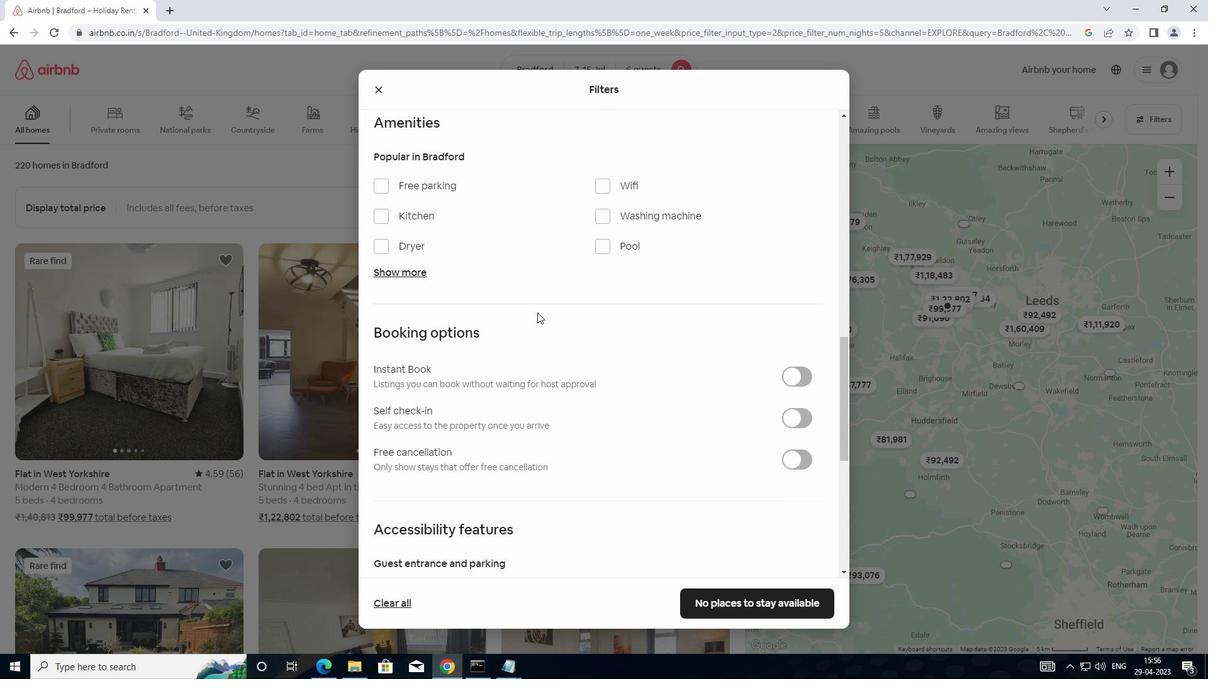 
Action: Mouse moved to (799, 234)
Screenshot: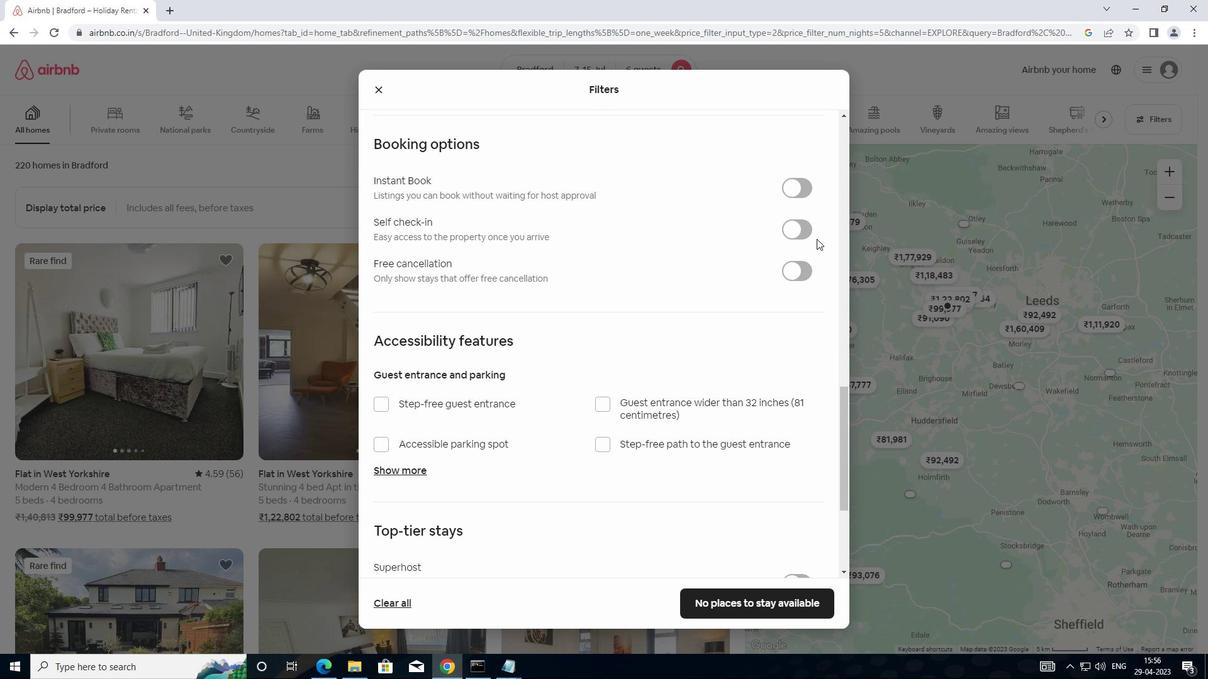 
Action: Mouse pressed left at (799, 234)
Screenshot: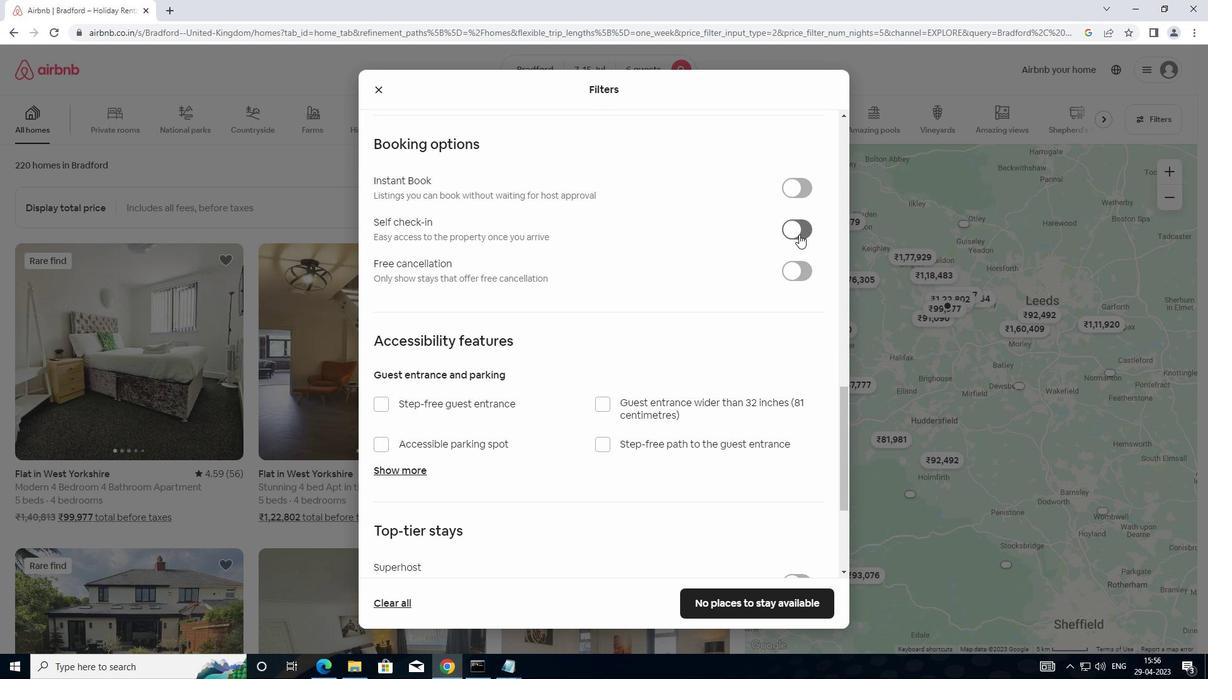 
Action: Mouse moved to (592, 460)
Screenshot: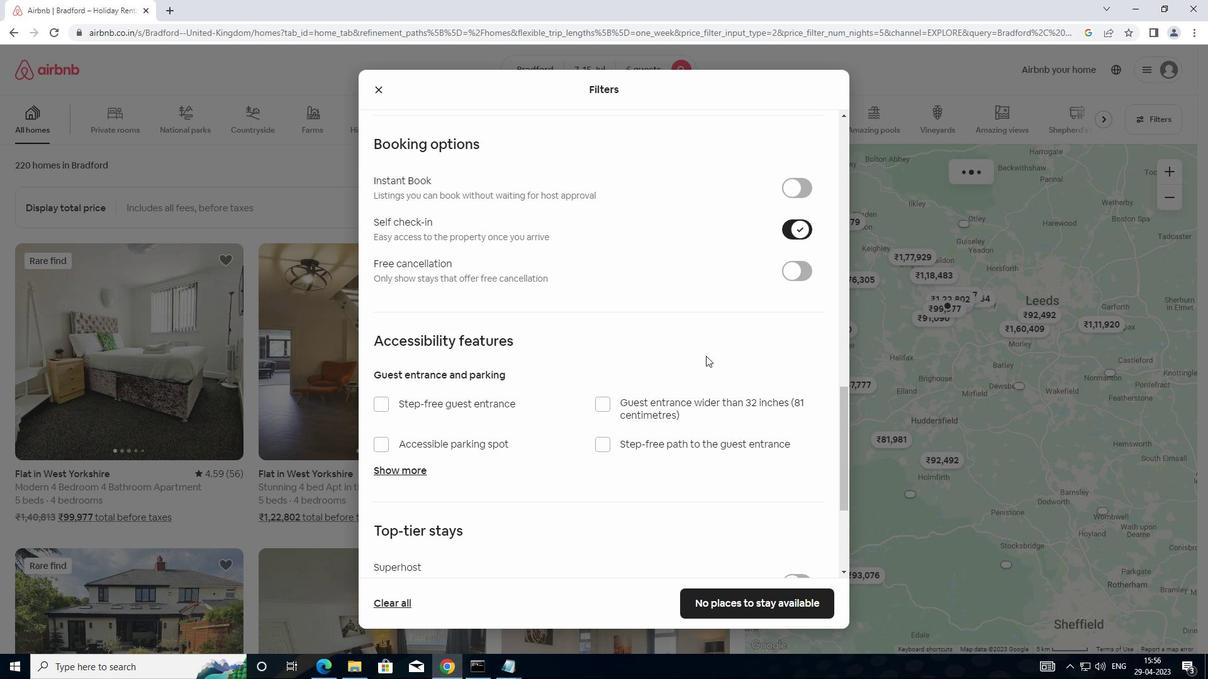 
Action: Mouse scrolled (592, 459) with delta (0, 0)
Screenshot: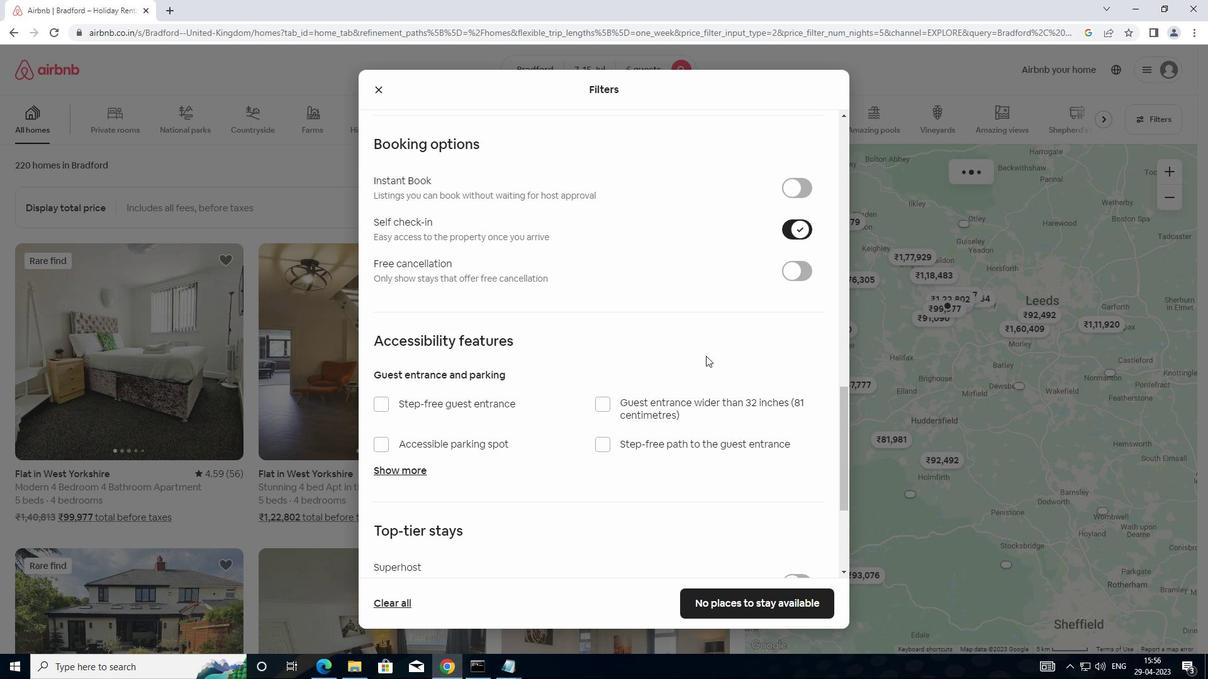 
Action: Mouse moved to (580, 470)
Screenshot: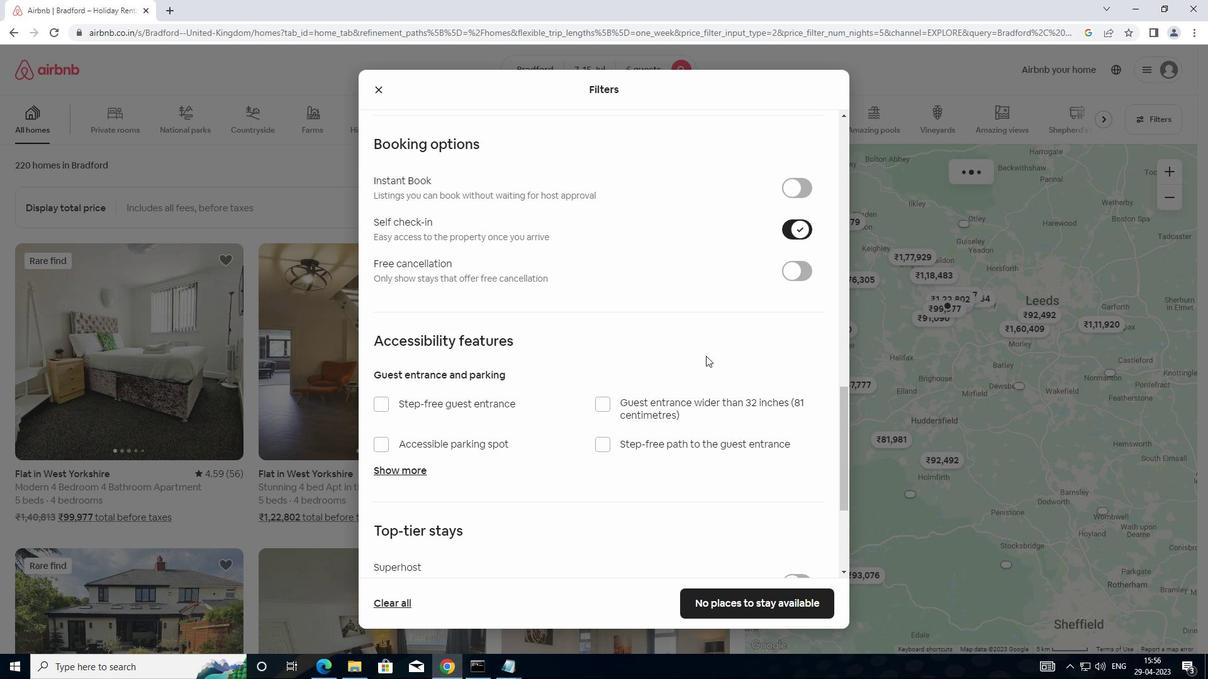 
Action: Mouse scrolled (580, 469) with delta (0, 0)
Screenshot: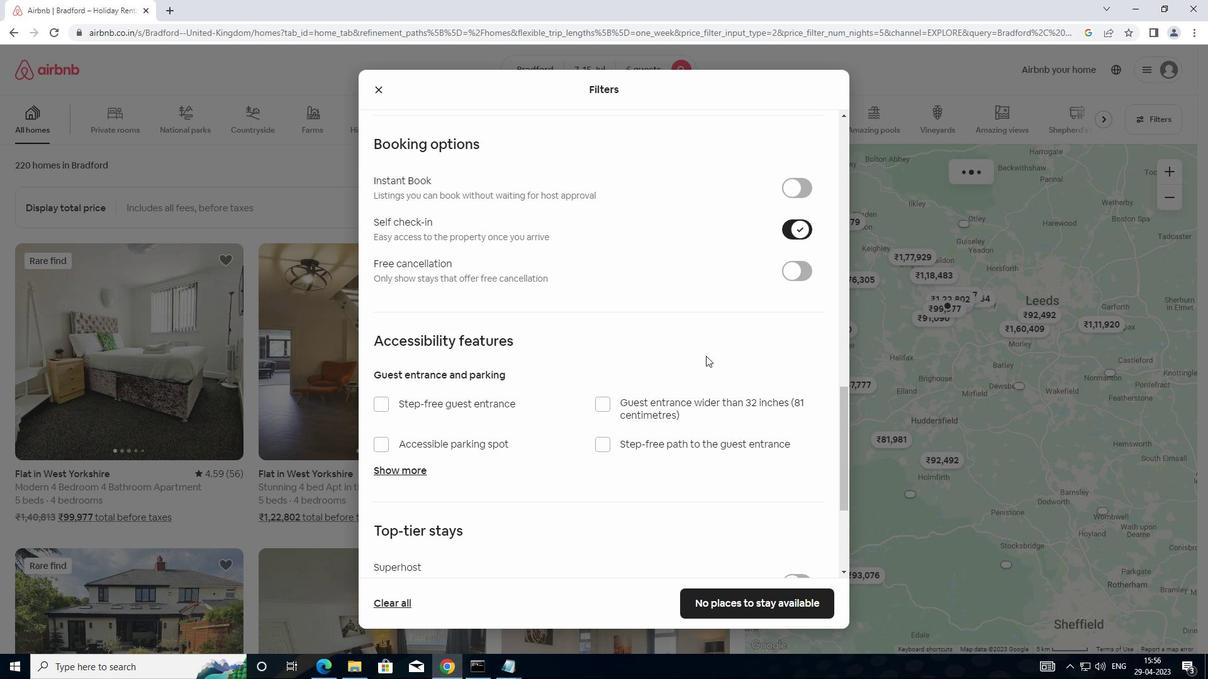 
Action: Mouse moved to (566, 485)
Screenshot: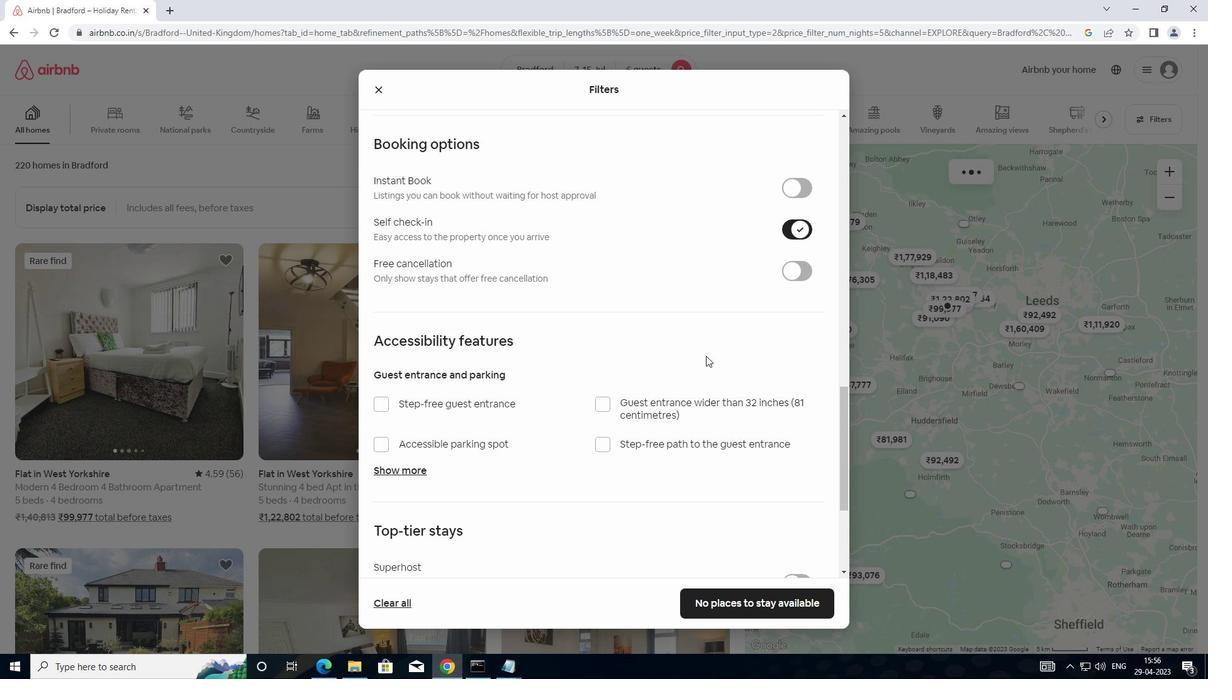 
Action: Mouse scrolled (566, 485) with delta (0, 0)
Screenshot: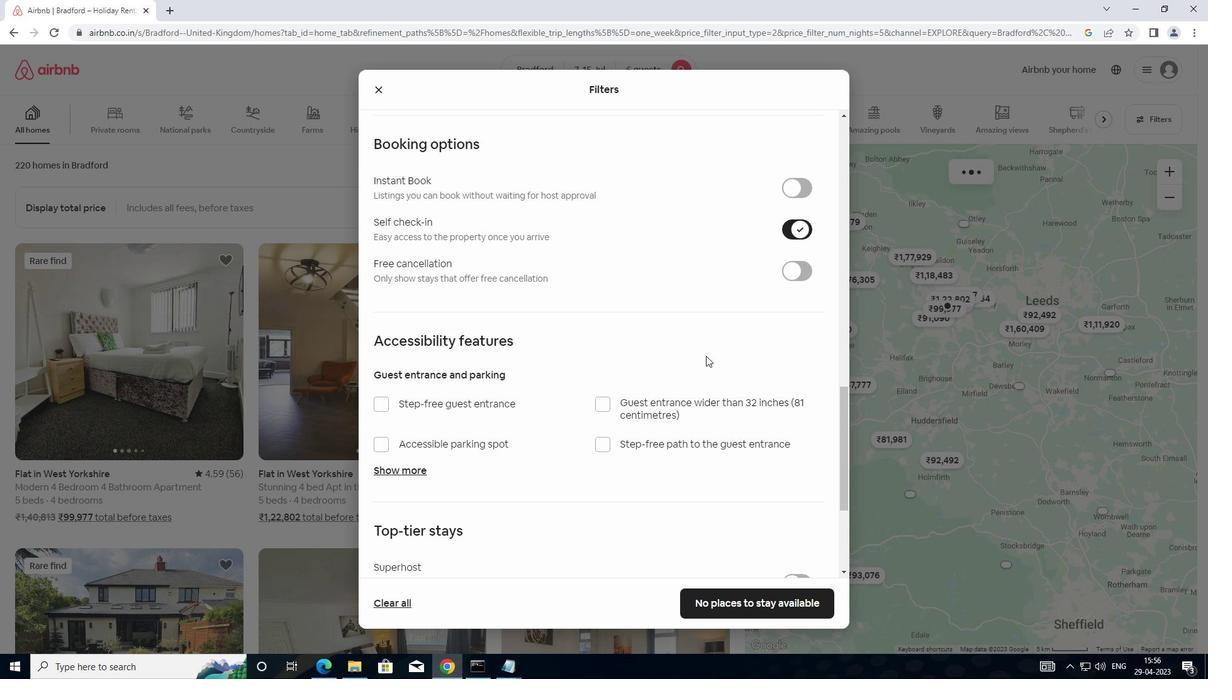 
Action: Mouse moved to (562, 488)
Screenshot: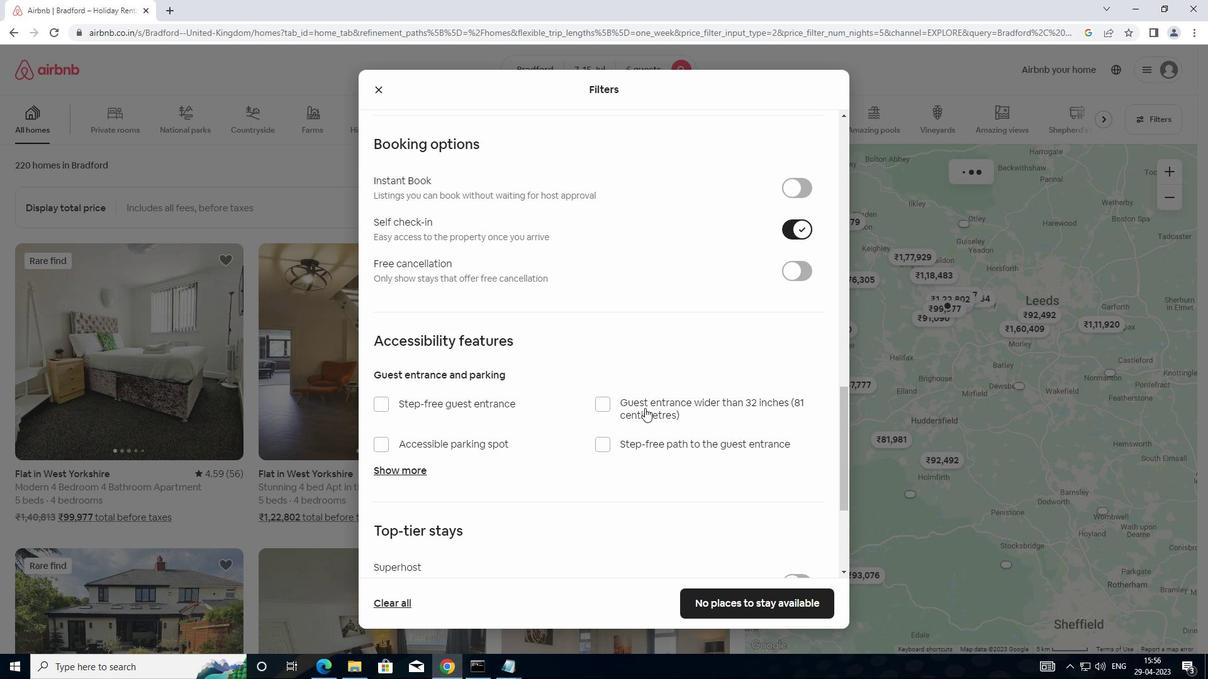 
Action: Mouse scrolled (562, 488) with delta (0, 0)
Screenshot: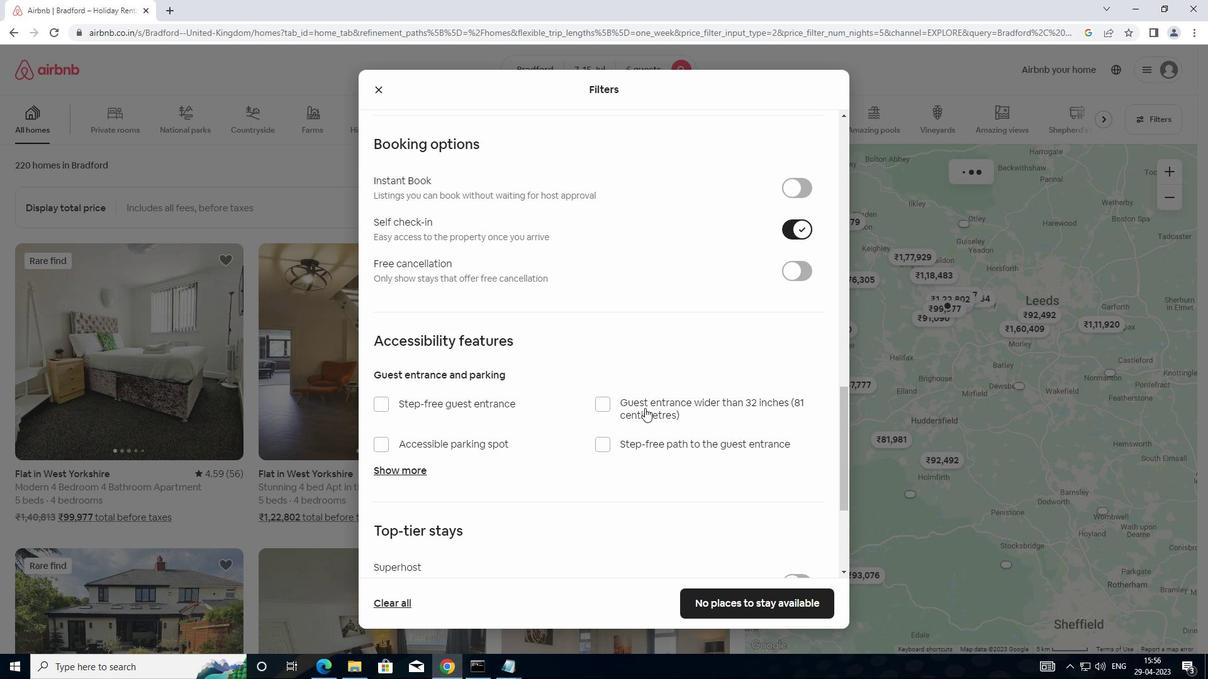 
Action: Mouse moved to (385, 492)
Screenshot: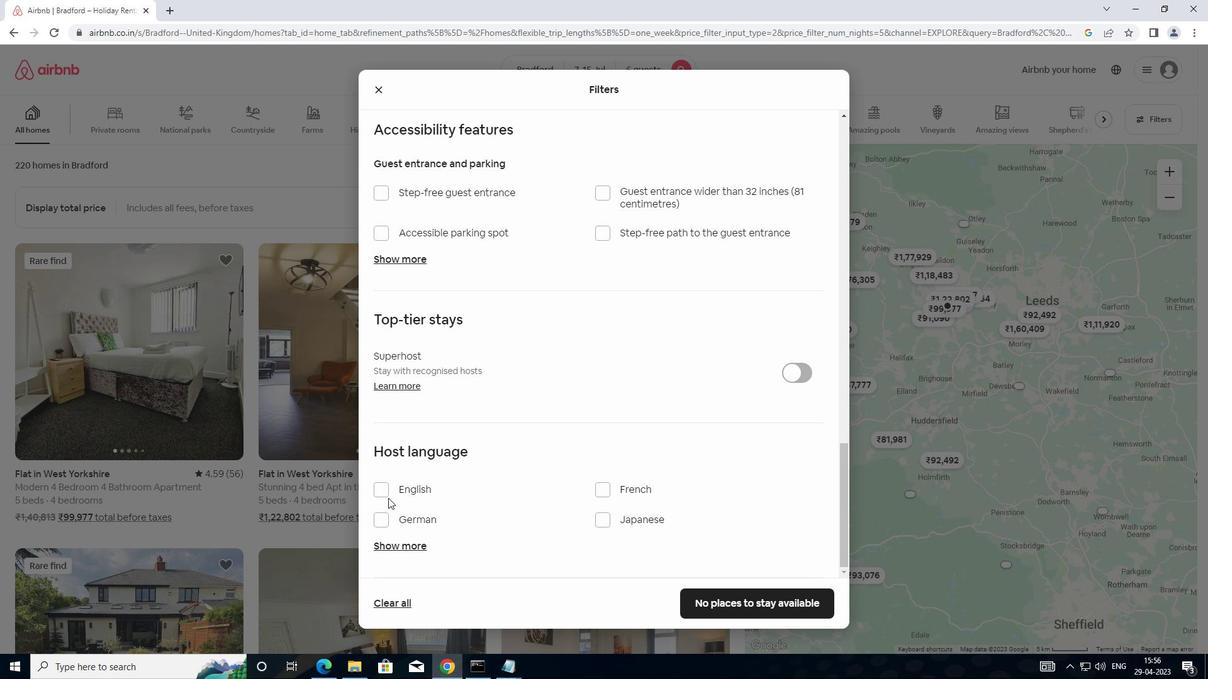 
Action: Mouse pressed left at (385, 492)
Screenshot: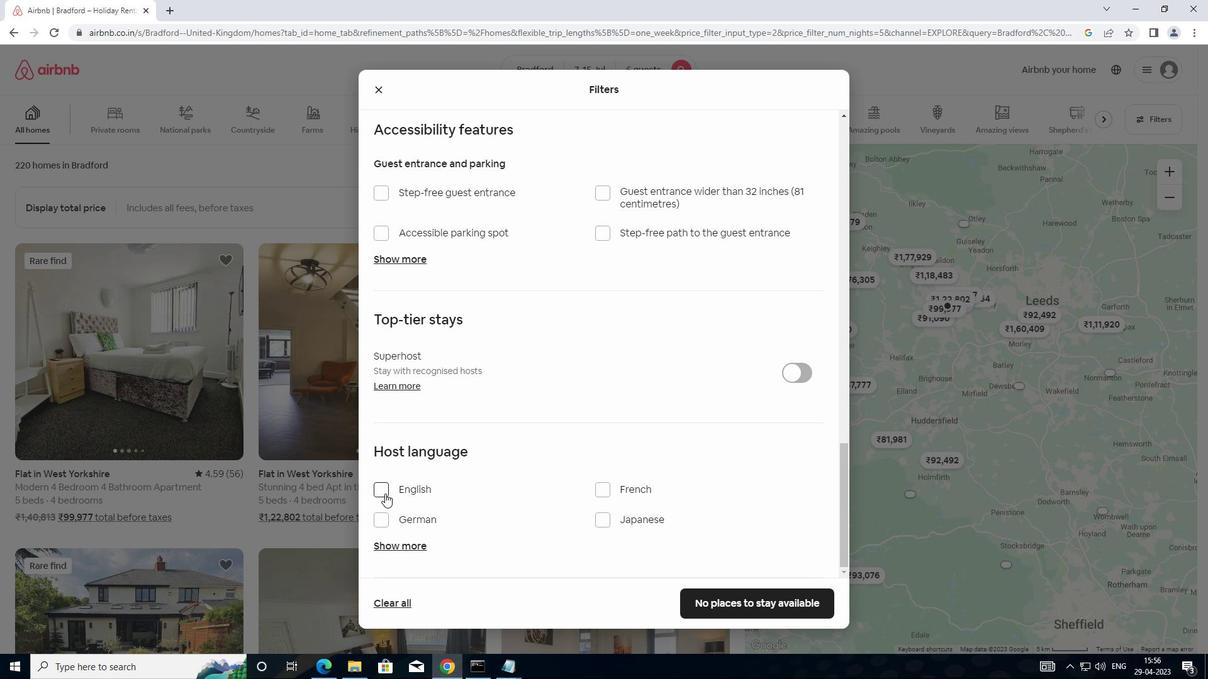 
Action: Mouse moved to (726, 609)
Screenshot: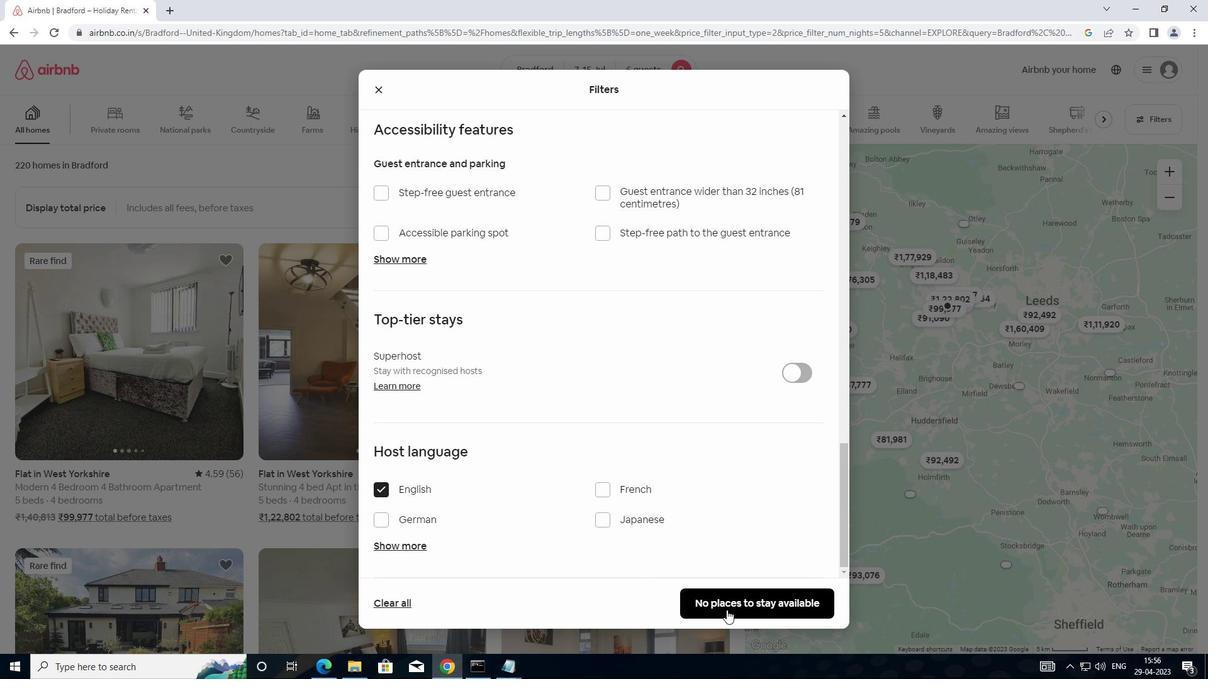 
Action: Mouse pressed left at (726, 609)
Screenshot: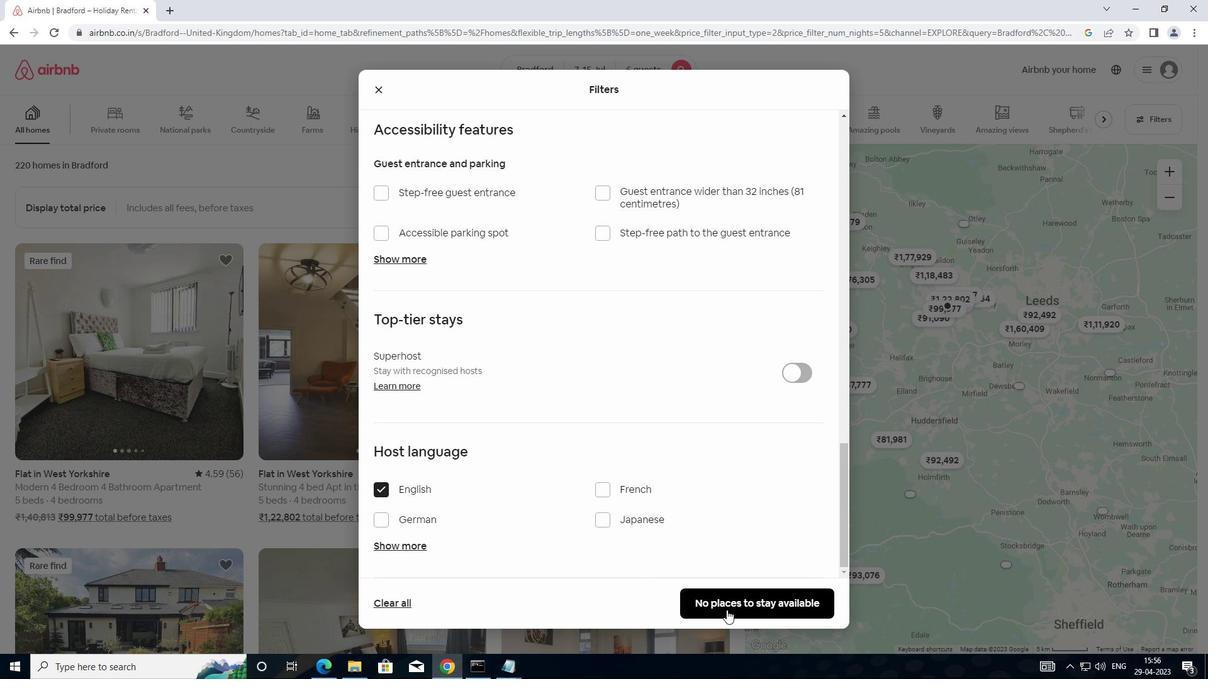 
Action: Mouse moved to (727, 608)
Screenshot: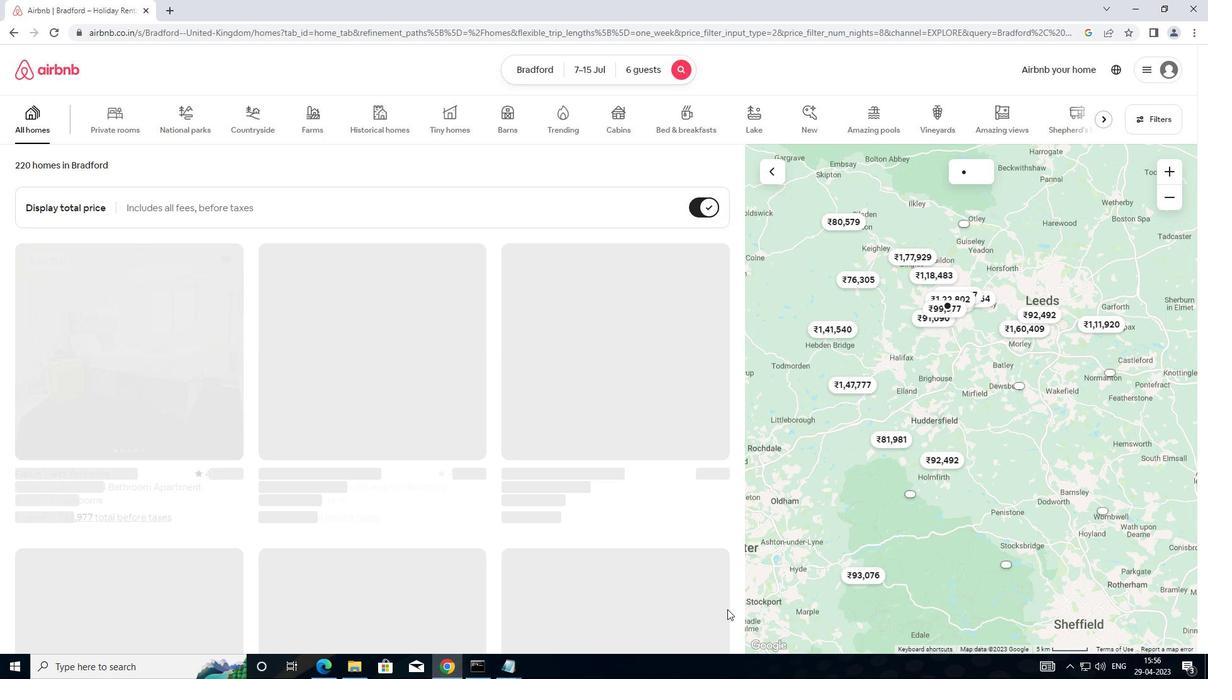 
